 Task: Look for space in Dilbeek, Belgium from 12th July, 2023 to 16th July, 2023 for 8 adults in price range Rs.10000 to Rs.16000. Place can be private room with 8 bedrooms having 8 beds and 8 bathrooms. Property type can be house, flat, guest house, hotel. Amenities needed are: wifi, washing machine, heating, TV, free parkinig on premises, hot tub, gym, smoking allowed. Booking option can be shelf check-in. Required host language is English.
Action: Mouse pressed left at (405, 86)
Screenshot: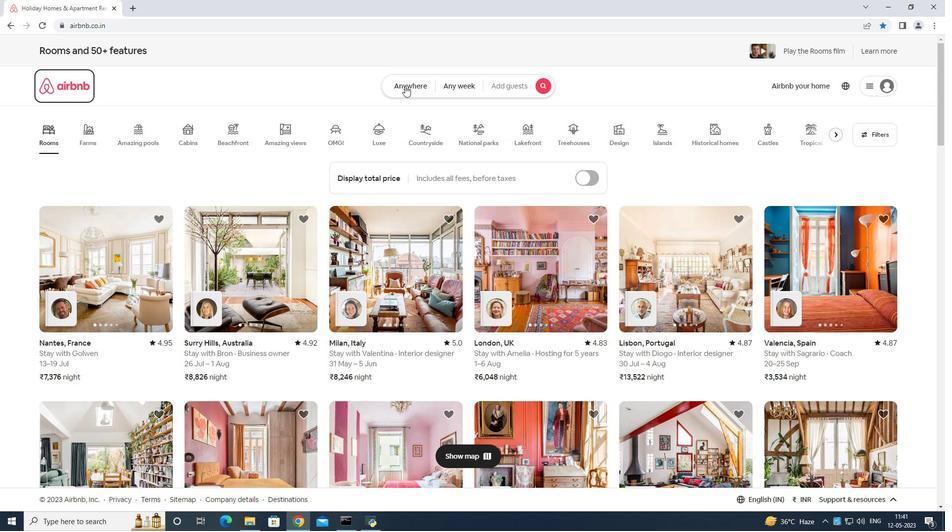 
Action: Mouse moved to (353, 117)
Screenshot: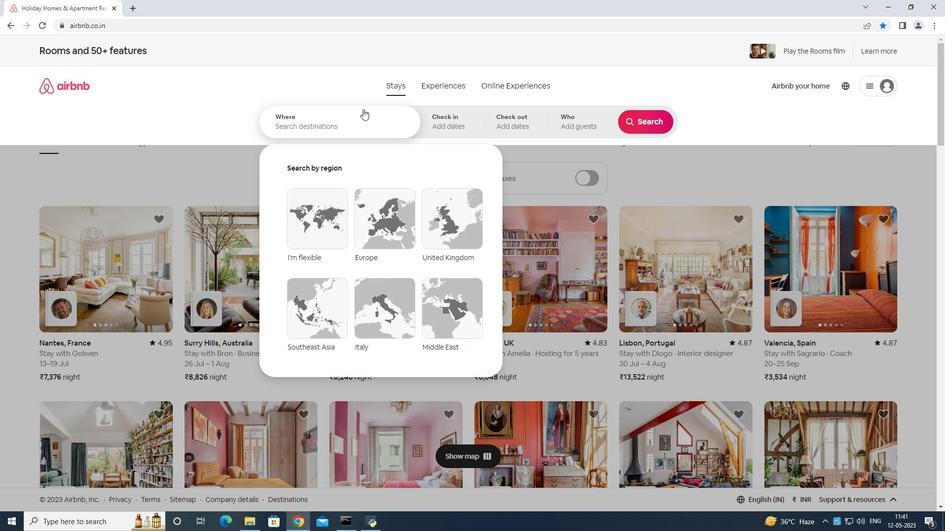 
Action: Mouse pressed left at (353, 117)
Screenshot: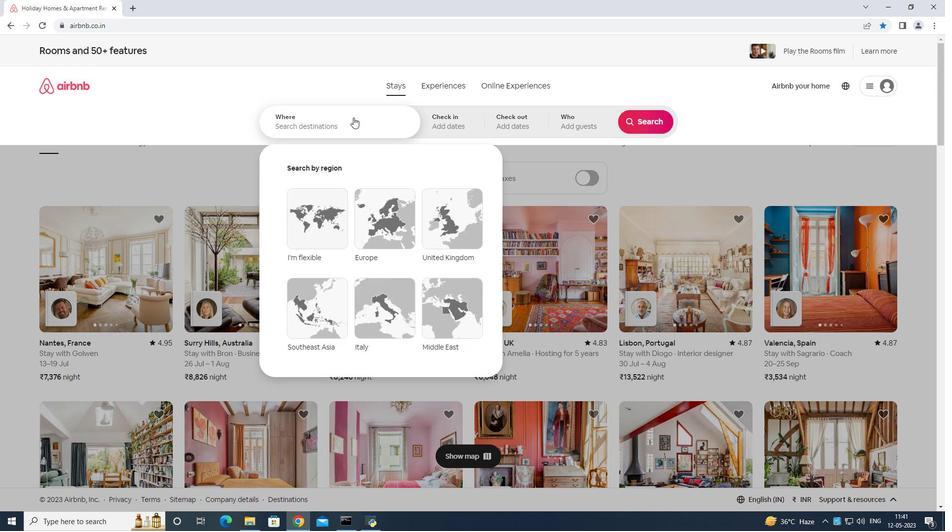 
Action: Key pressed <Key.shift>Dilbeek<Key.space>belgu<Key.backspace>ium<Key.space><Key.enter>
Screenshot: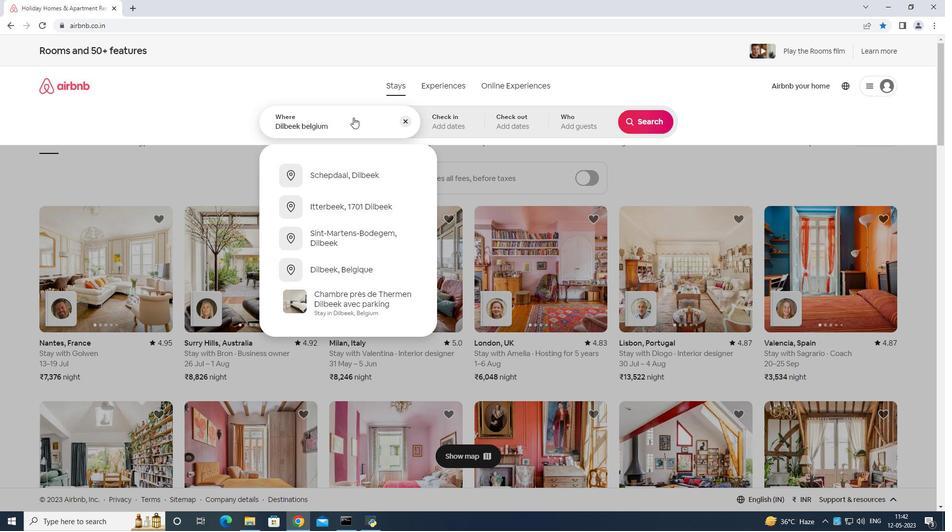 
Action: Mouse moved to (638, 197)
Screenshot: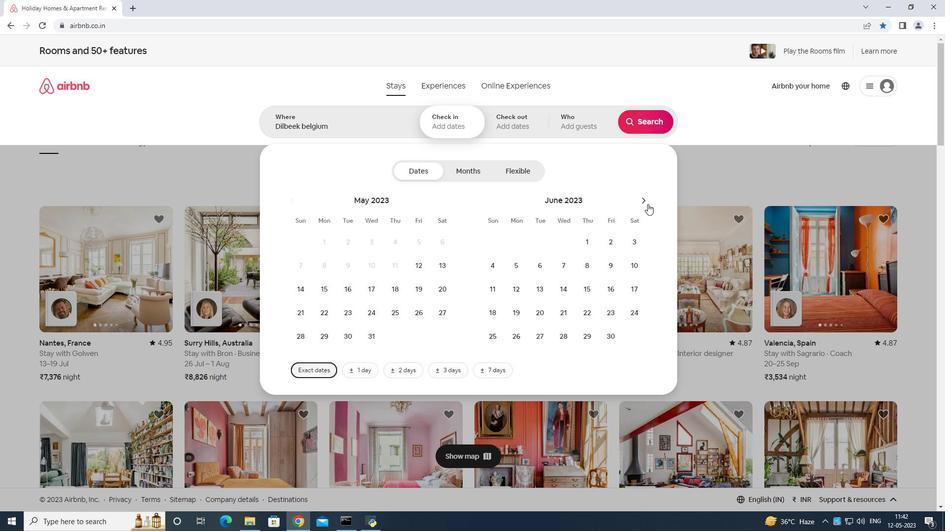 
Action: Mouse pressed left at (638, 197)
Screenshot: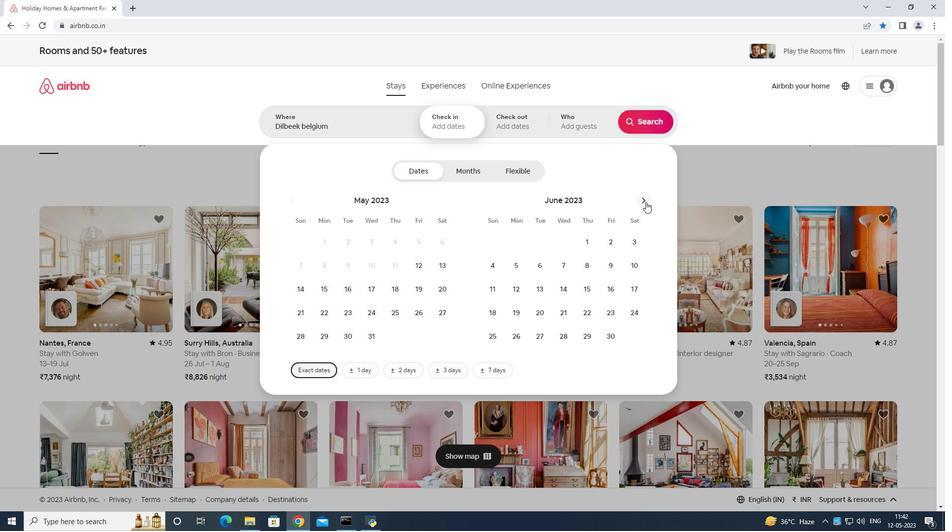 
Action: Mouse moved to (638, 197)
Screenshot: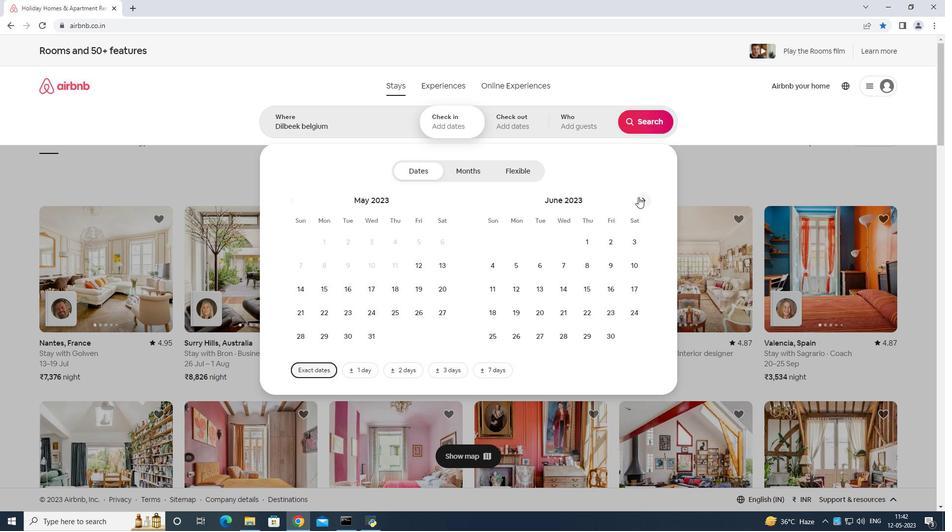 
Action: Mouse pressed left at (638, 197)
Screenshot: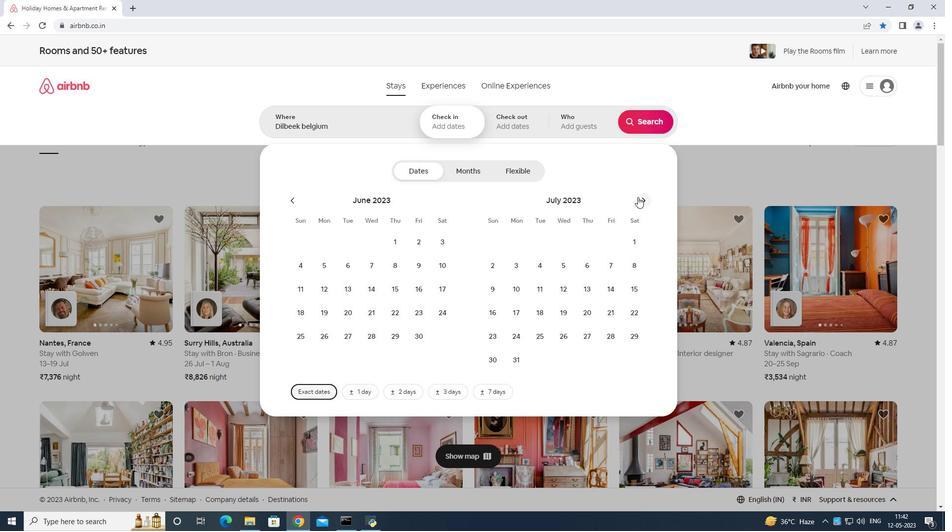 
Action: Mouse moved to (361, 286)
Screenshot: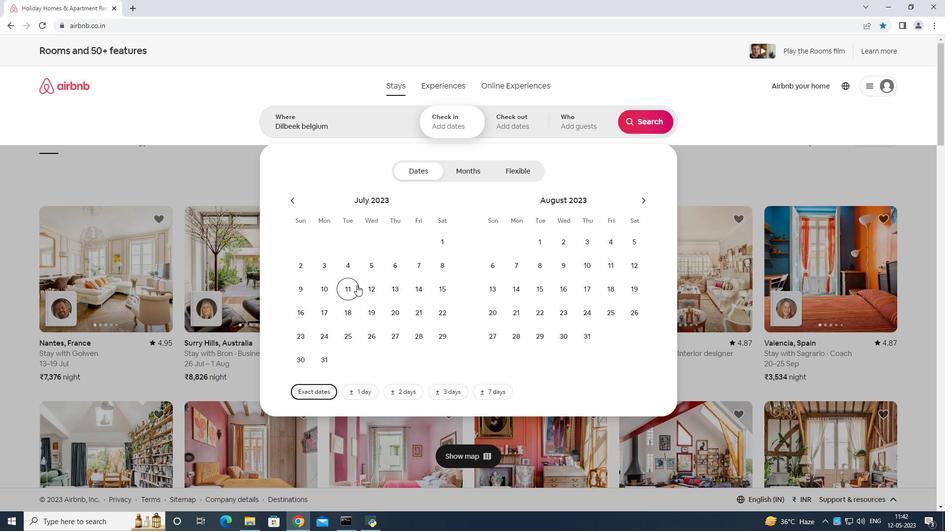 
Action: Mouse pressed left at (361, 286)
Screenshot: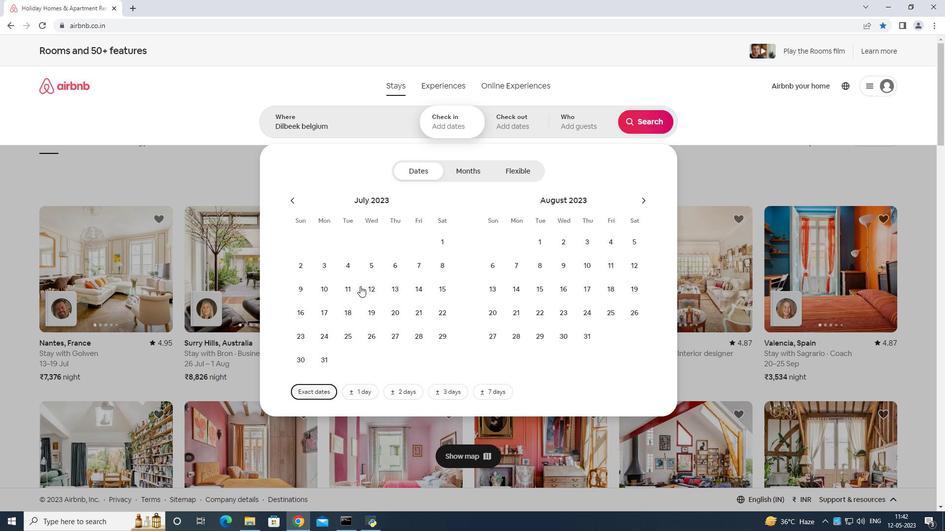
Action: Mouse moved to (302, 311)
Screenshot: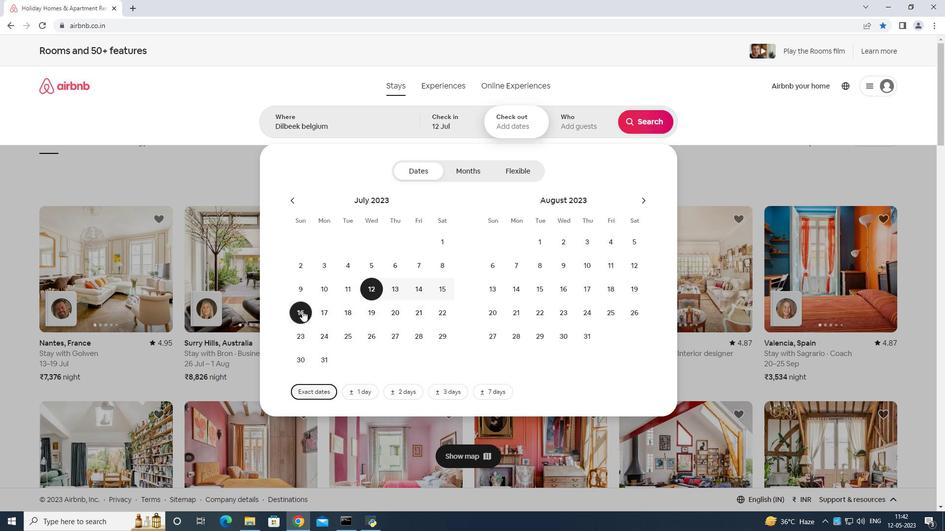 
Action: Mouse pressed left at (302, 311)
Screenshot: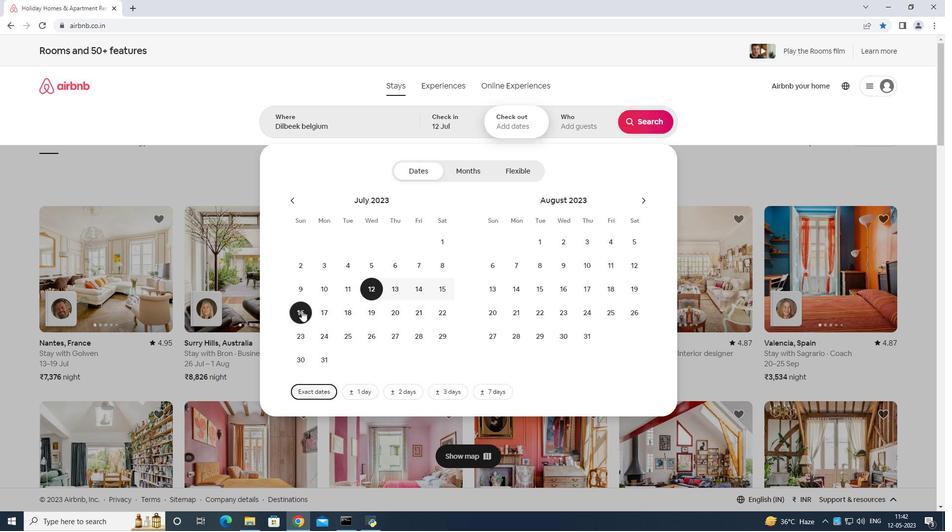 
Action: Mouse moved to (574, 119)
Screenshot: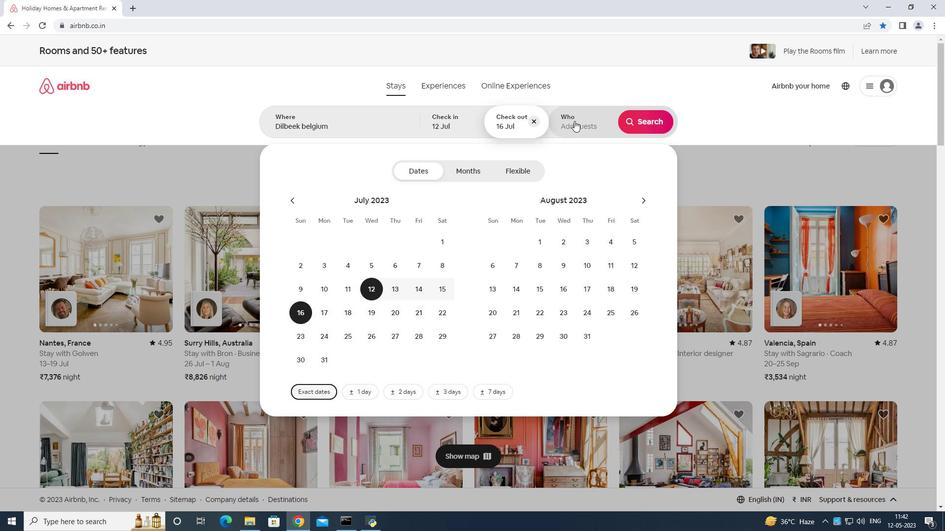 
Action: Mouse pressed left at (574, 119)
Screenshot: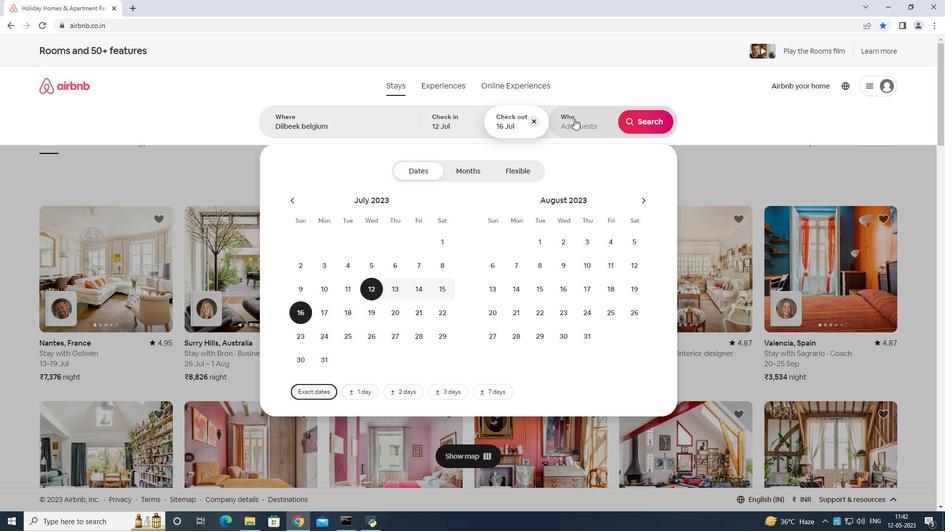 
Action: Mouse moved to (643, 172)
Screenshot: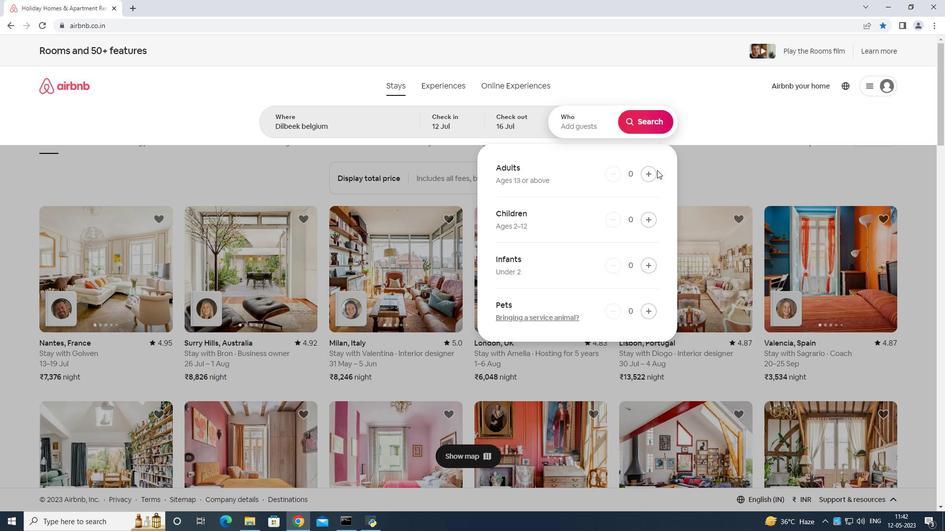 
Action: Mouse pressed left at (643, 172)
Screenshot: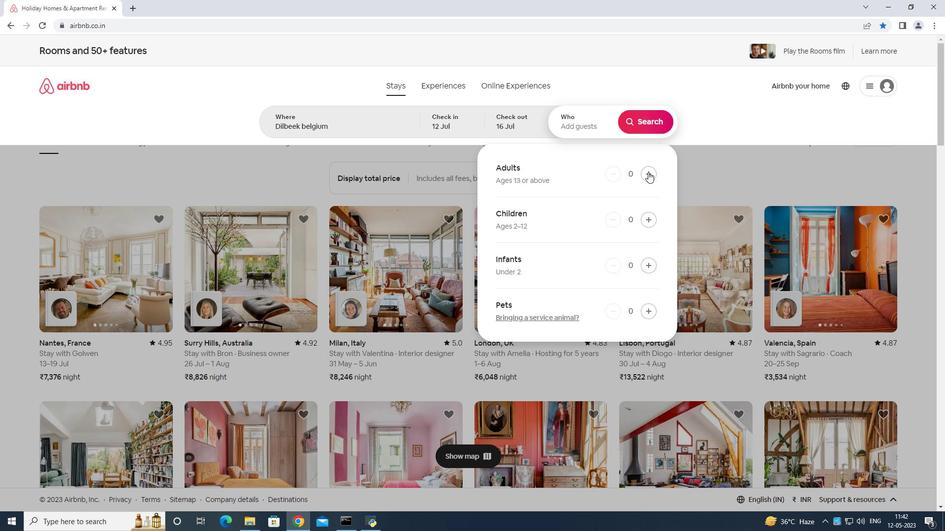 
Action: Mouse moved to (644, 172)
Screenshot: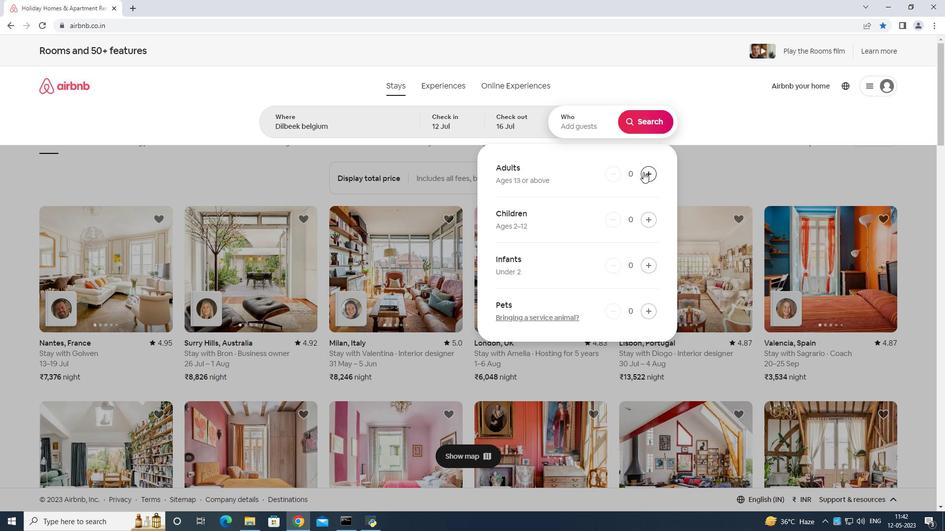 
Action: Mouse pressed left at (644, 172)
Screenshot: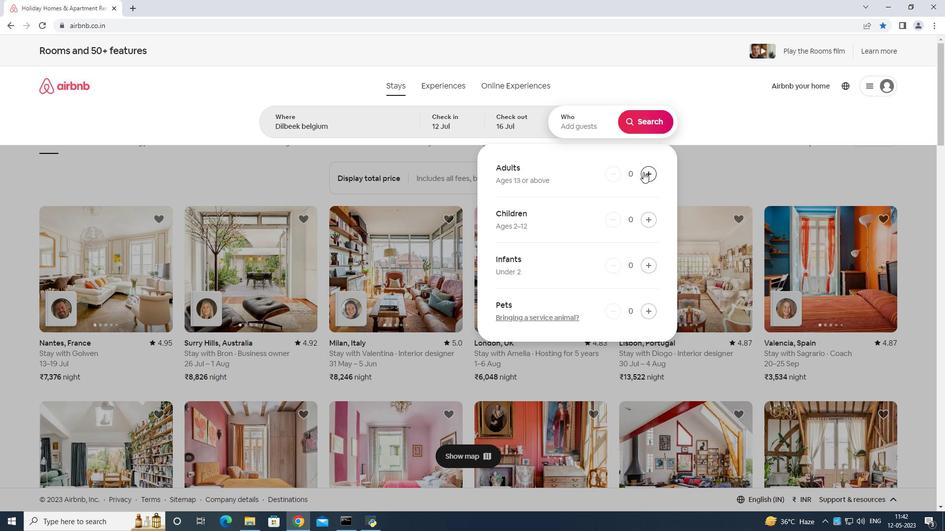 
Action: Mouse pressed left at (644, 172)
Screenshot: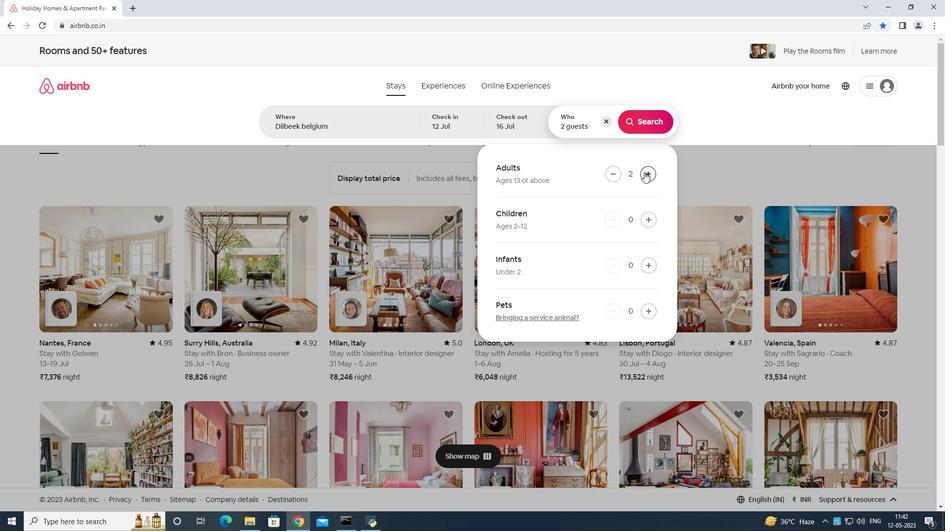 
Action: Mouse moved to (645, 172)
Screenshot: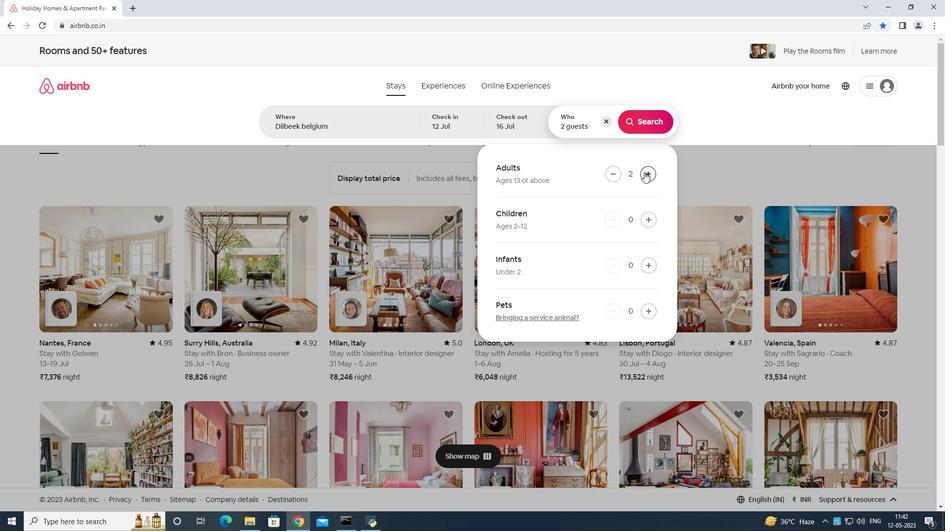 
Action: Mouse pressed left at (645, 172)
Screenshot: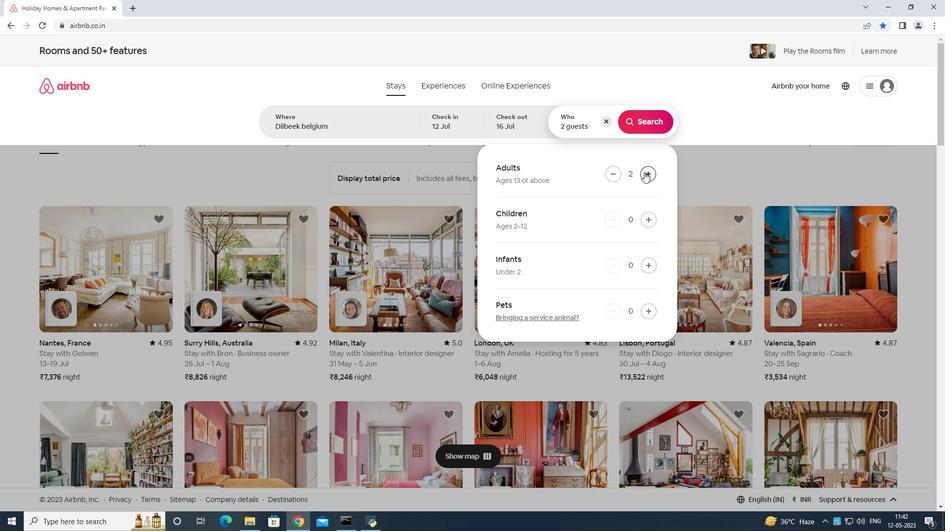 
Action: Mouse moved to (645, 172)
Screenshot: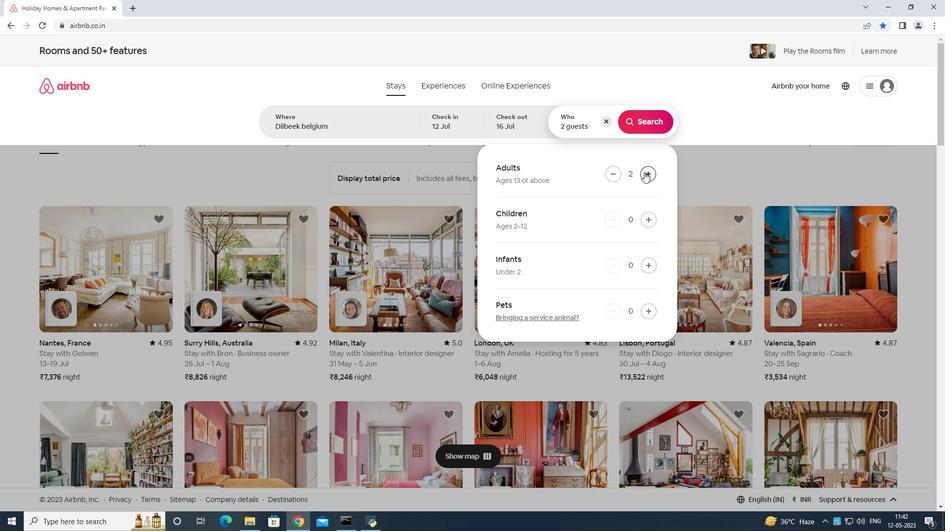 
Action: Mouse pressed left at (645, 172)
Screenshot: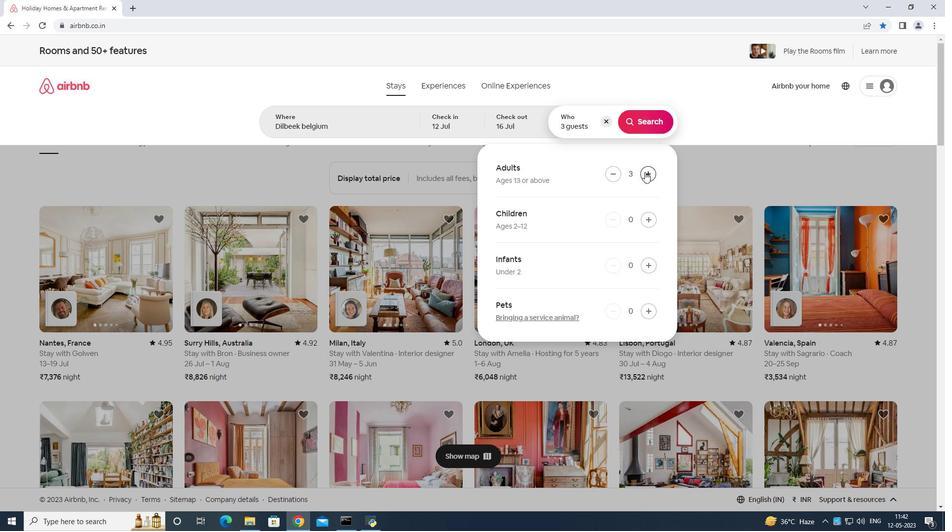 
Action: Mouse moved to (645, 172)
Screenshot: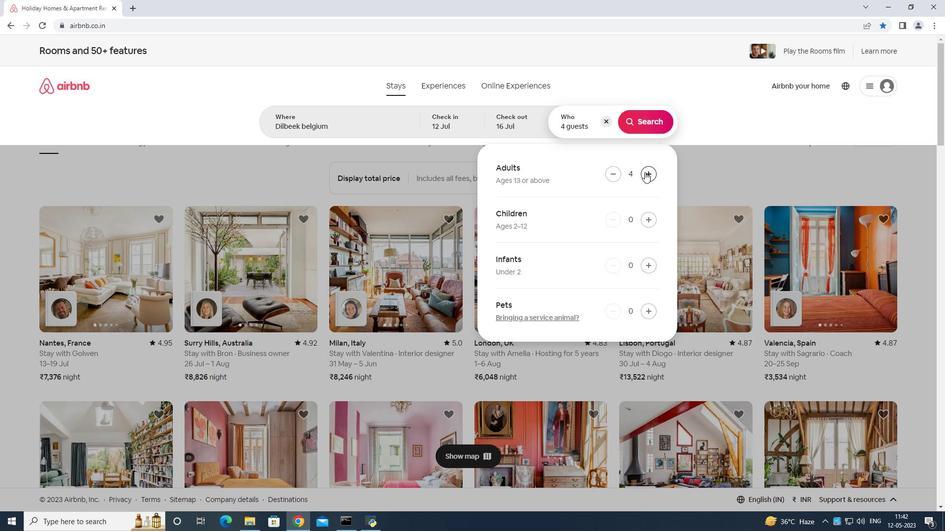 
Action: Mouse pressed left at (645, 172)
Screenshot: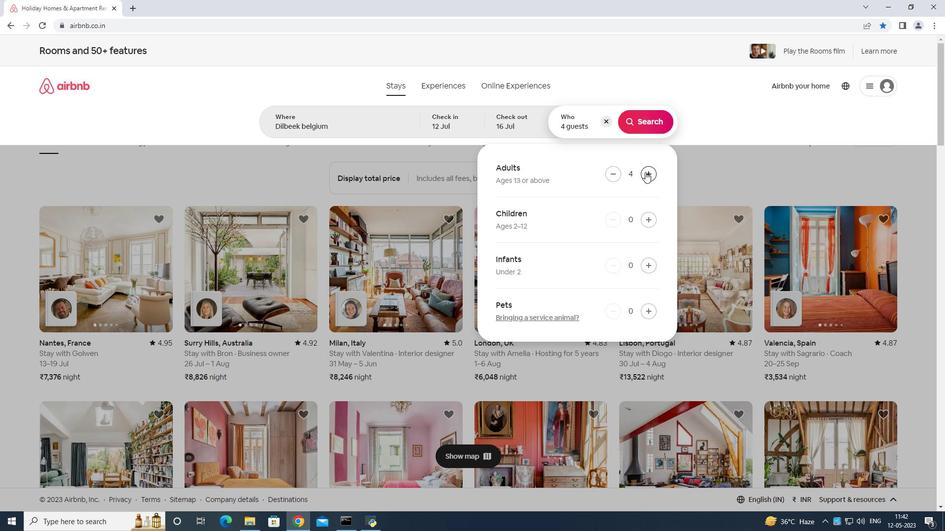 
Action: Mouse pressed left at (645, 172)
Screenshot: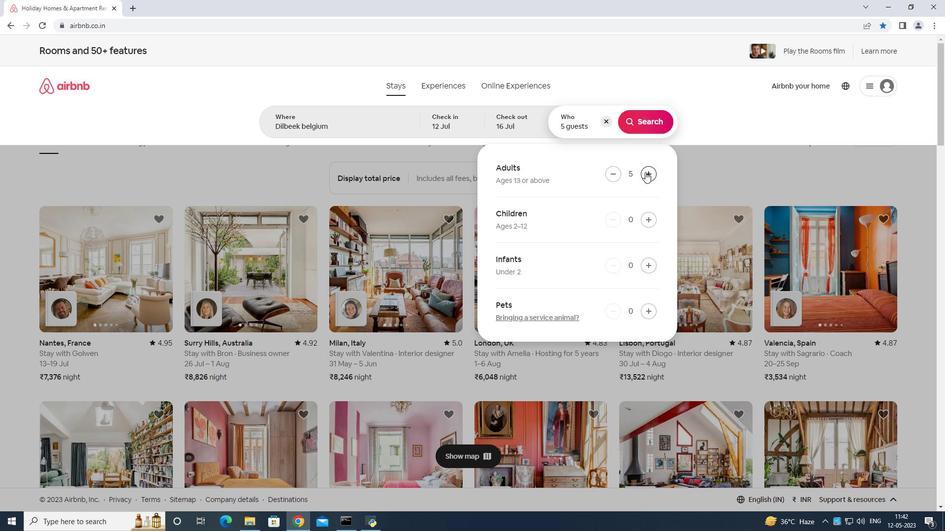 
Action: Mouse pressed left at (645, 172)
Screenshot: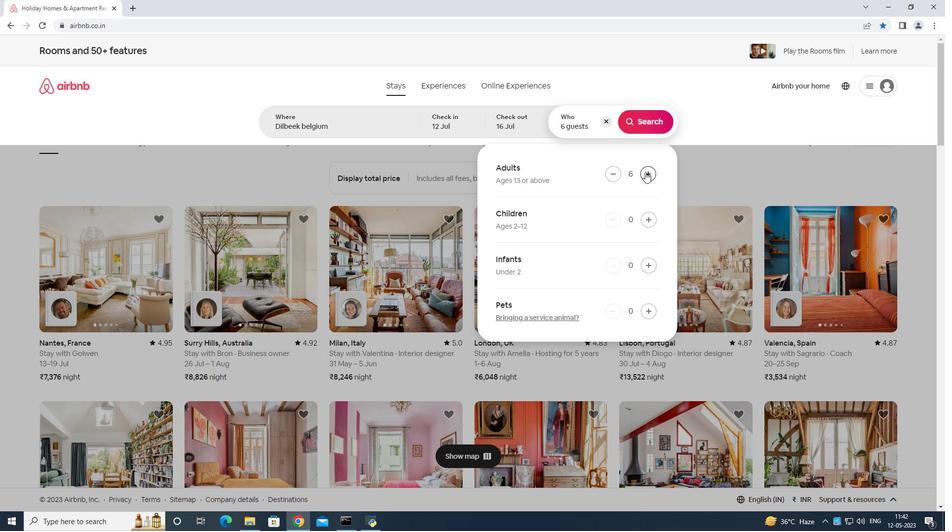 
Action: Mouse moved to (644, 121)
Screenshot: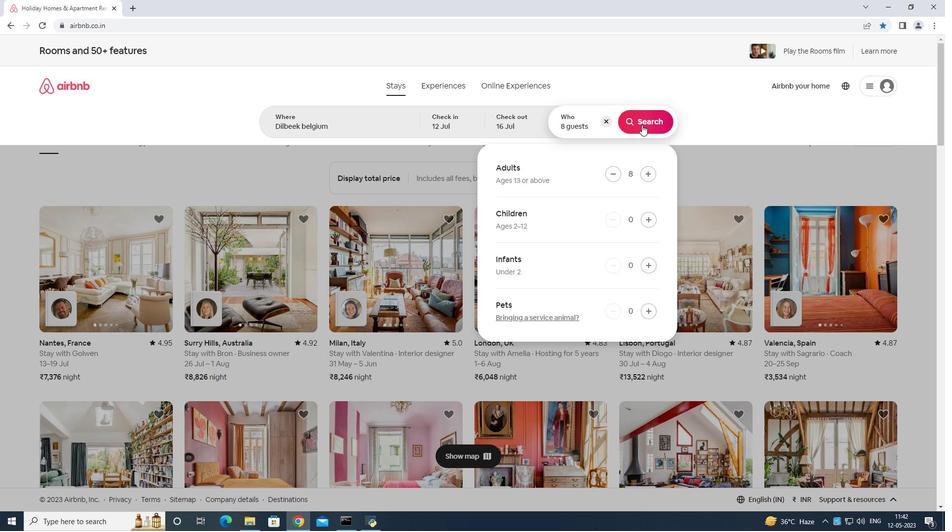 
Action: Mouse pressed left at (644, 121)
Screenshot: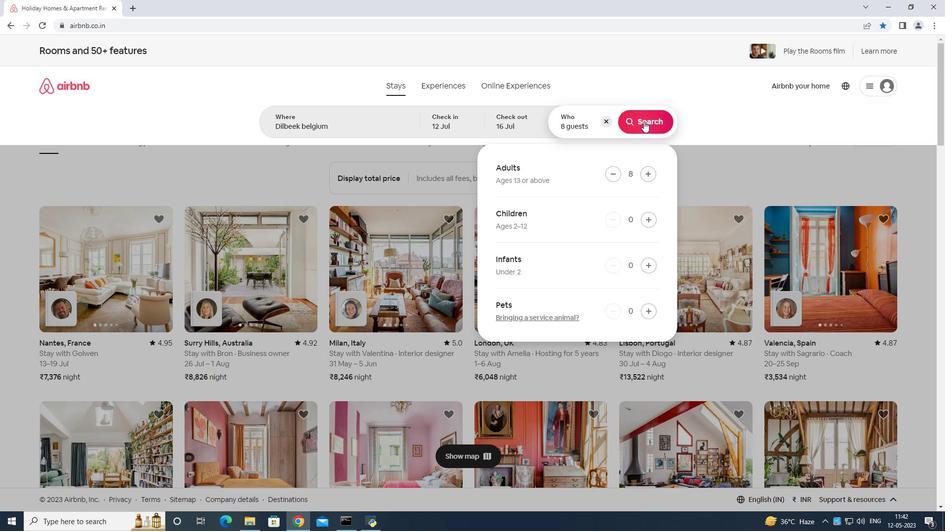 
Action: Mouse moved to (901, 91)
Screenshot: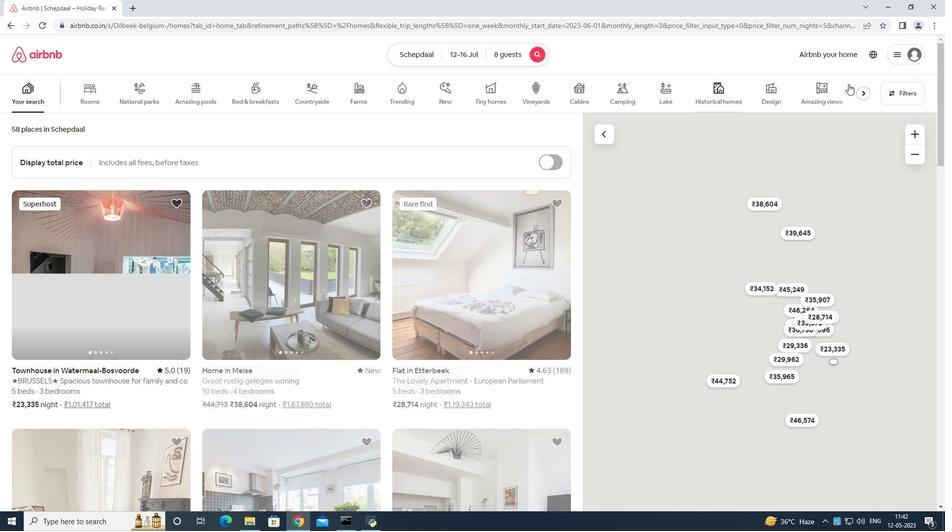 
Action: Mouse pressed left at (901, 91)
Screenshot: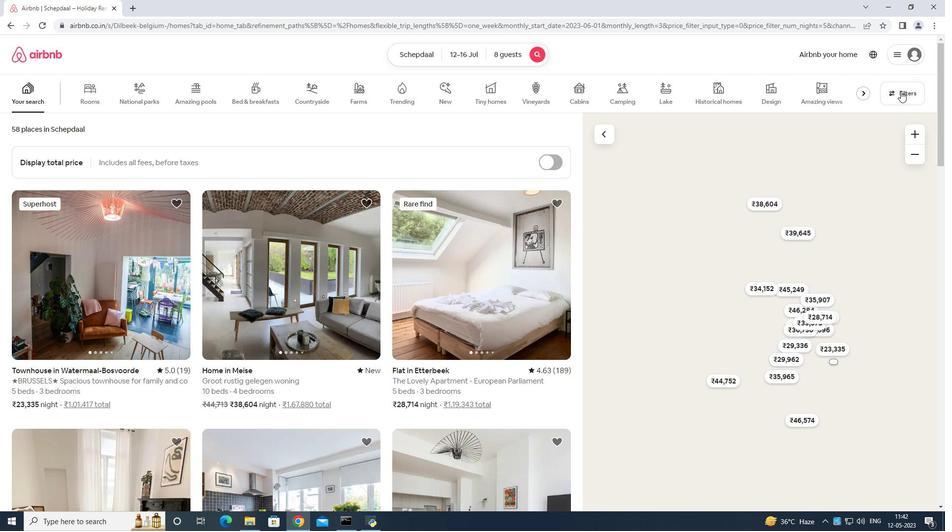 
Action: Mouse moved to (427, 334)
Screenshot: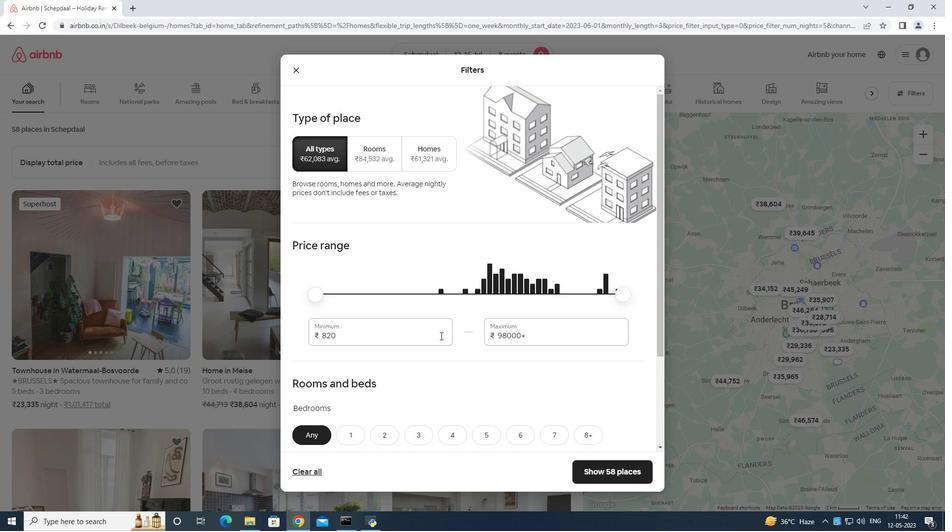 
Action: Mouse pressed left at (427, 334)
Screenshot: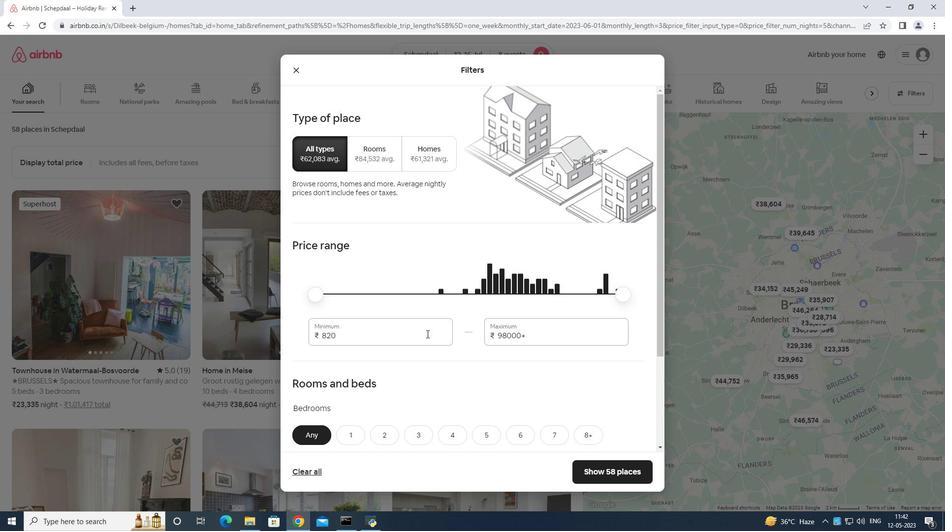 
Action: Mouse moved to (426, 332)
Screenshot: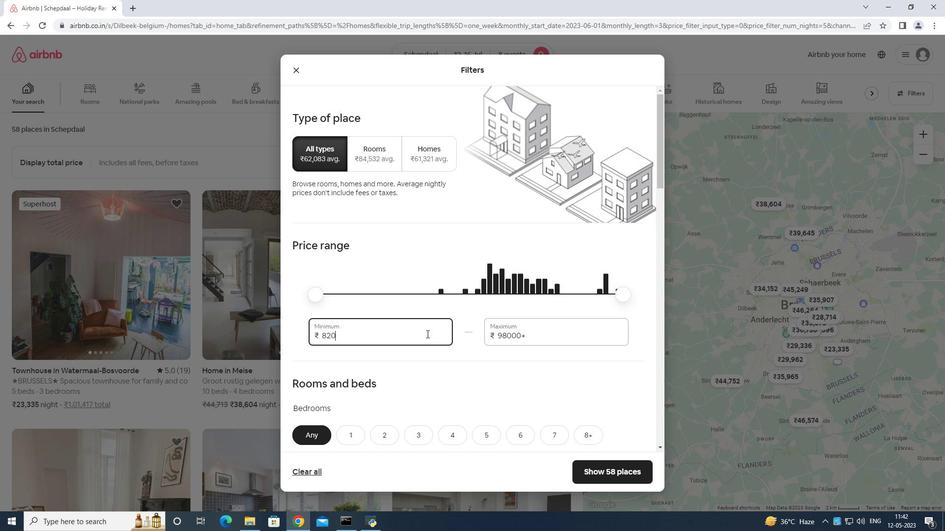 
Action: Key pressed <Key.backspace>
Screenshot: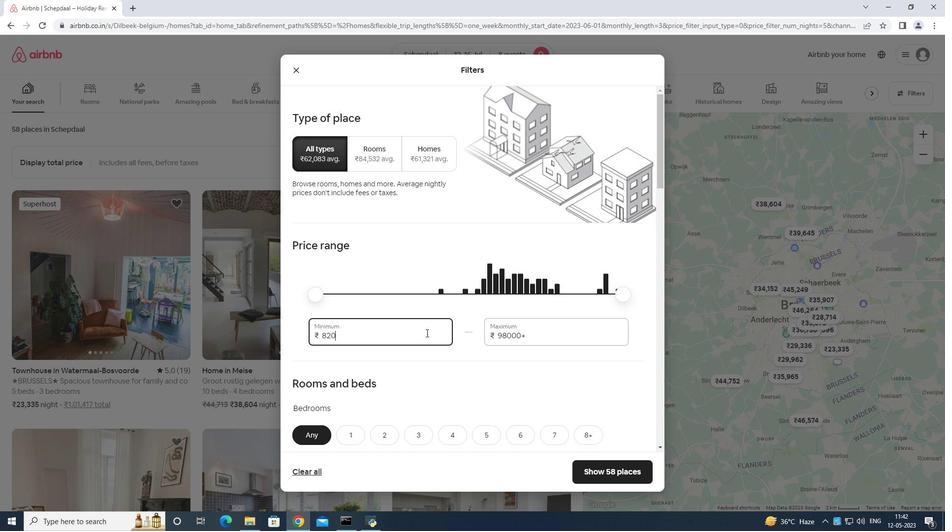 
Action: Mouse moved to (428, 320)
Screenshot: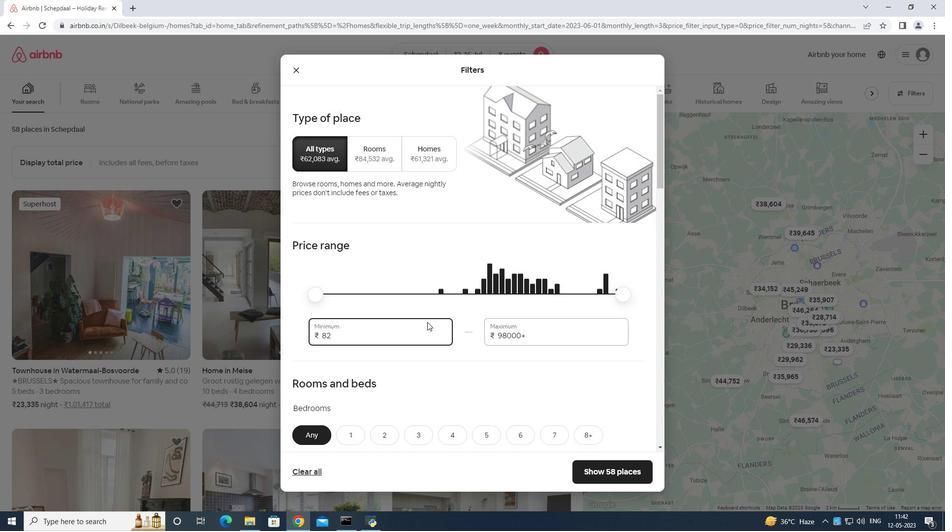 
Action: Key pressed <Key.backspace>
Screenshot: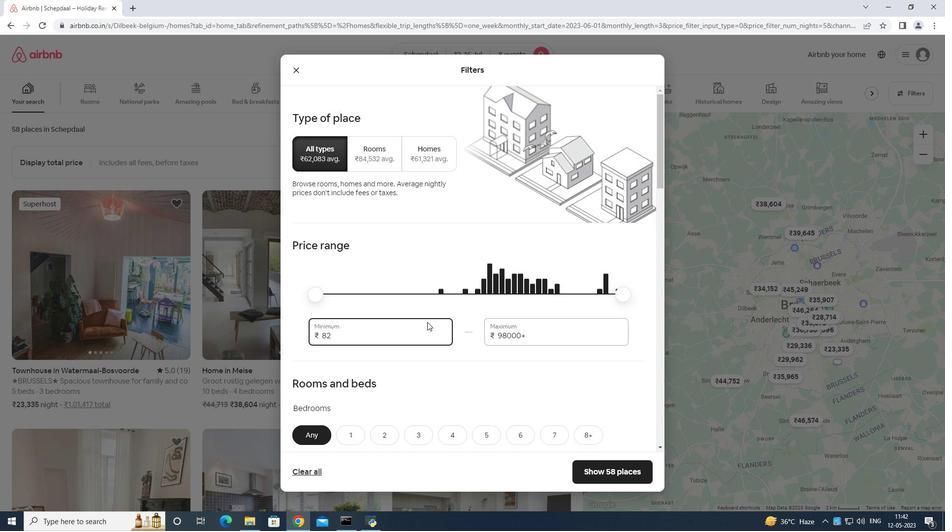 
Action: Mouse moved to (428, 319)
Screenshot: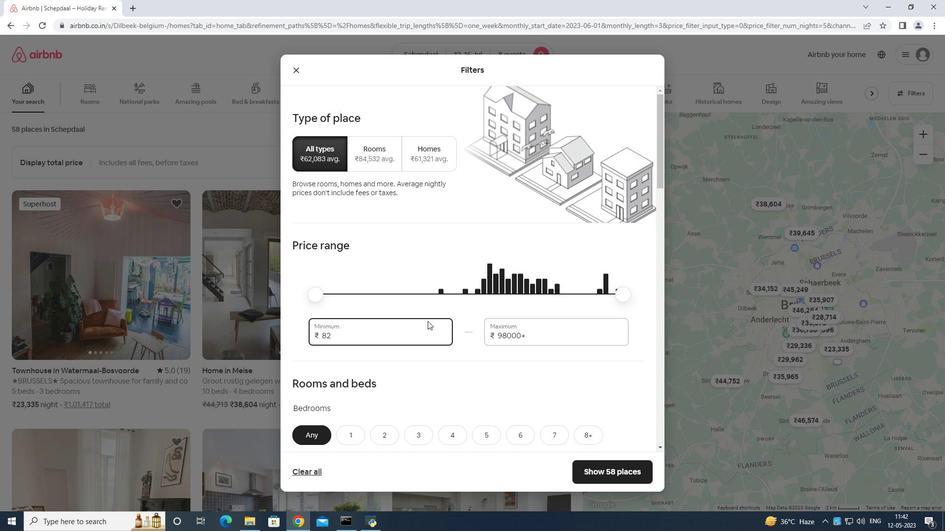 
Action: Key pressed <Key.backspace>
Screenshot: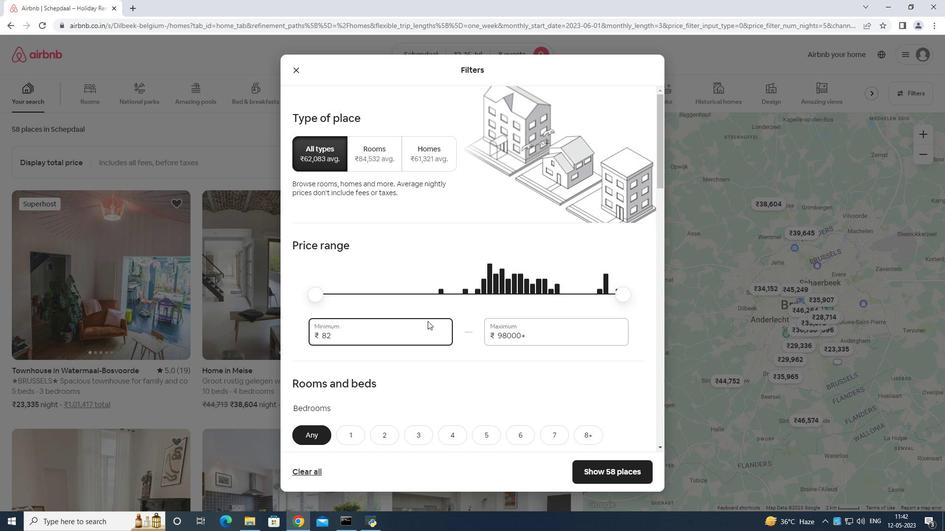 
Action: Mouse moved to (428, 318)
Screenshot: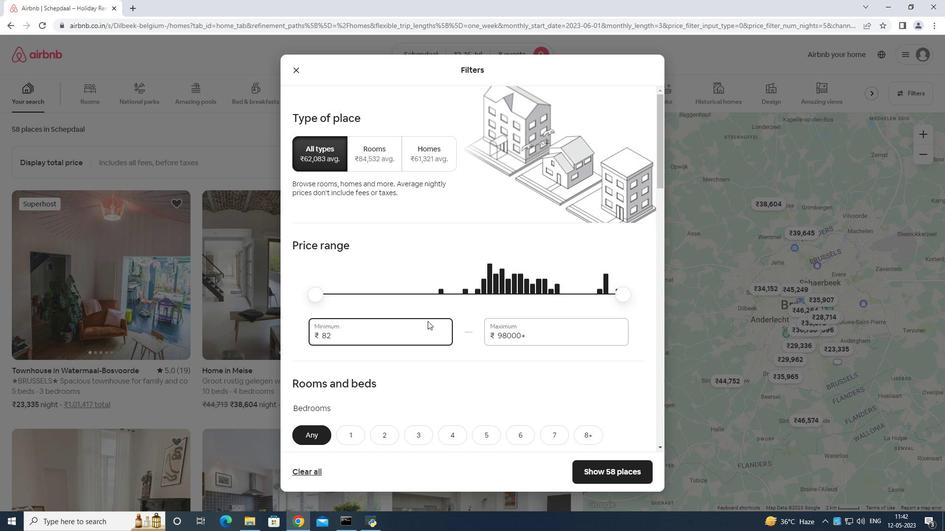 
Action: Key pressed <Key.backspace>
Screenshot: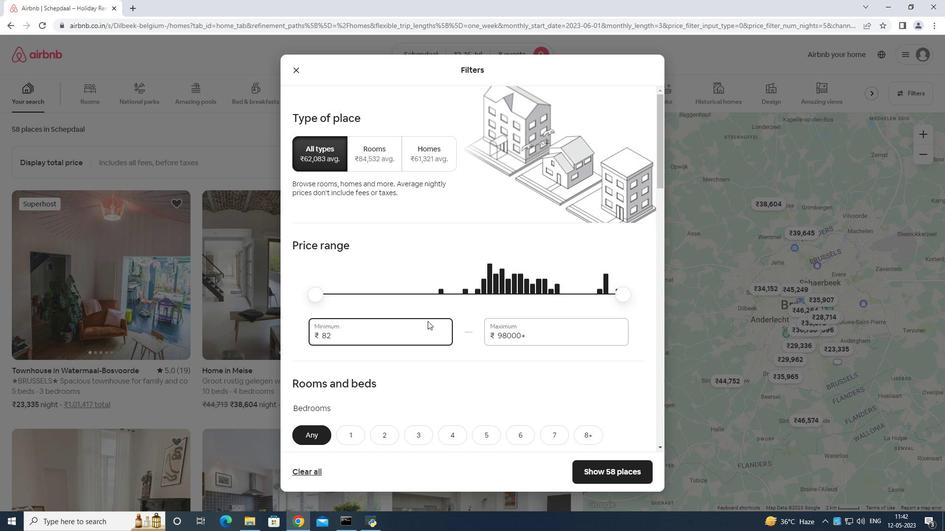 
Action: Mouse moved to (429, 316)
Screenshot: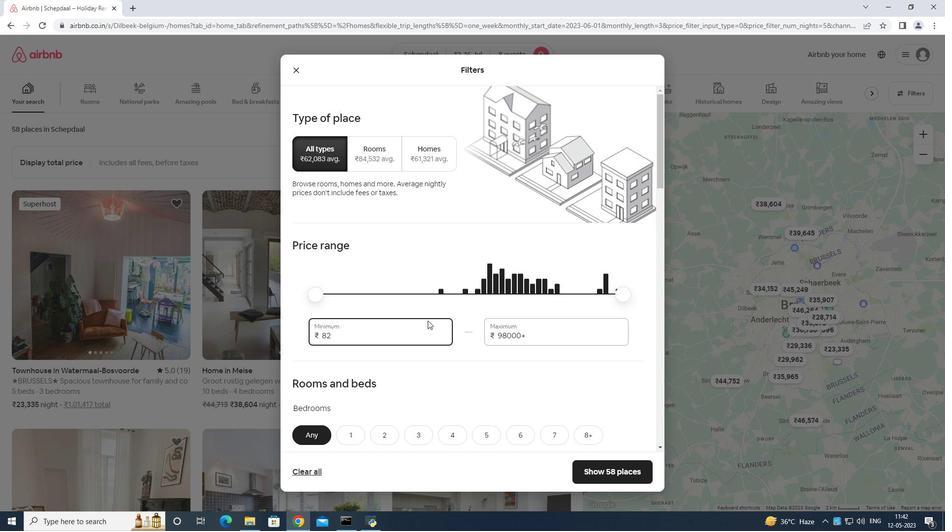 
Action: Key pressed <Key.backspace>
Screenshot: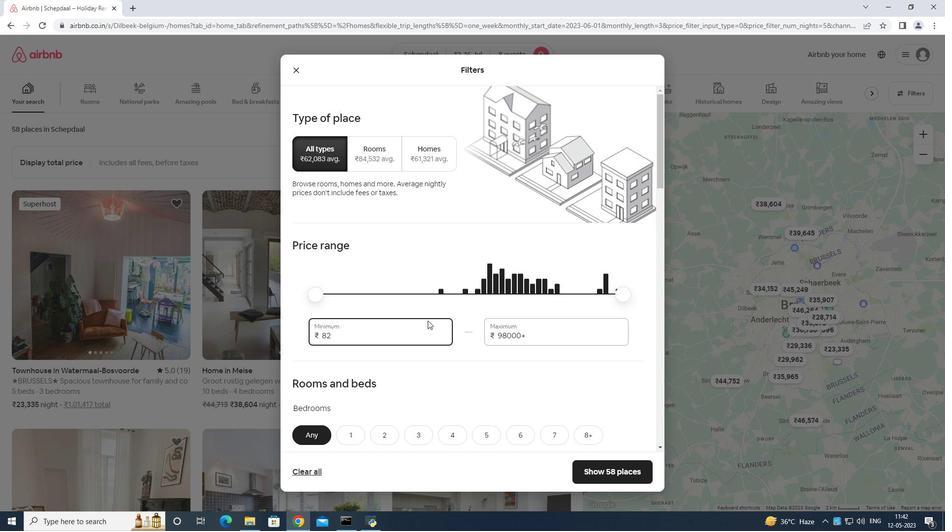 
Action: Mouse moved to (432, 304)
Screenshot: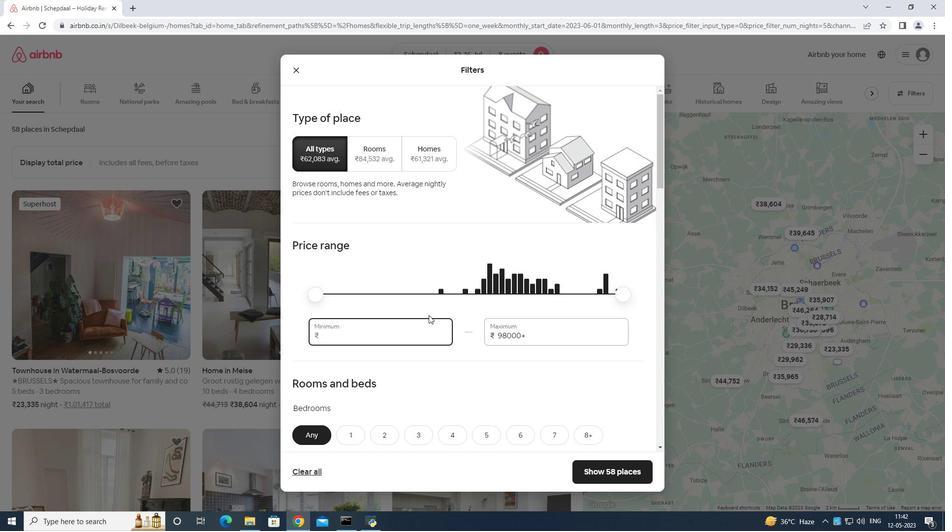 
Action: Key pressed 1000
Screenshot: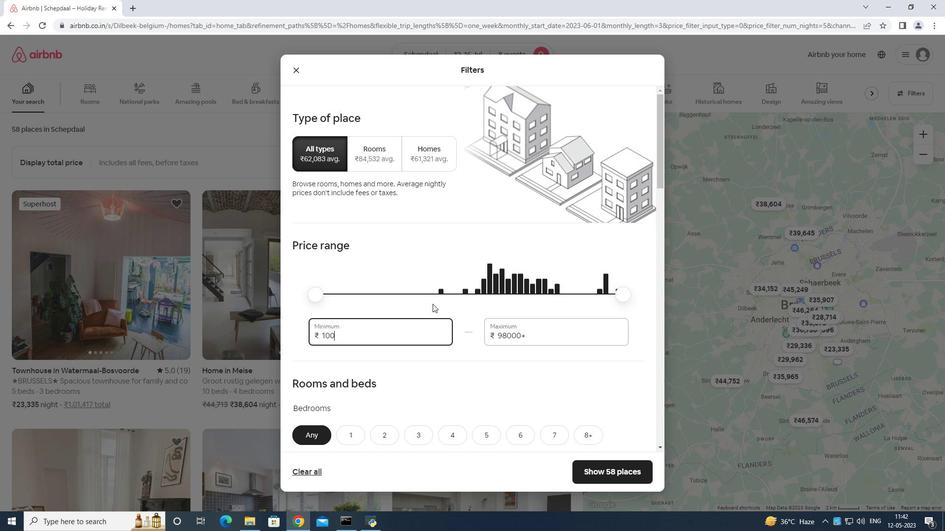 
Action: Mouse moved to (432, 304)
Screenshot: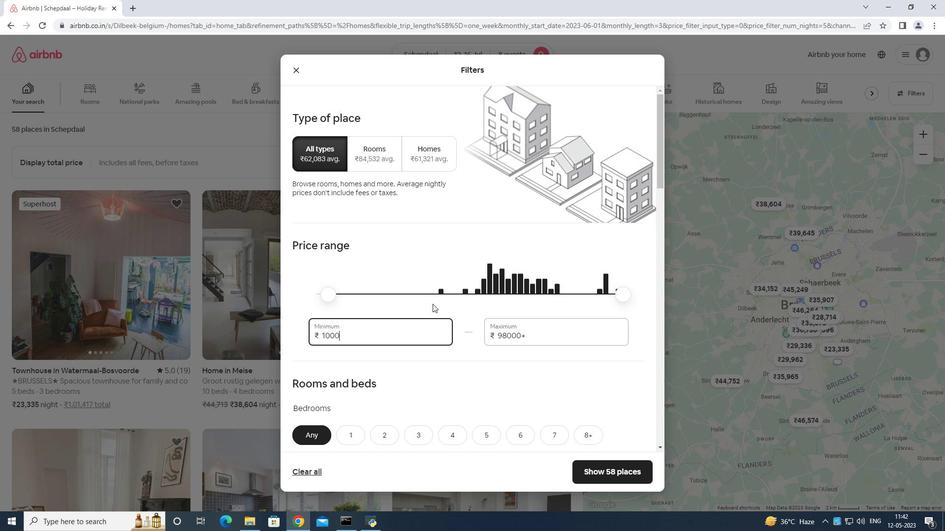 
Action: Key pressed 0
Screenshot: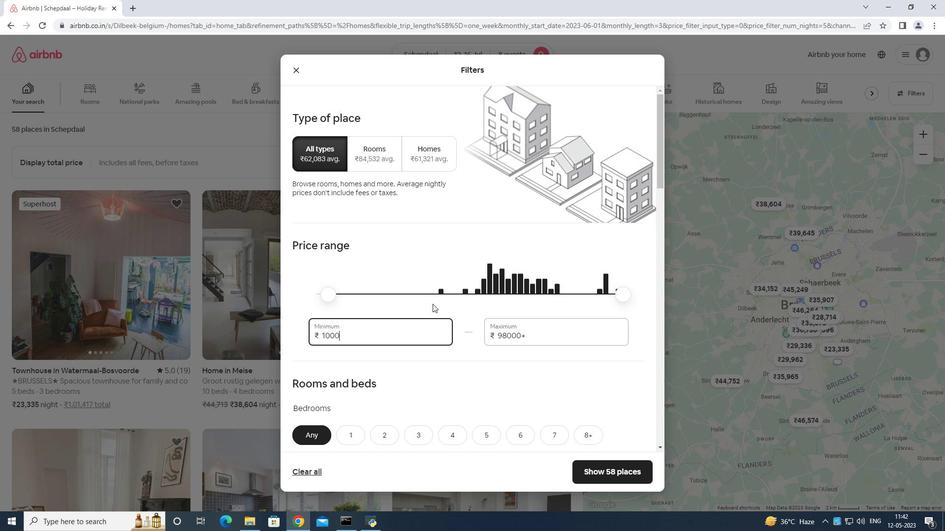 
Action: Mouse moved to (542, 326)
Screenshot: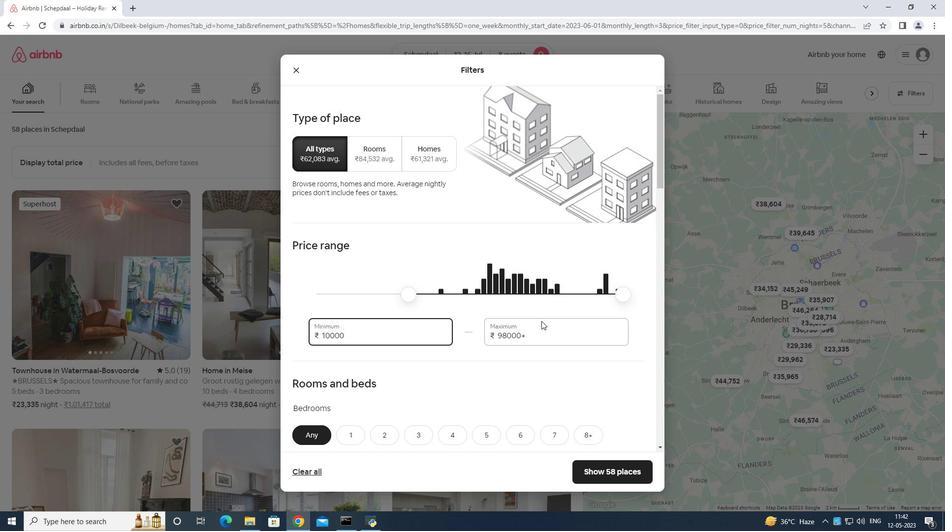 
Action: Mouse pressed left at (542, 326)
Screenshot: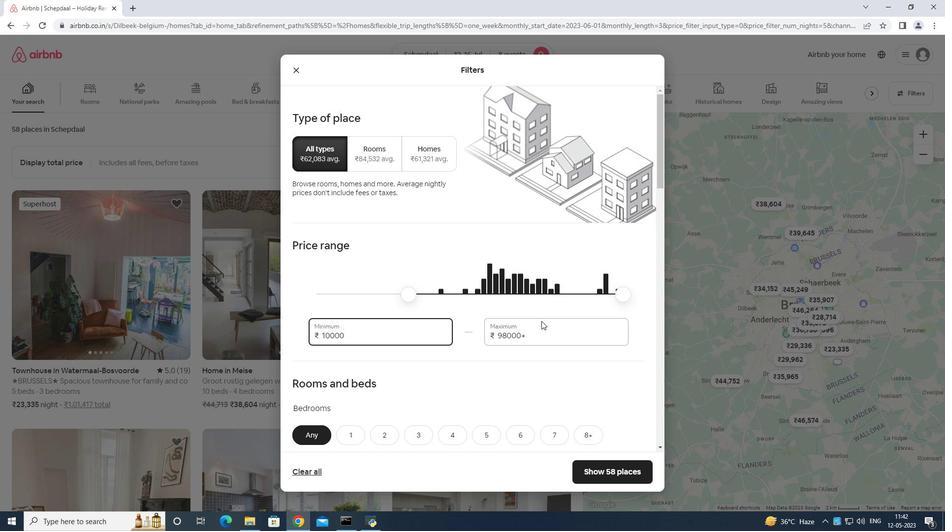
Action: Mouse moved to (543, 324)
Screenshot: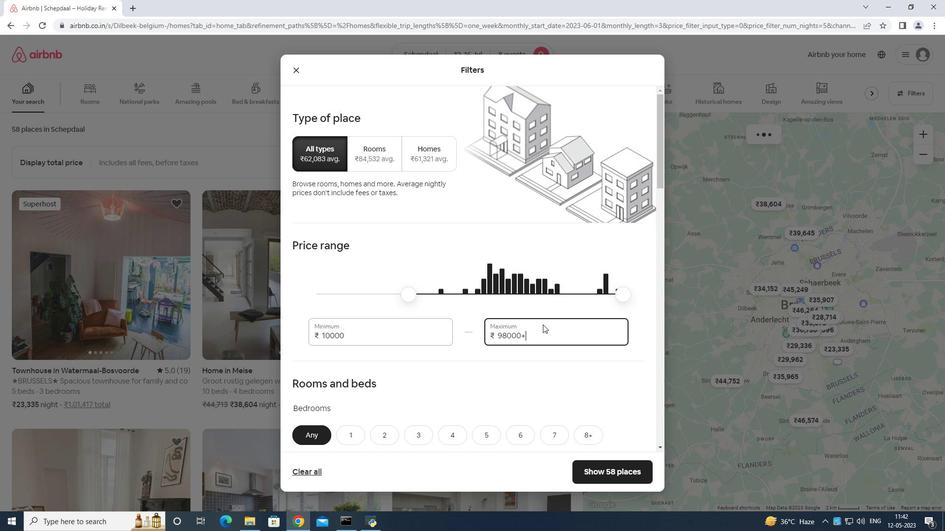 
Action: Key pressed <Key.backspace><Key.backspace><Key.backspace><Key.backspace><Key.backspace><Key.backspace><Key.backspace><Key.backspace><Key.backspace><Key.backspace><Key.backspace><Key.backspace><Key.backspace><Key.backspace><Key.backspace><Key.backspace>
Screenshot: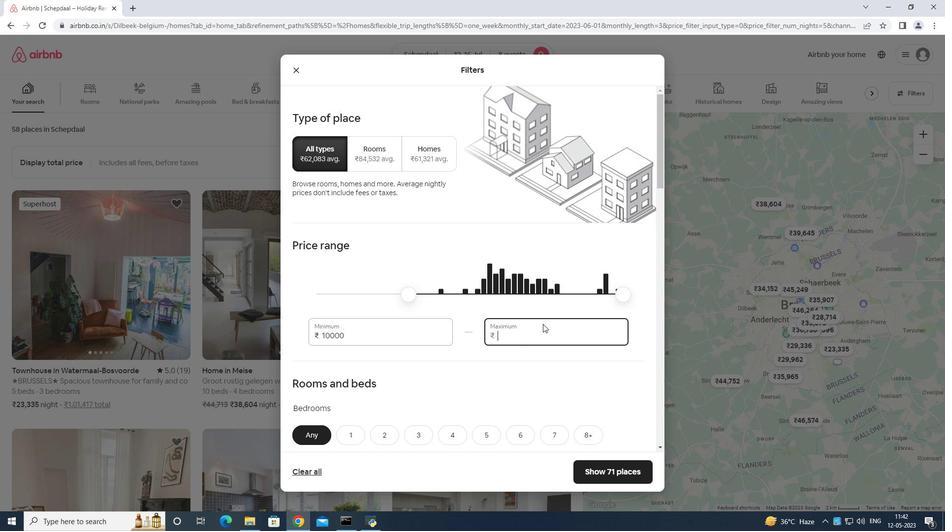 
Action: Mouse moved to (542, 322)
Screenshot: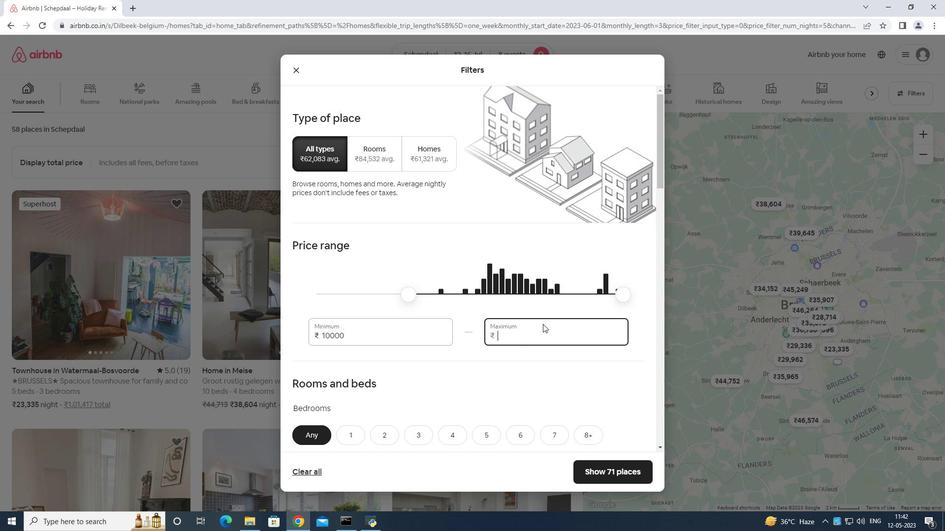
Action: Key pressed 1
Screenshot: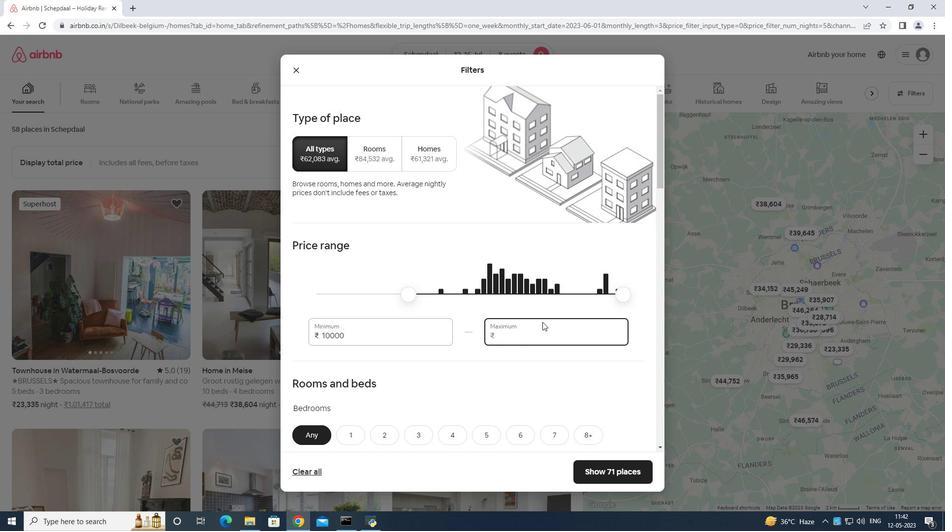 
Action: Mouse moved to (543, 320)
Screenshot: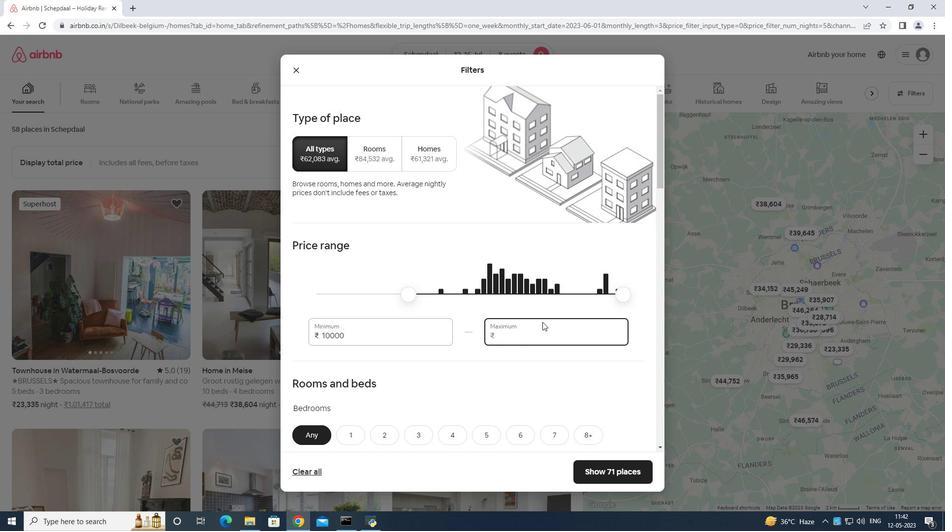 
Action: Key pressed 6000
Screenshot: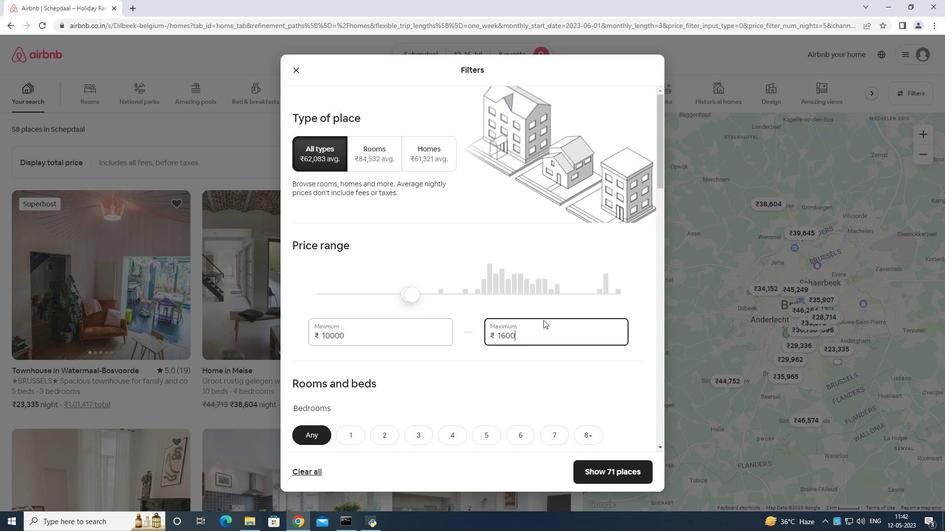 
Action: Mouse moved to (543, 320)
Screenshot: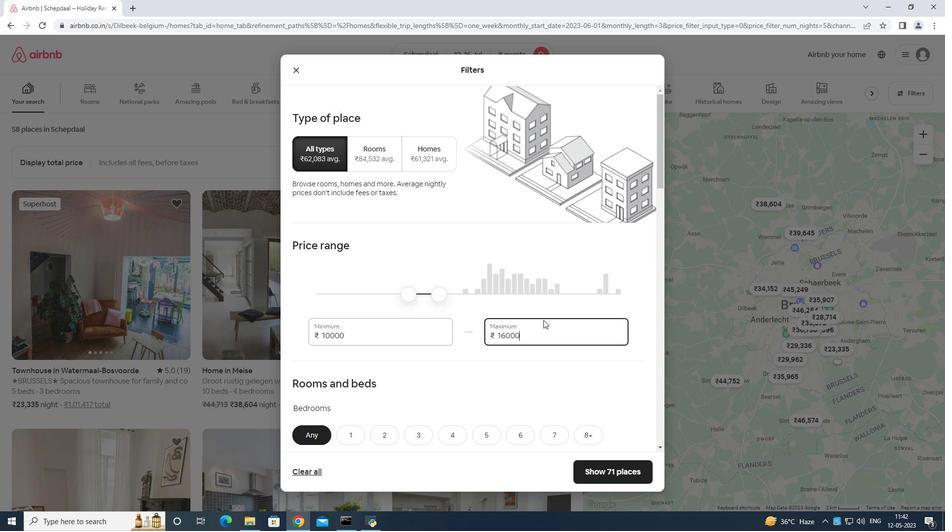 
Action: Mouse scrolled (543, 320) with delta (0, 0)
Screenshot: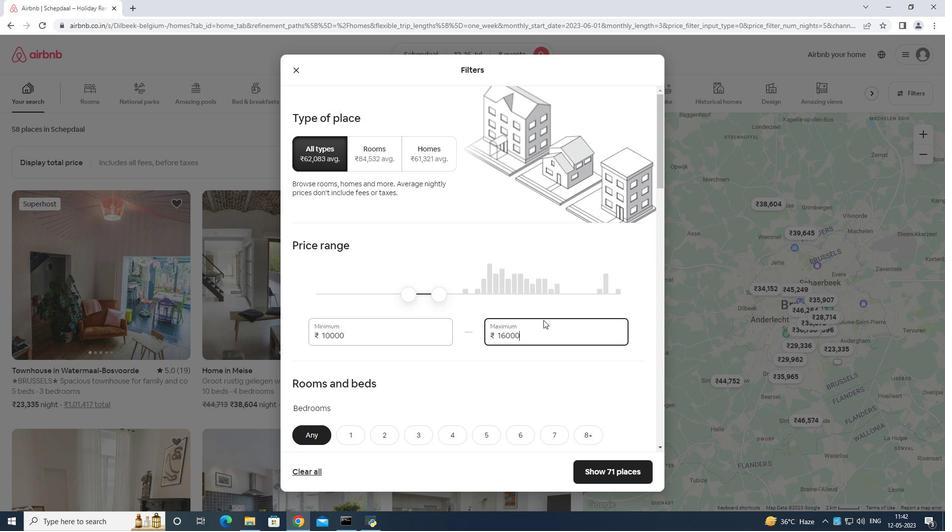 
Action: Mouse scrolled (543, 320) with delta (0, 0)
Screenshot: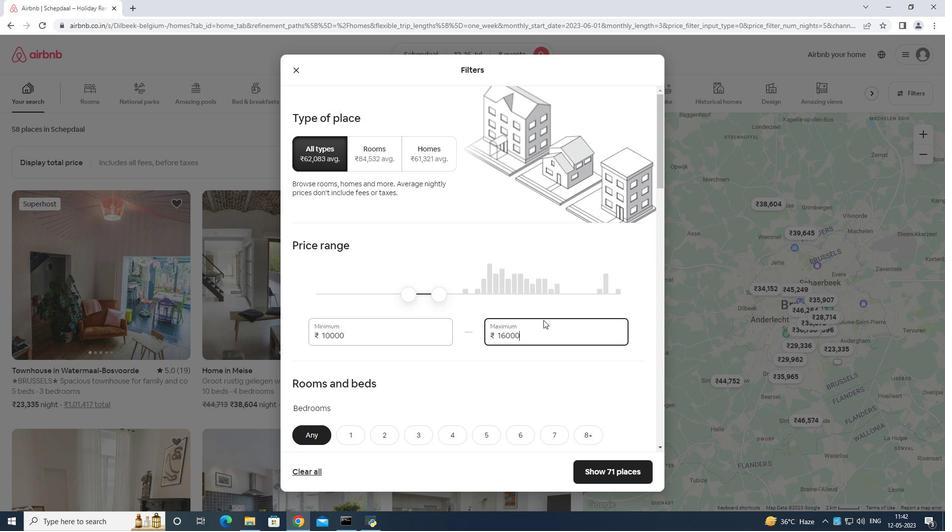 
Action: Mouse scrolled (543, 320) with delta (0, 0)
Screenshot: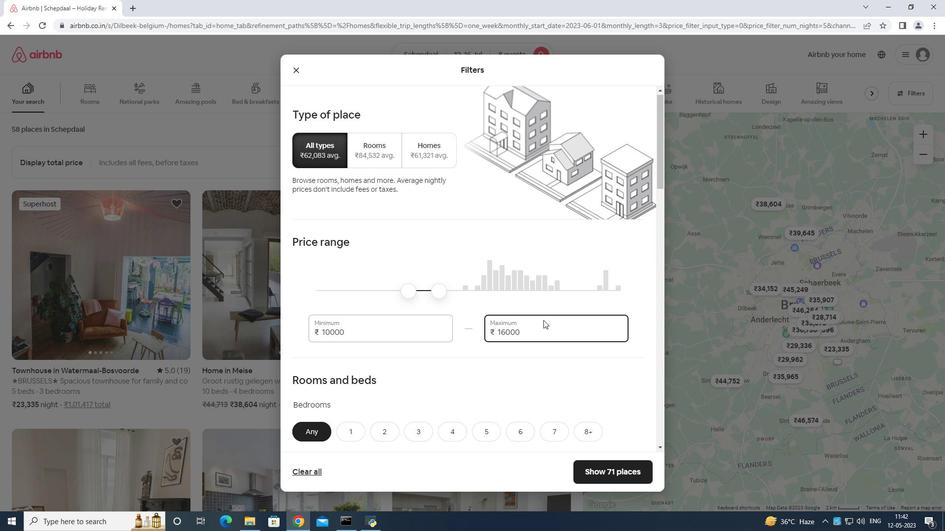 
Action: Mouse moved to (598, 290)
Screenshot: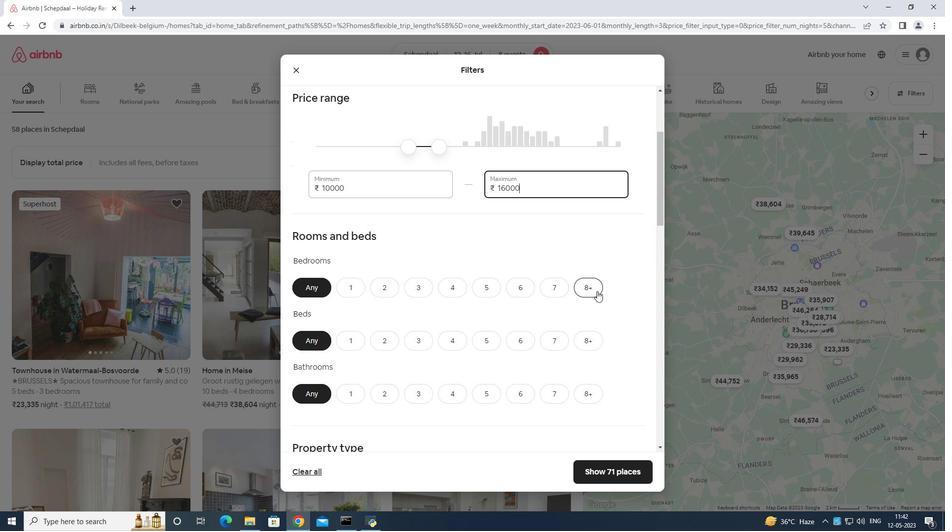 
Action: Mouse pressed left at (598, 290)
Screenshot: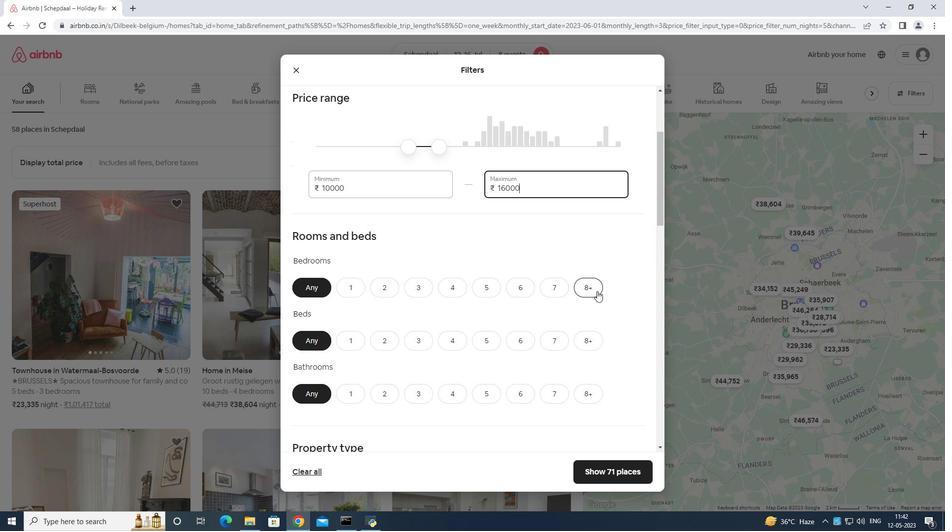
Action: Mouse moved to (588, 334)
Screenshot: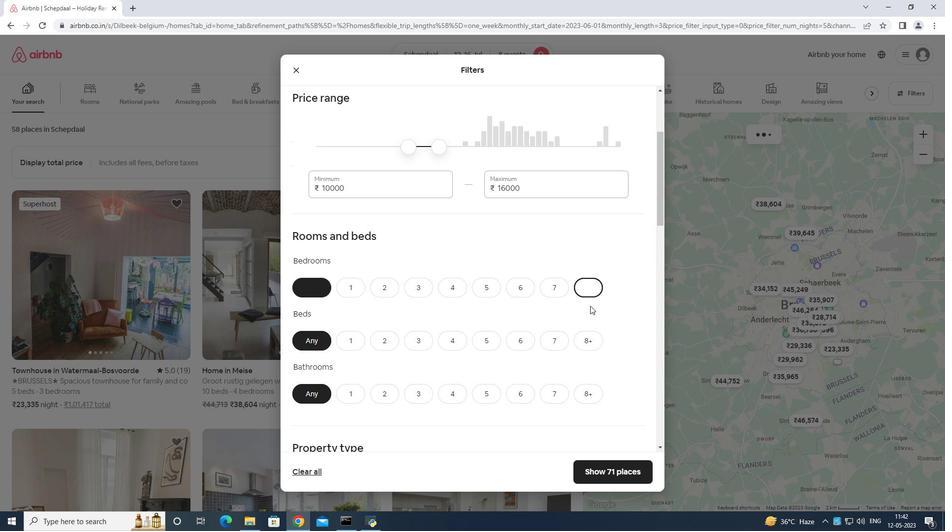
Action: Mouse pressed left at (588, 334)
Screenshot: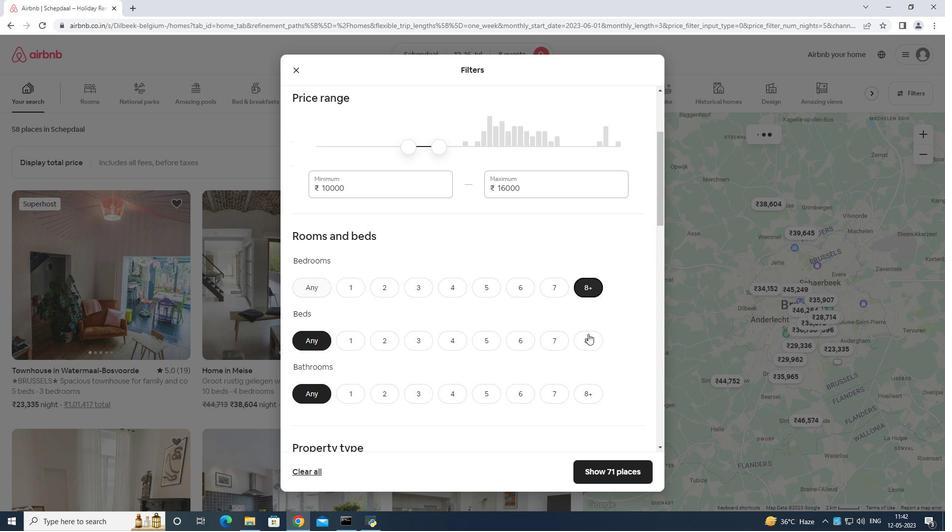 
Action: Mouse moved to (593, 382)
Screenshot: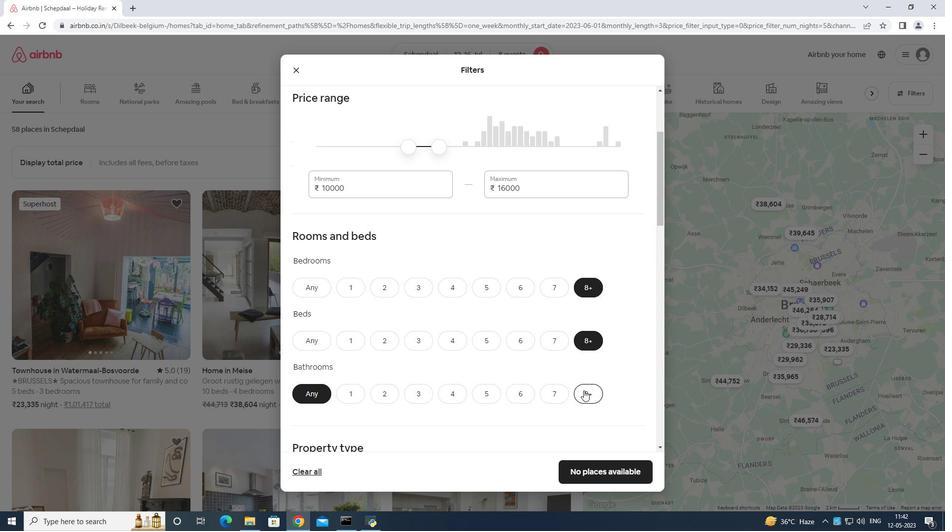 
Action: Mouse pressed left at (593, 382)
Screenshot: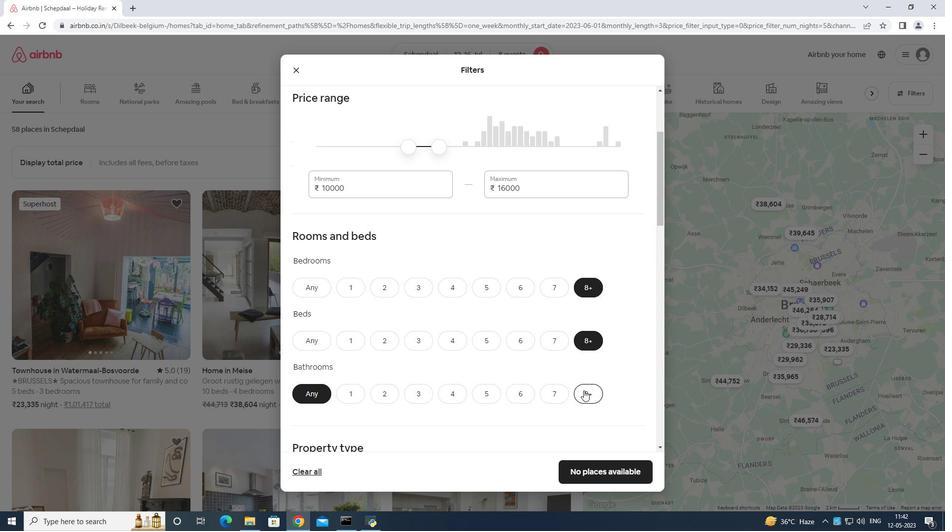 
Action: Mouse moved to (584, 391)
Screenshot: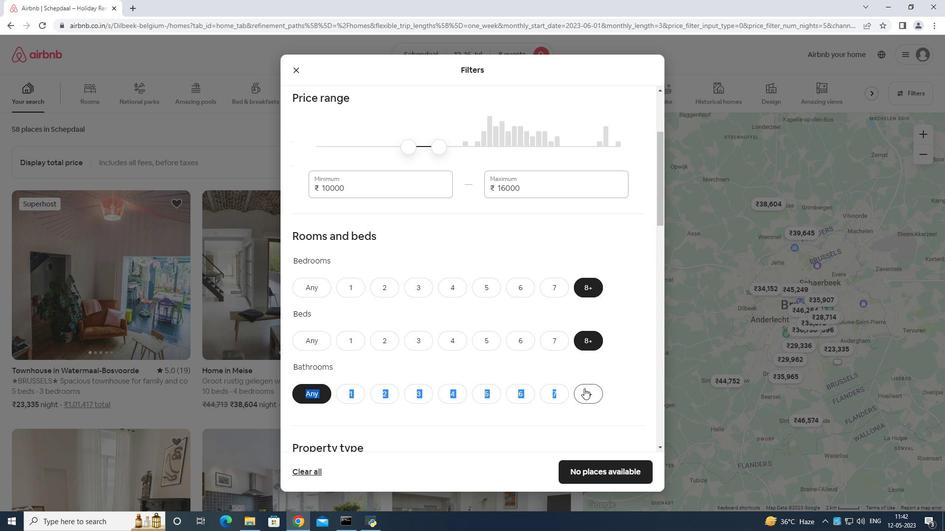
Action: Mouse pressed left at (584, 391)
Screenshot: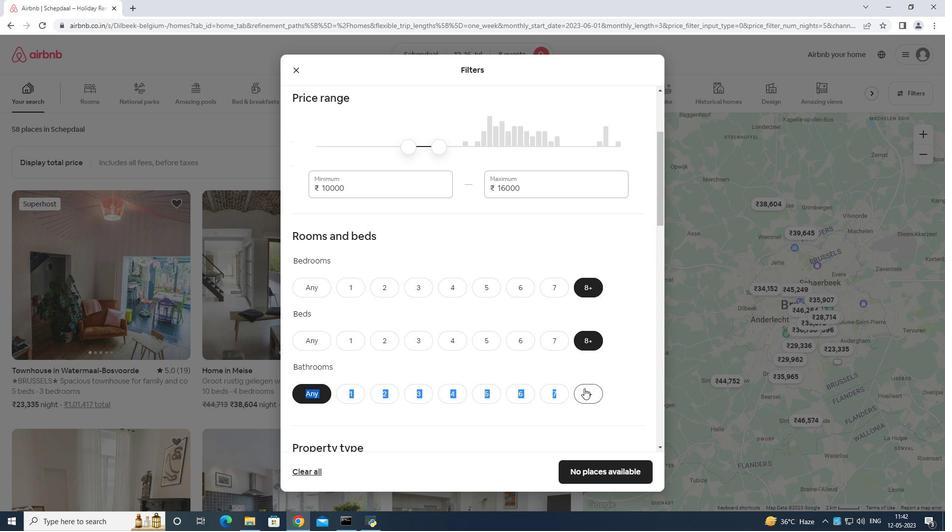 
Action: Mouse moved to (607, 313)
Screenshot: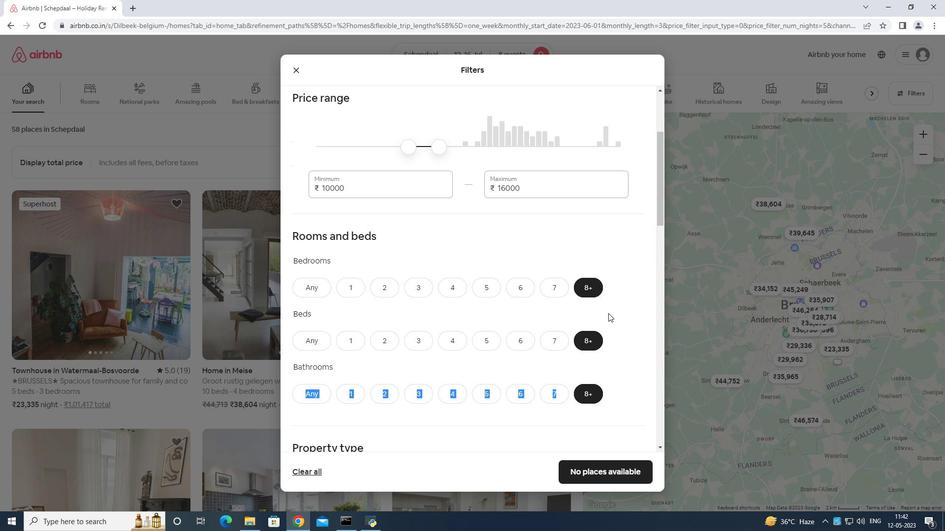 
Action: Mouse scrolled (607, 313) with delta (0, 0)
Screenshot: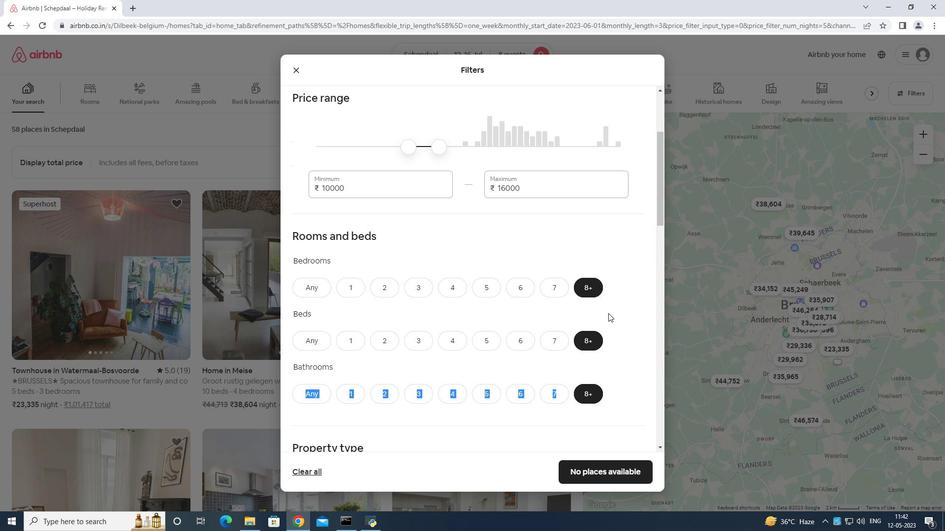 
Action: Mouse moved to (604, 315)
Screenshot: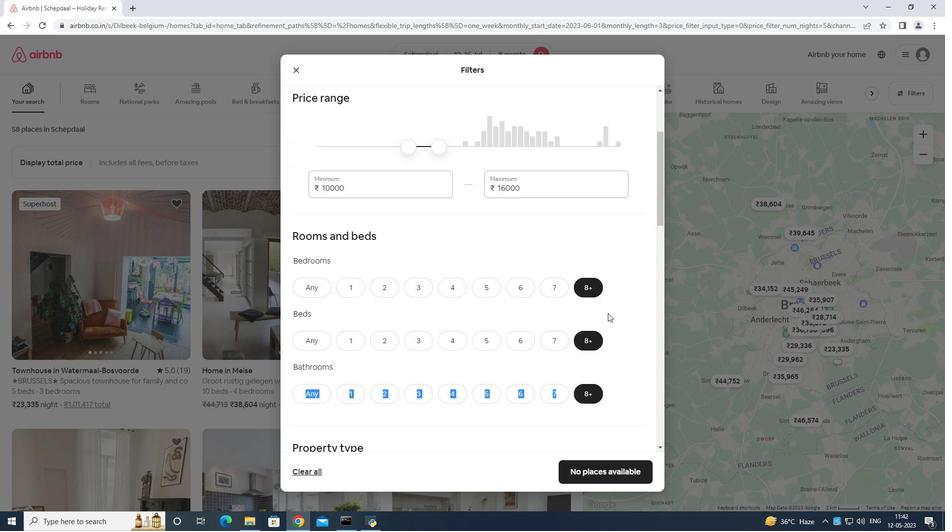 
Action: Mouse scrolled (604, 315) with delta (0, 0)
Screenshot: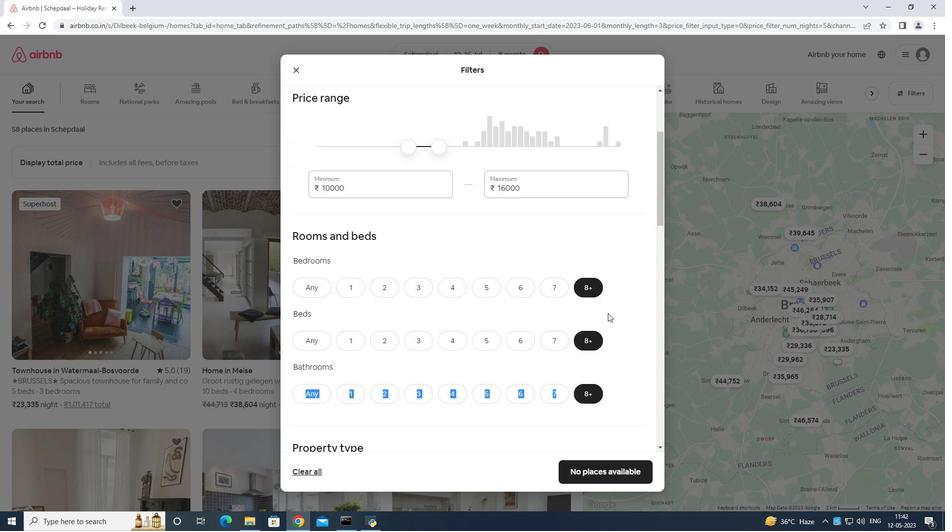 
Action: Mouse moved to (603, 316)
Screenshot: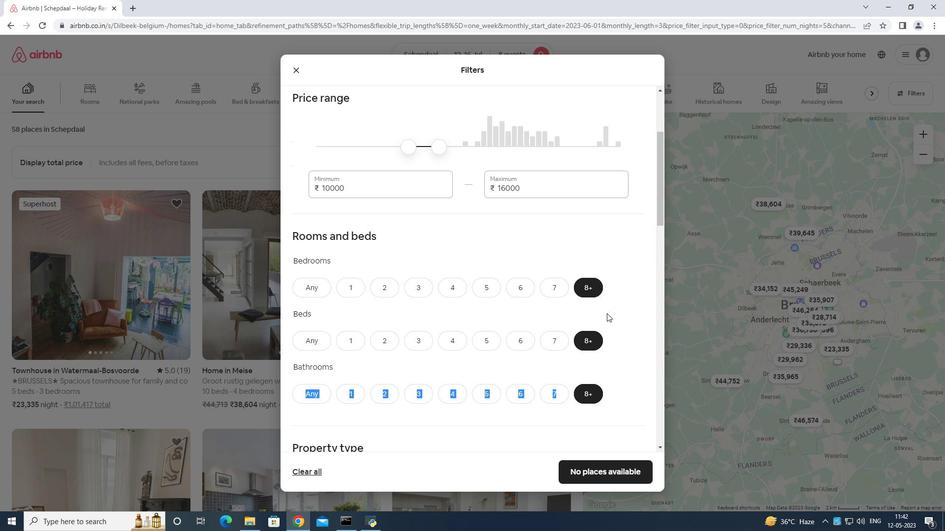 
Action: Mouse scrolled (603, 316) with delta (0, 0)
Screenshot: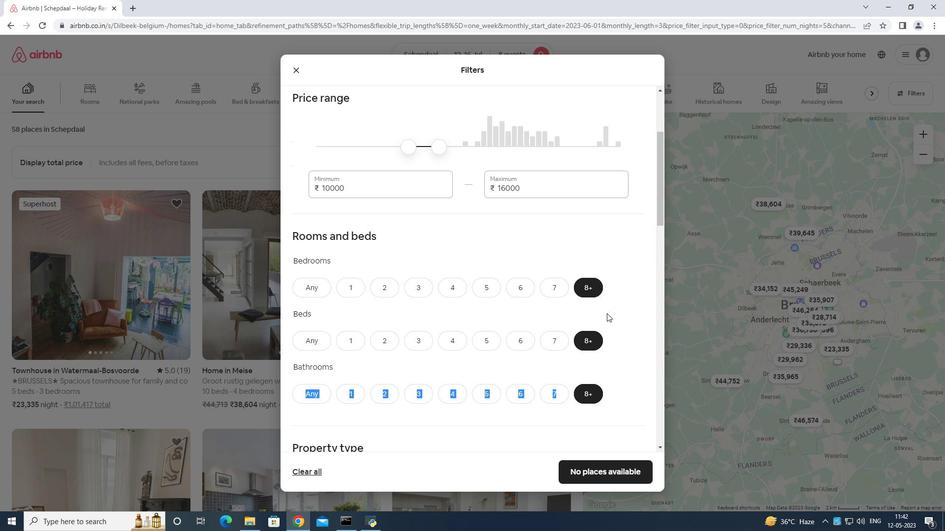 
Action: Mouse moved to (602, 317)
Screenshot: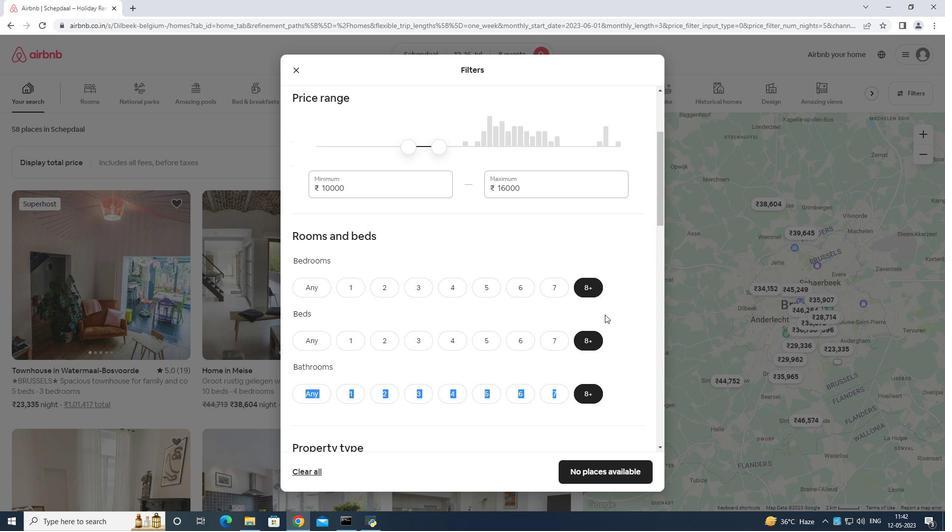 
Action: Mouse scrolled (602, 316) with delta (0, 0)
Screenshot: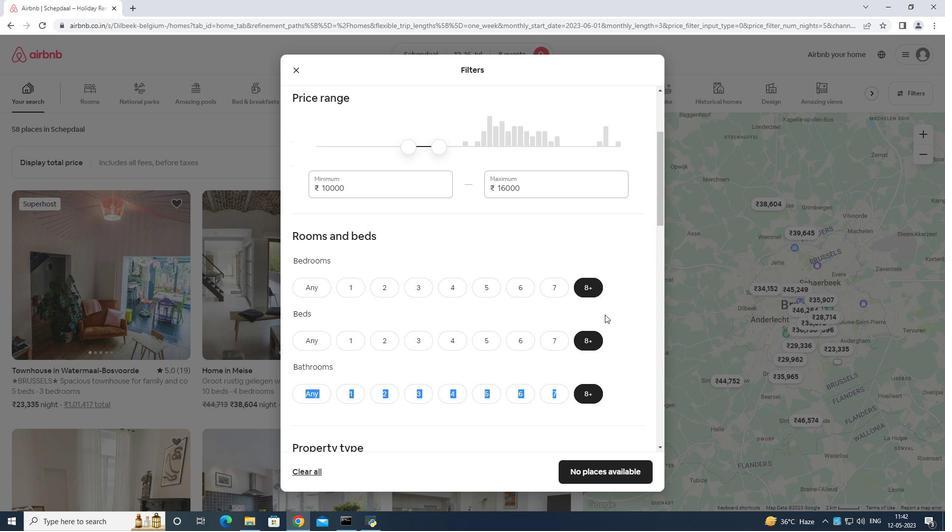 
Action: Mouse moved to (595, 237)
Screenshot: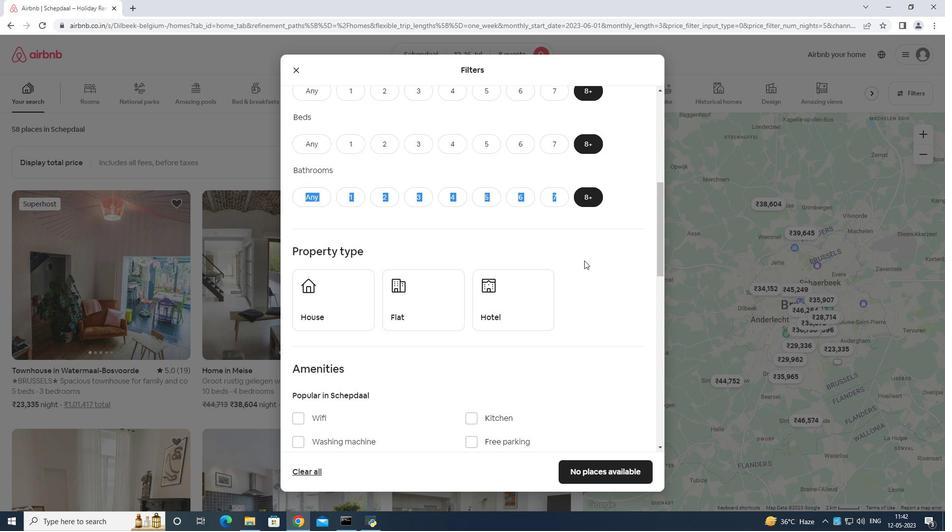 
Action: Mouse pressed left at (595, 237)
Screenshot: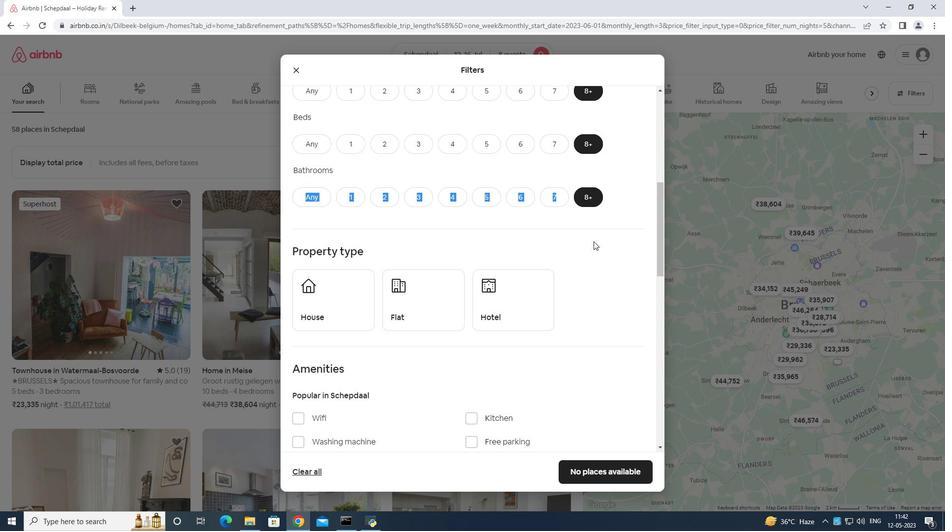 
Action: Mouse moved to (321, 325)
Screenshot: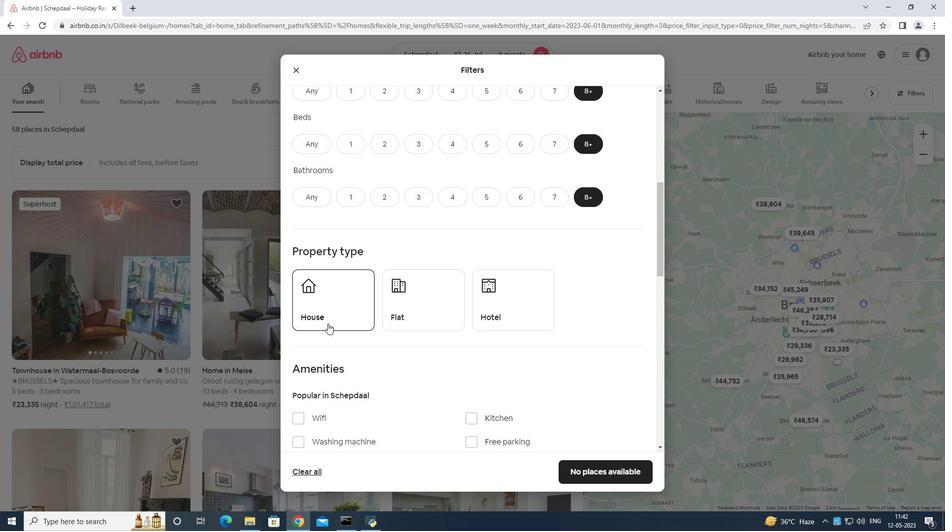 
Action: Mouse pressed left at (321, 325)
Screenshot: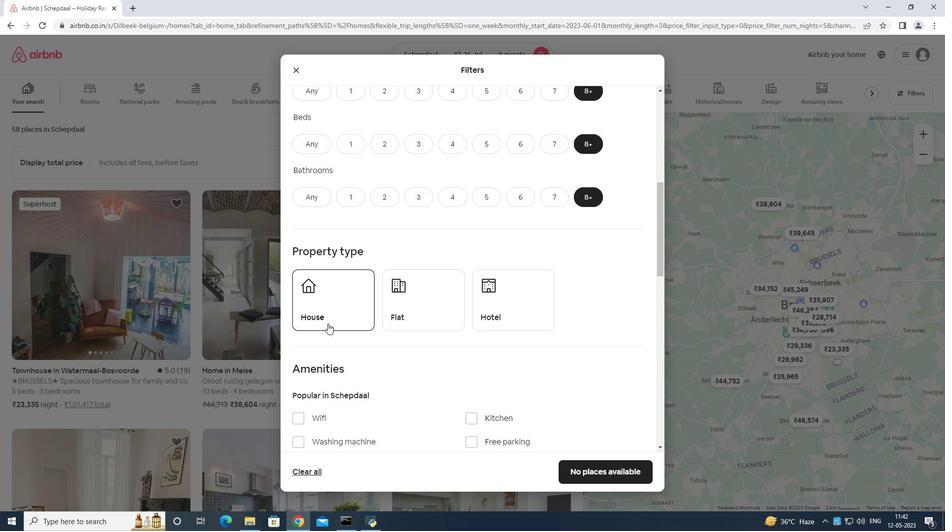 
Action: Mouse moved to (392, 287)
Screenshot: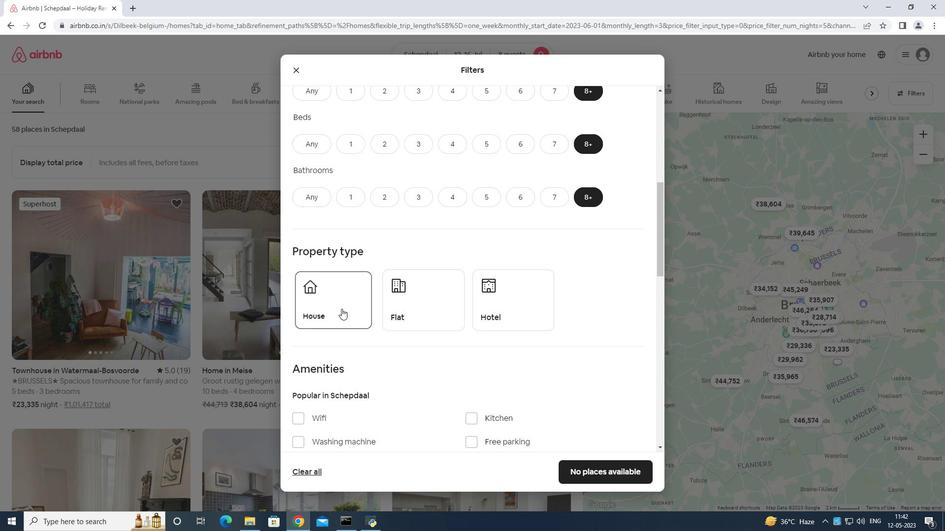 
Action: Mouse pressed left at (392, 287)
Screenshot: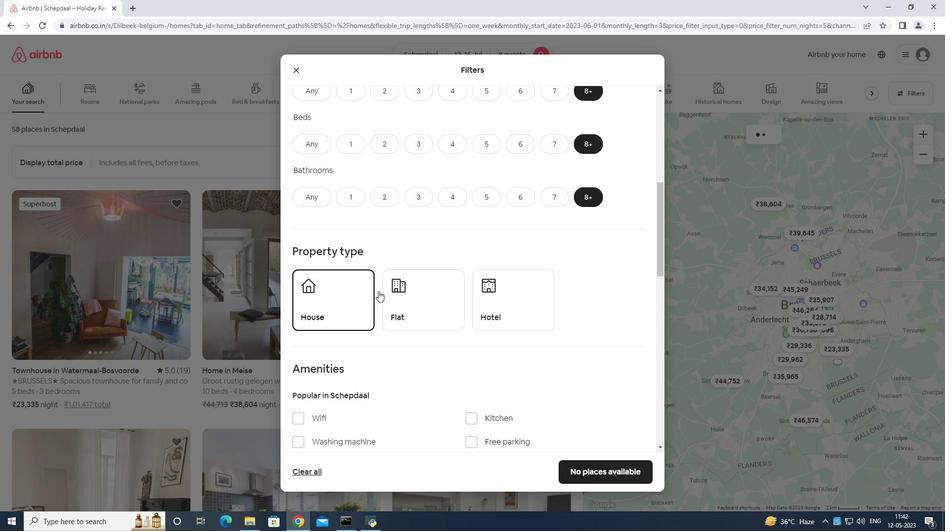 
Action: Mouse moved to (479, 297)
Screenshot: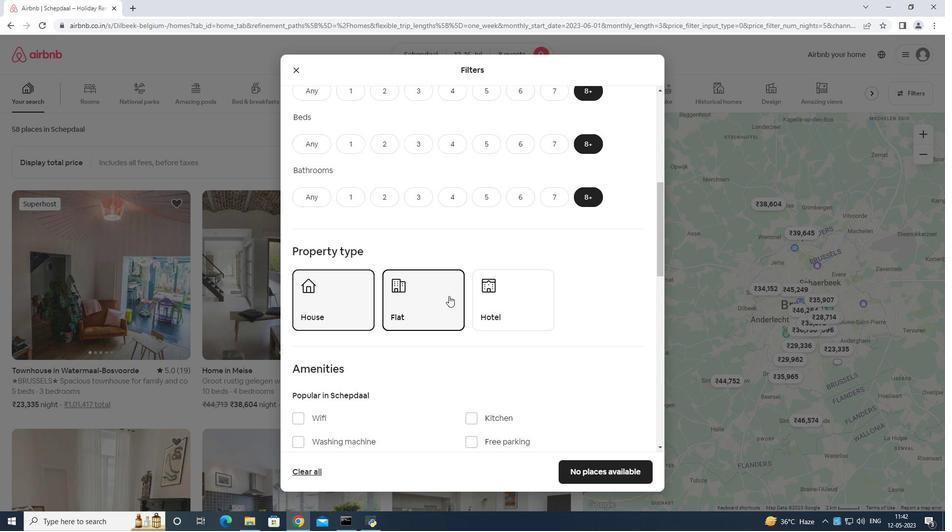 
Action: Mouse pressed left at (479, 297)
Screenshot: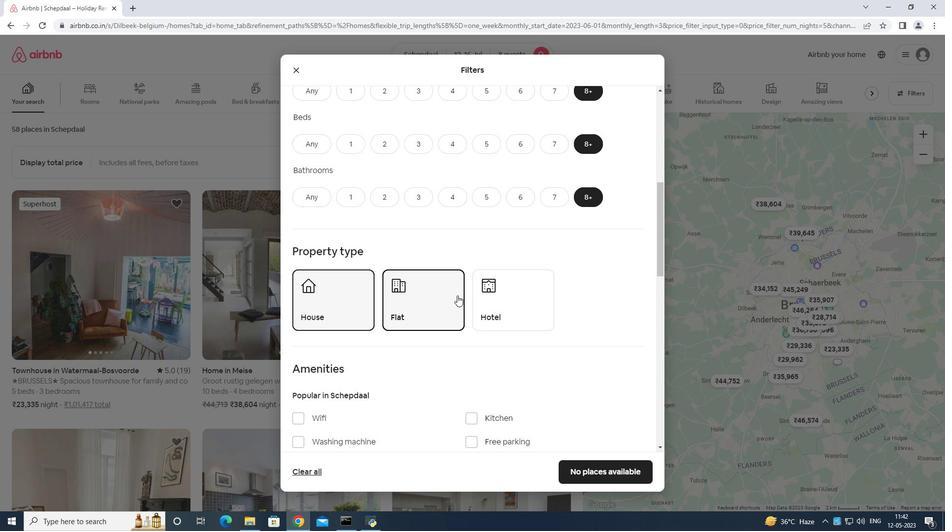 
Action: Mouse moved to (470, 320)
Screenshot: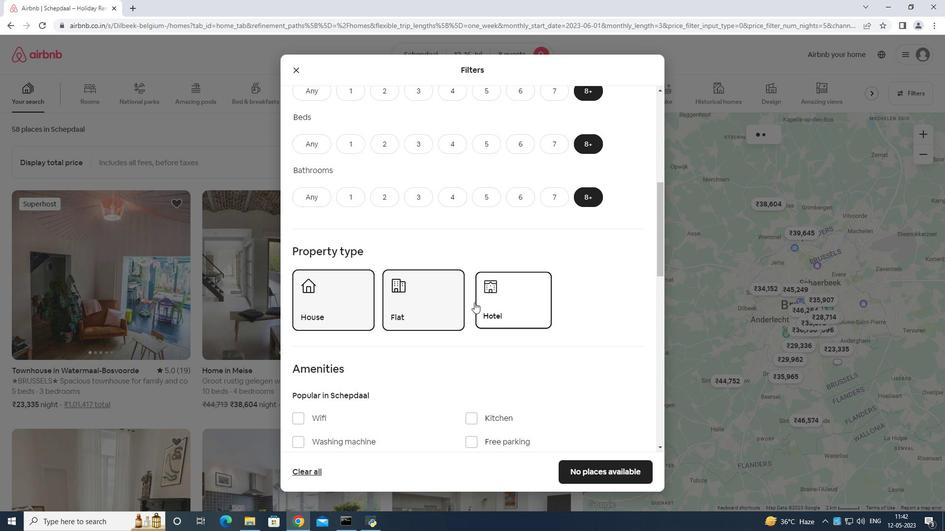 
Action: Mouse scrolled (470, 320) with delta (0, 0)
Screenshot: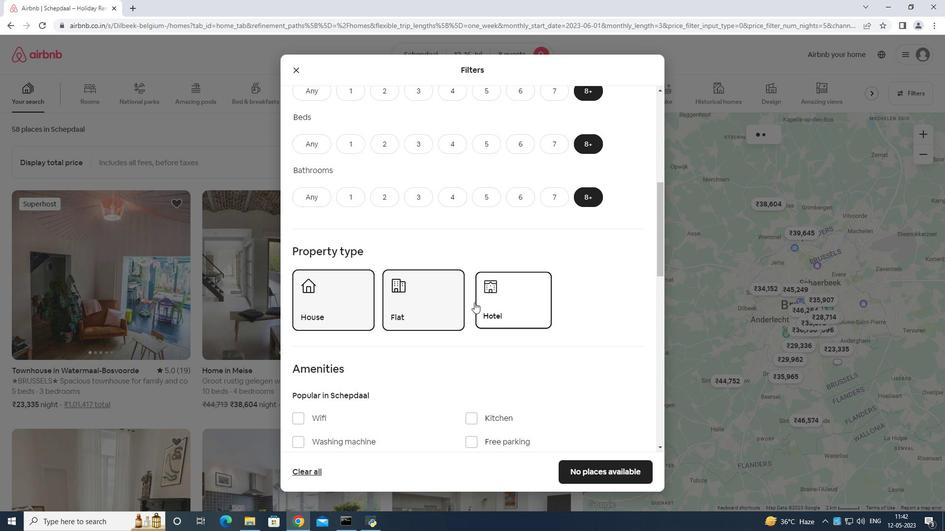 
Action: Mouse moved to (294, 367)
Screenshot: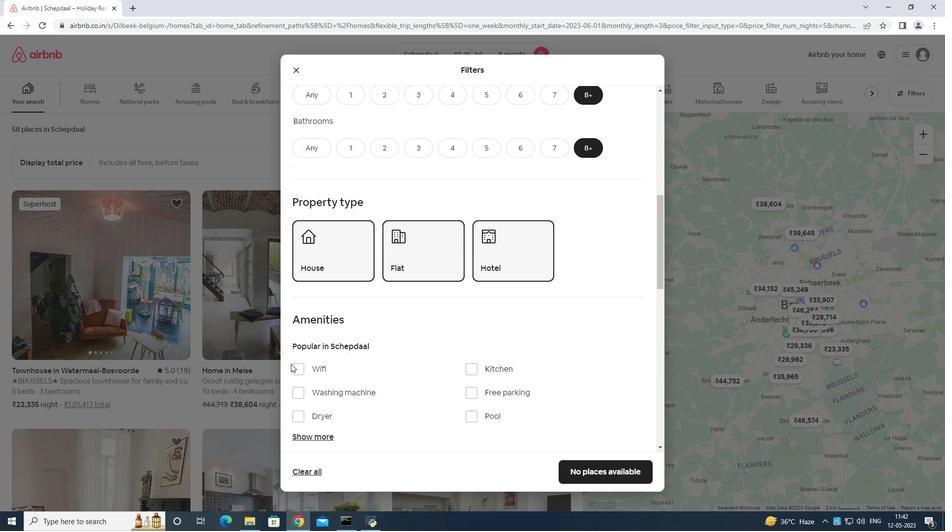 
Action: Mouse pressed left at (294, 367)
Screenshot: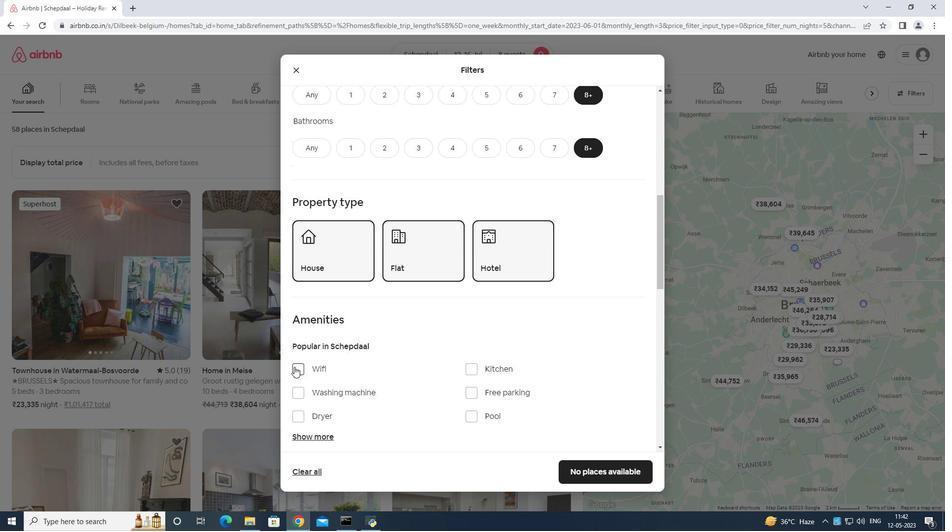
Action: Mouse moved to (475, 395)
Screenshot: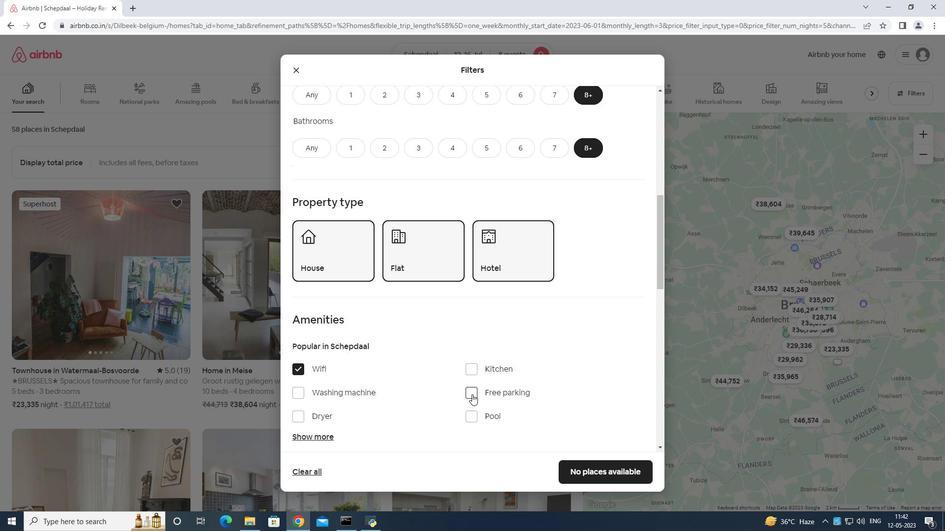 
Action: Mouse pressed left at (475, 395)
Screenshot: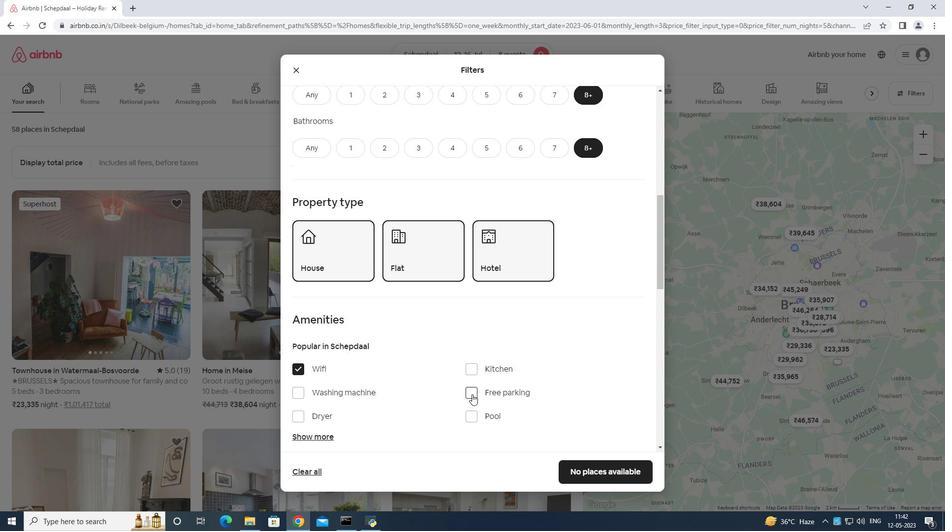 
Action: Mouse moved to (318, 439)
Screenshot: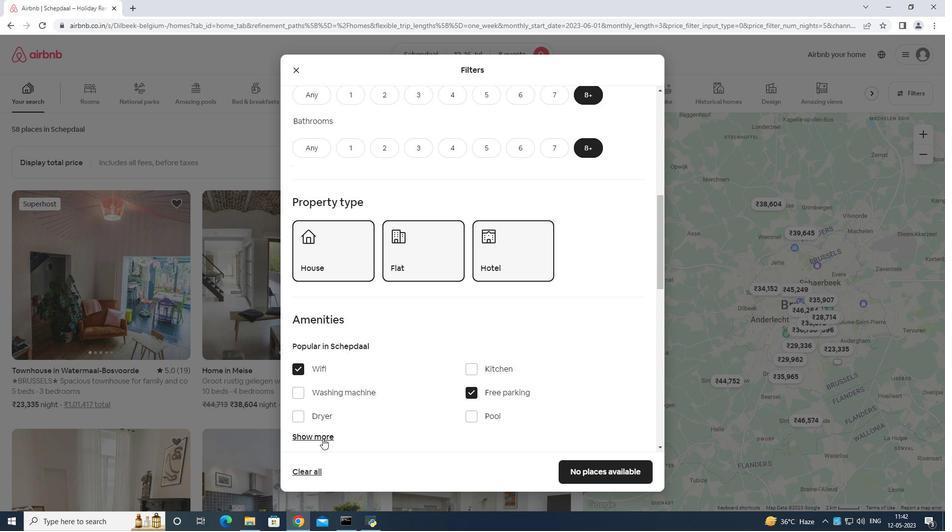 
Action: Mouse pressed left at (318, 439)
Screenshot: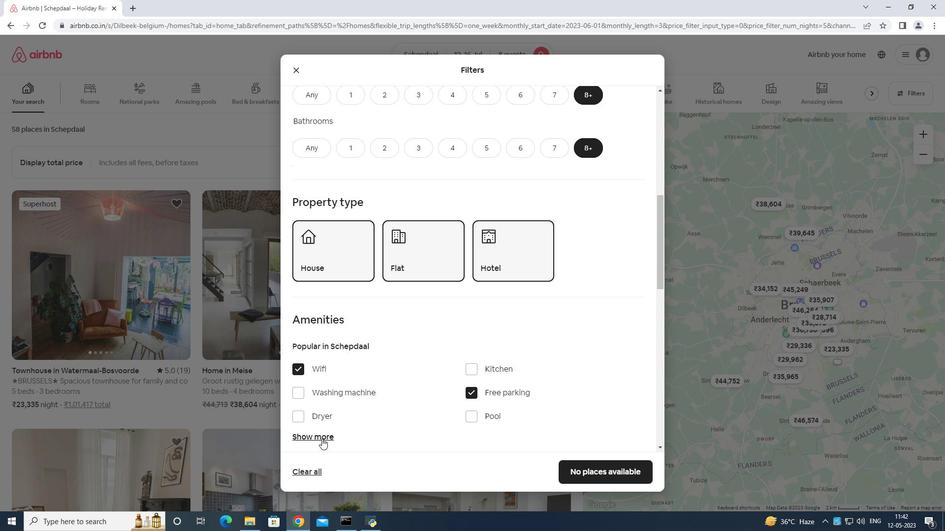 
Action: Mouse moved to (330, 420)
Screenshot: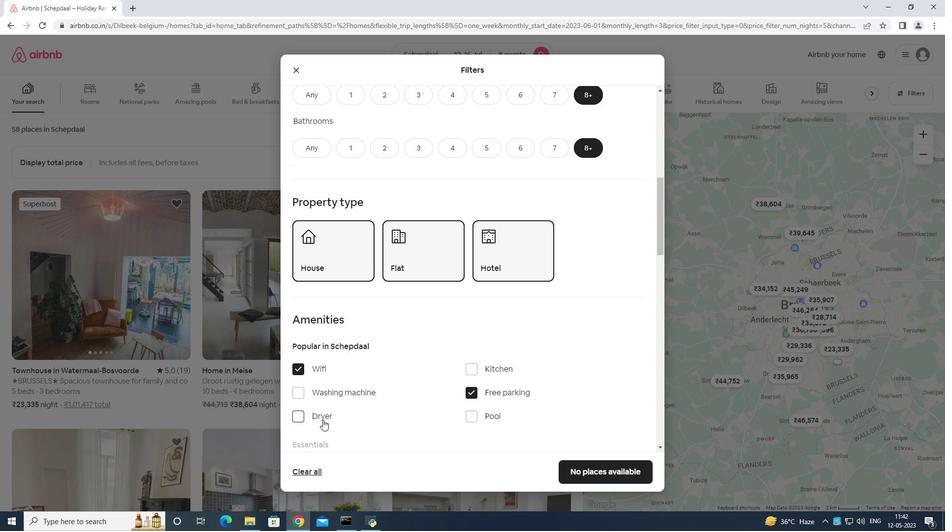 
Action: Mouse scrolled (326, 419) with delta (0, 0)
Screenshot: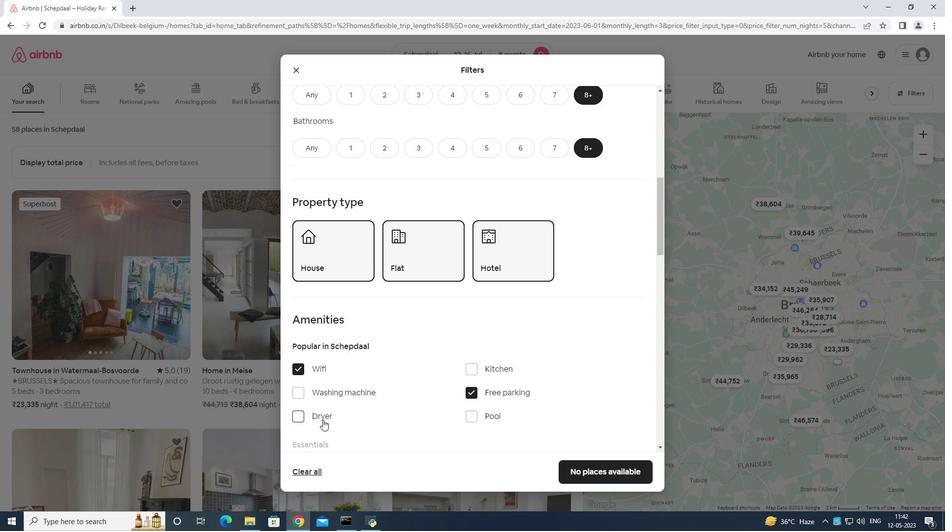 
Action: Mouse moved to (350, 422)
Screenshot: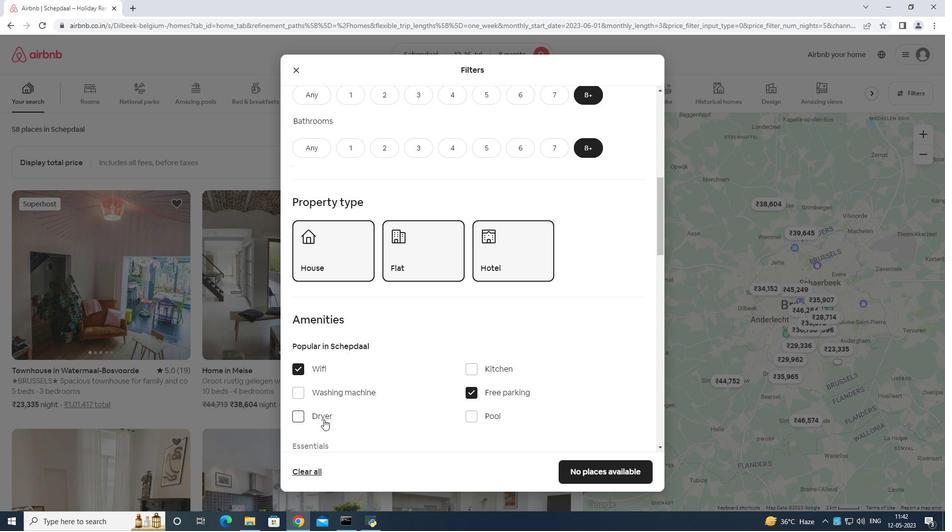 
Action: Mouse scrolled (350, 422) with delta (0, 0)
Screenshot: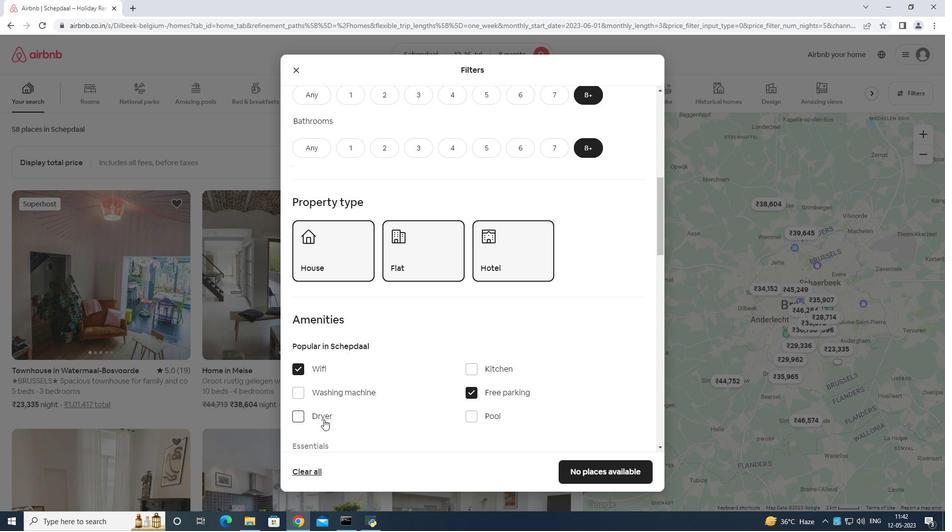 
Action: Mouse moved to (367, 418)
Screenshot: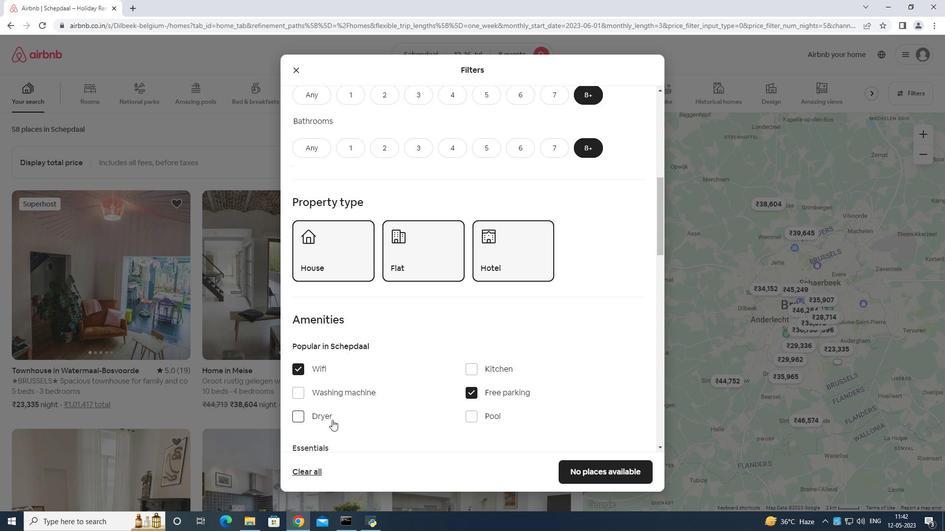 
Action: Mouse scrolled (367, 417) with delta (0, 0)
Screenshot: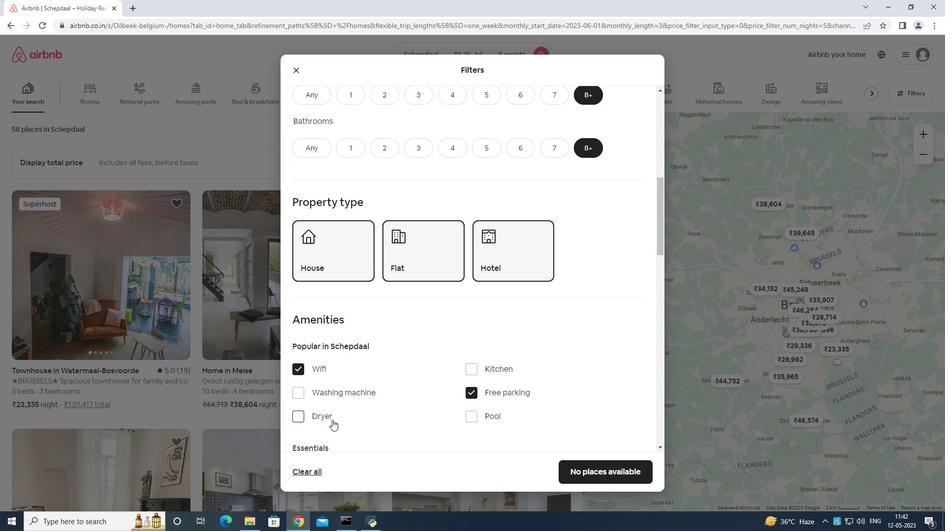 
Action: Mouse moved to (399, 400)
Screenshot: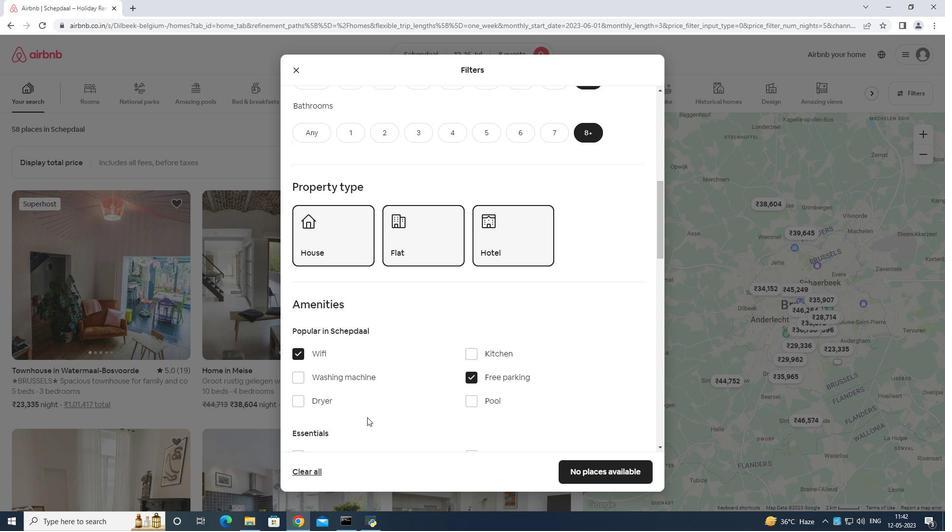 
Action: Mouse scrolled (399, 399) with delta (0, 0)
Screenshot: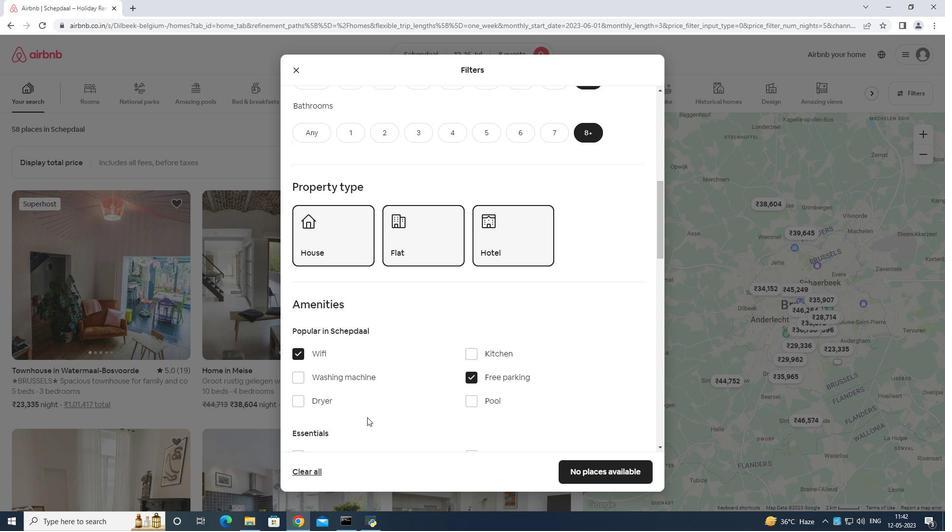 
Action: Mouse moved to (472, 299)
Screenshot: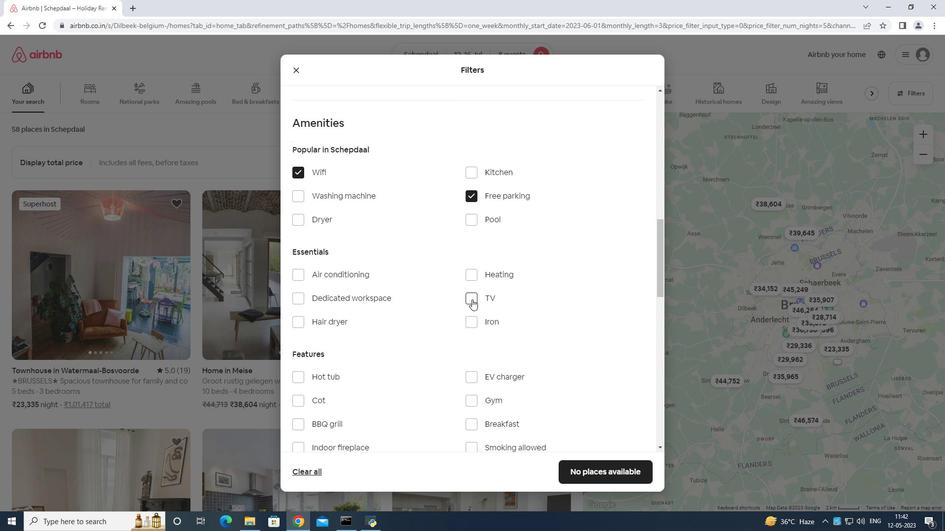 
Action: Mouse pressed left at (472, 299)
Screenshot: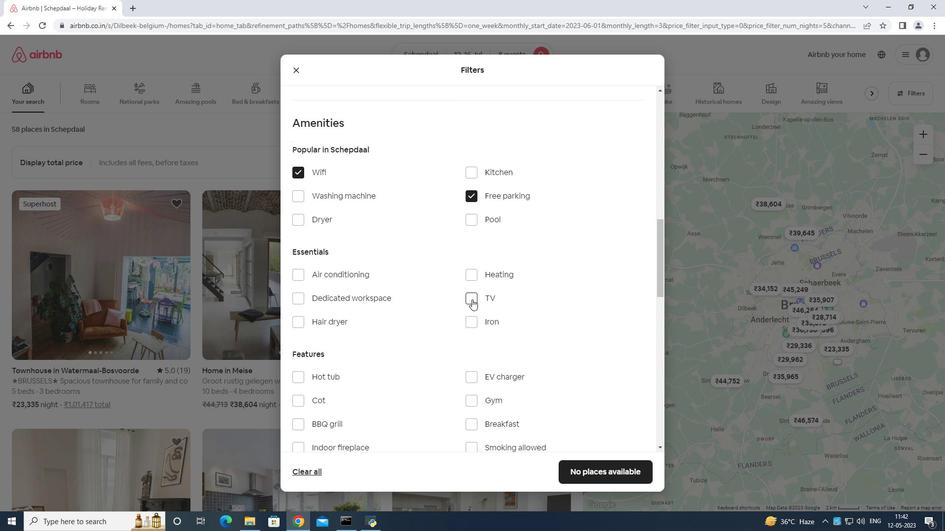 
Action: Mouse moved to (455, 290)
Screenshot: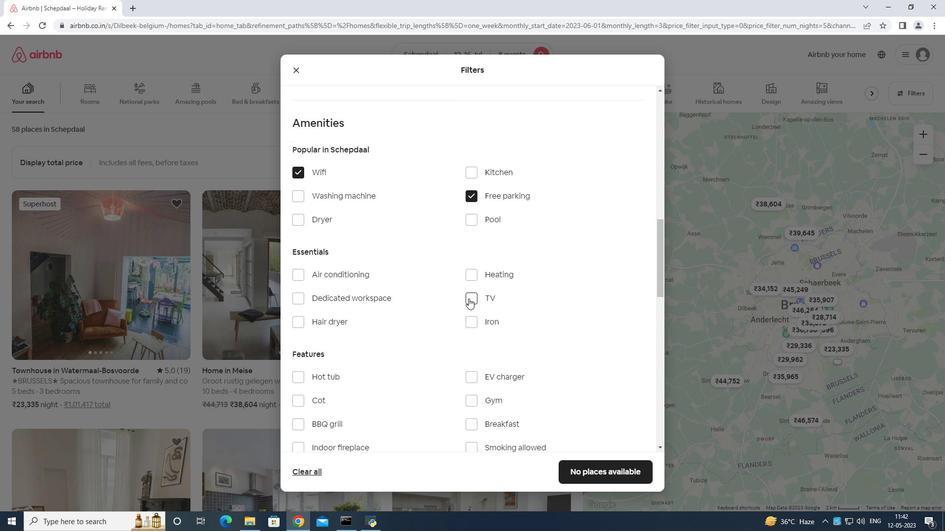 
Action: Mouse scrolled (455, 289) with delta (0, 0)
Screenshot: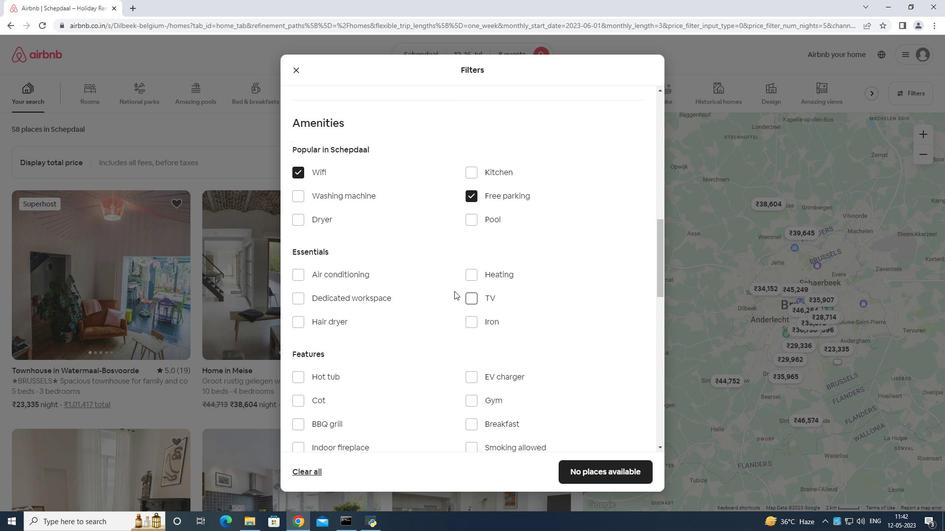 
Action: Mouse scrolled (455, 289) with delta (0, 0)
Screenshot: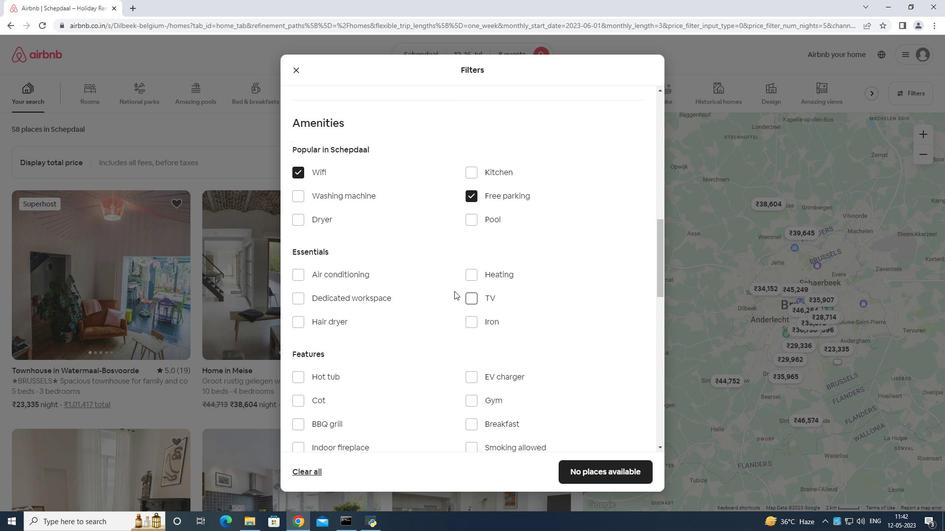
Action: Mouse scrolled (455, 289) with delta (0, 0)
Screenshot: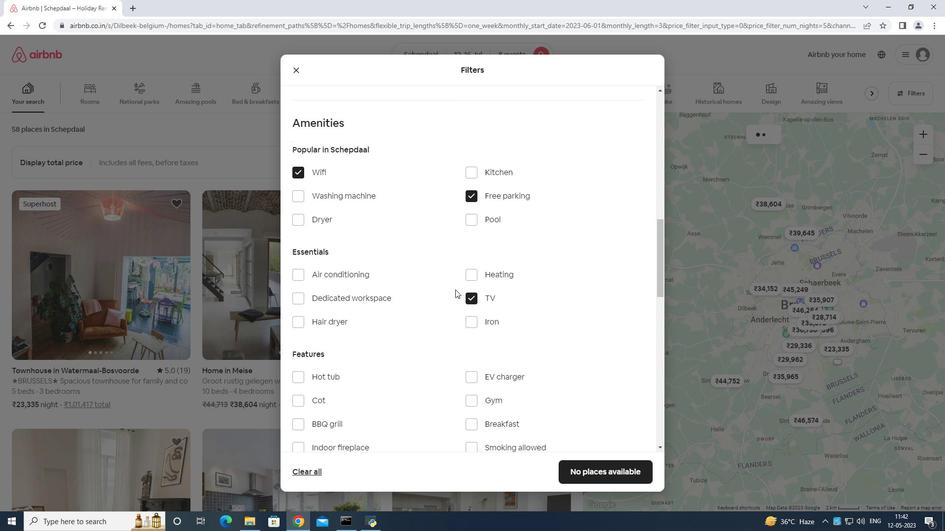 
Action: Mouse moved to (470, 255)
Screenshot: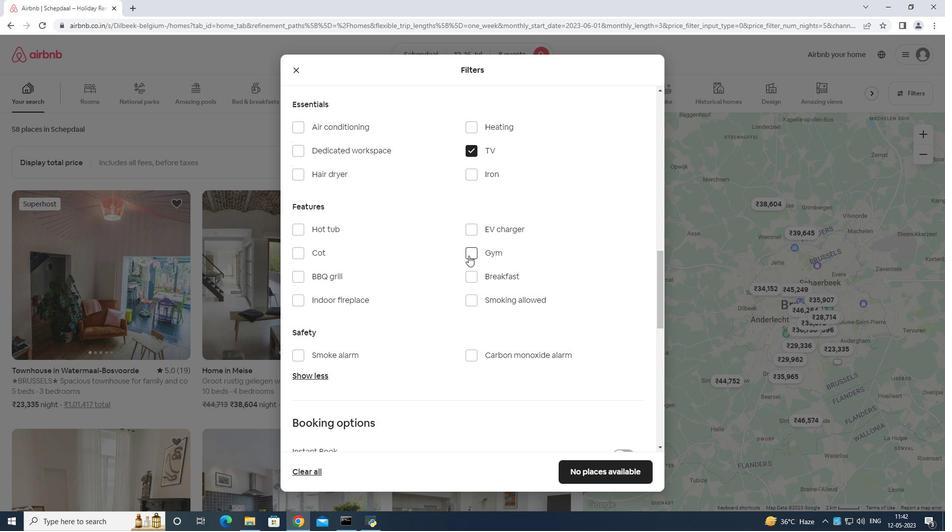 
Action: Mouse pressed left at (470, 255)
Screenshot: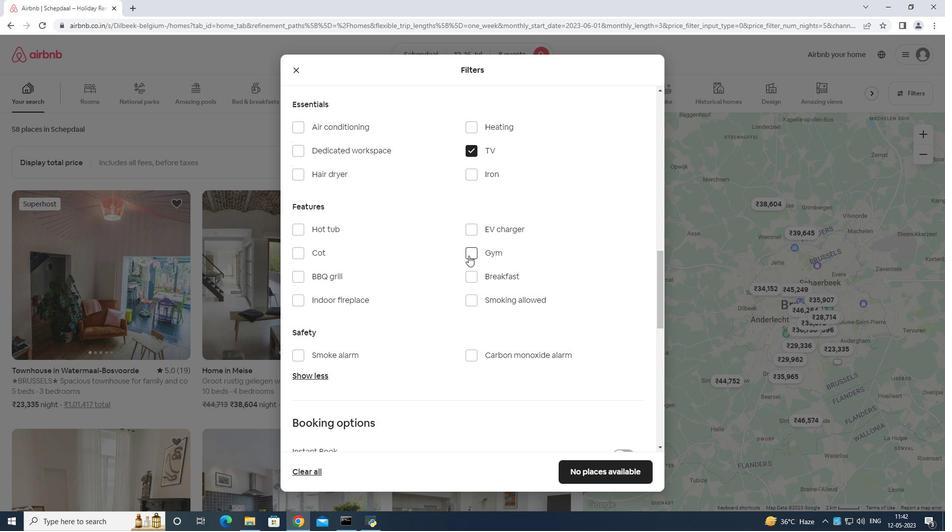 
Action: Mouse moved to (464, 276)
Screenshot: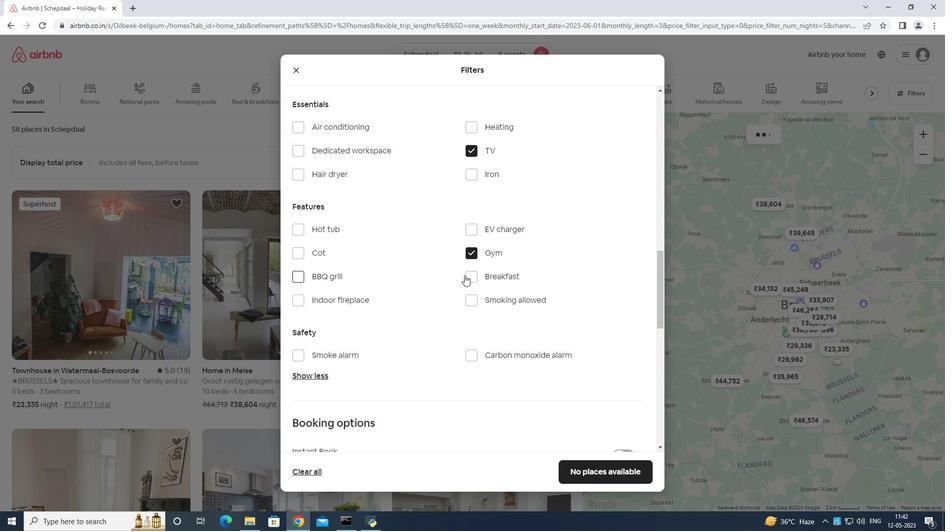 
Action: Mouse pressed left at (464, 276)
Screenshot: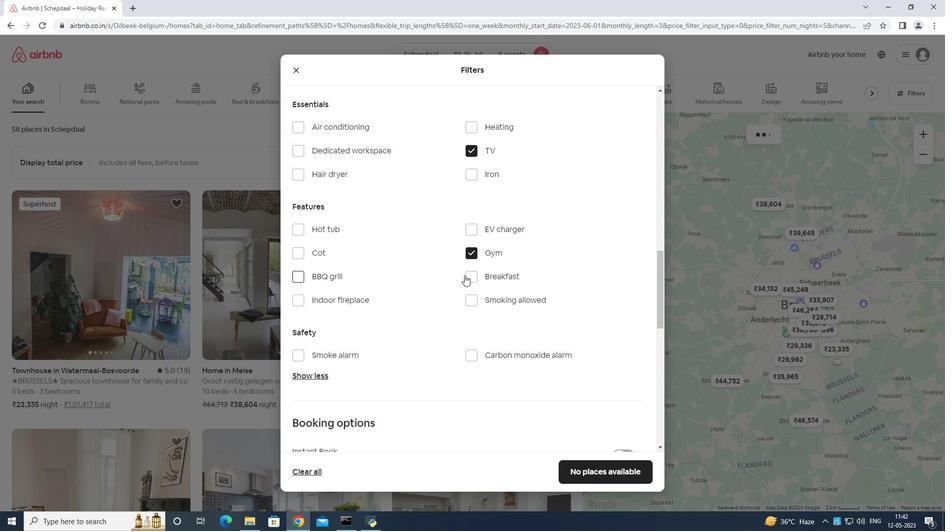 
Action: Mouse moved to (476, 273)
Screenshot: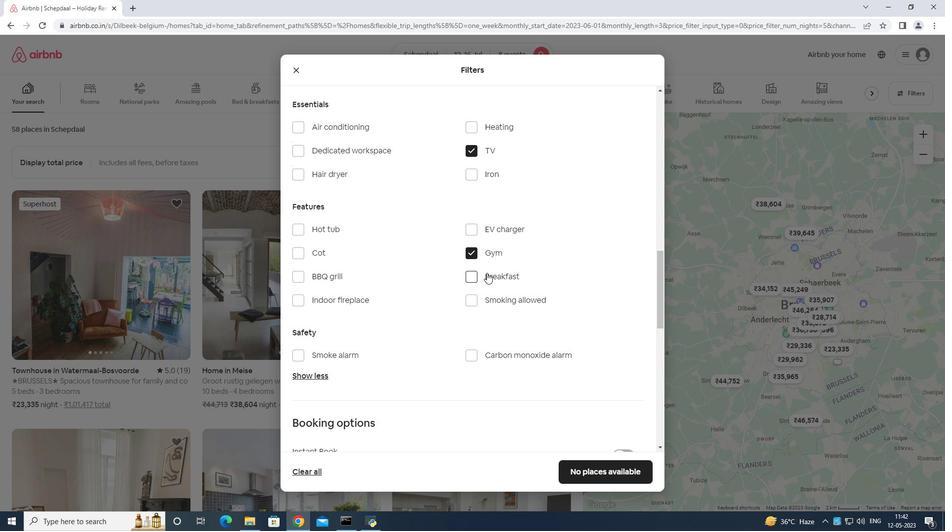 
Action: Mouse pressed left at (476, 273)
Screenshot: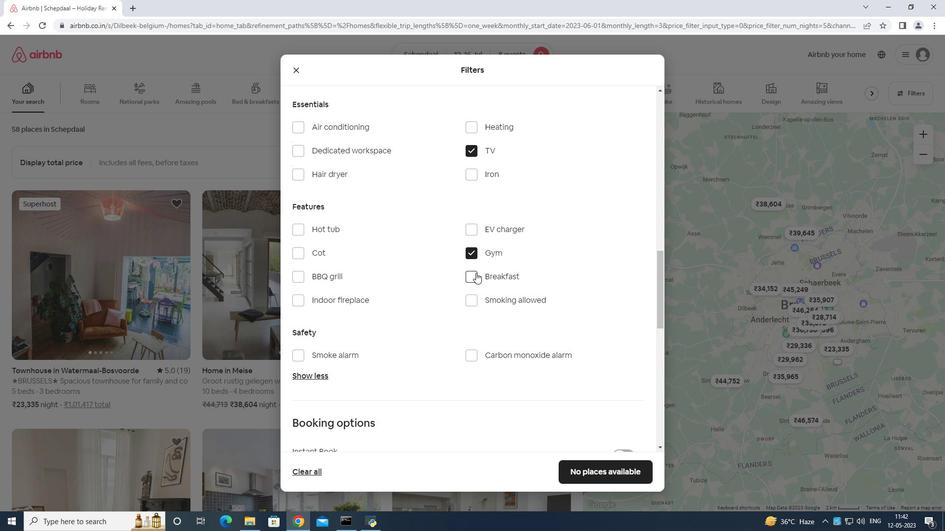 
Action: Mouse moved to (491, 273)
Screenshot: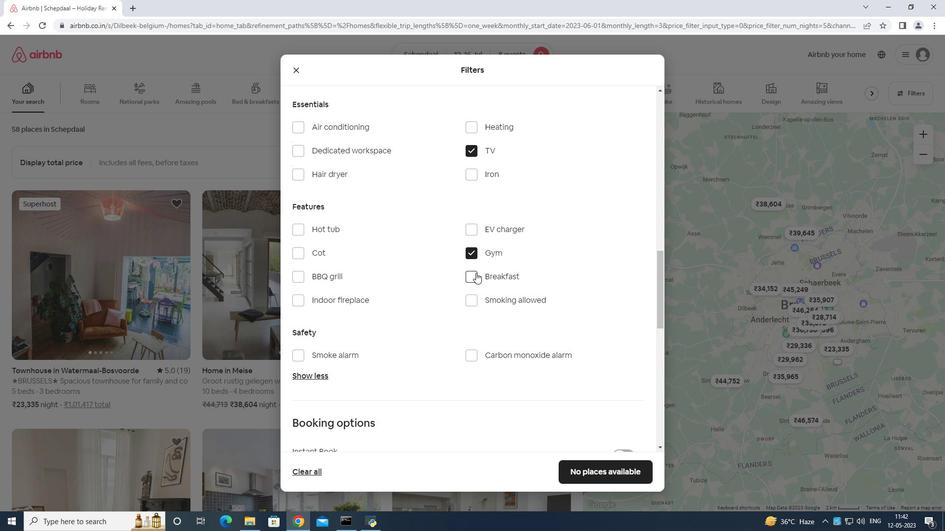 
Action: Mouse scrolled (491, 273) with delta (0, 0)
Screenshot: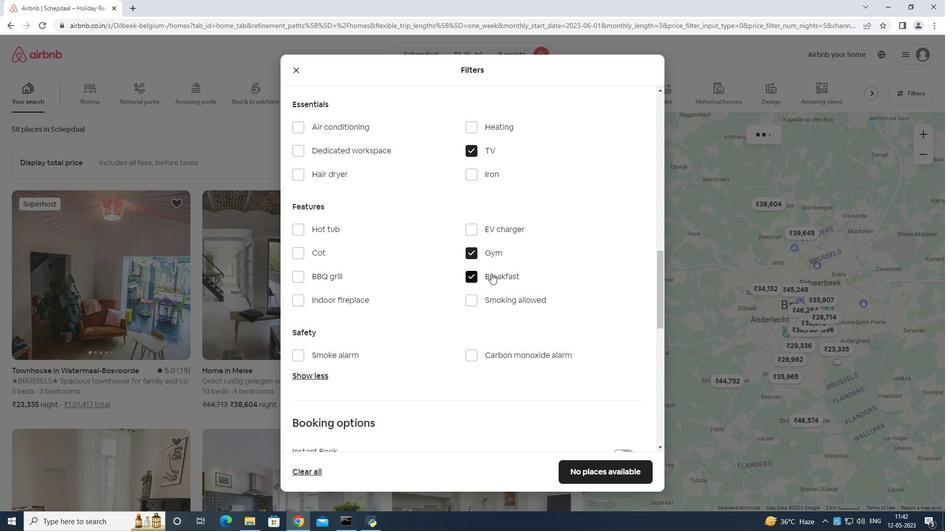 
Action: Mouse moved to (493, 275)
Screenshot: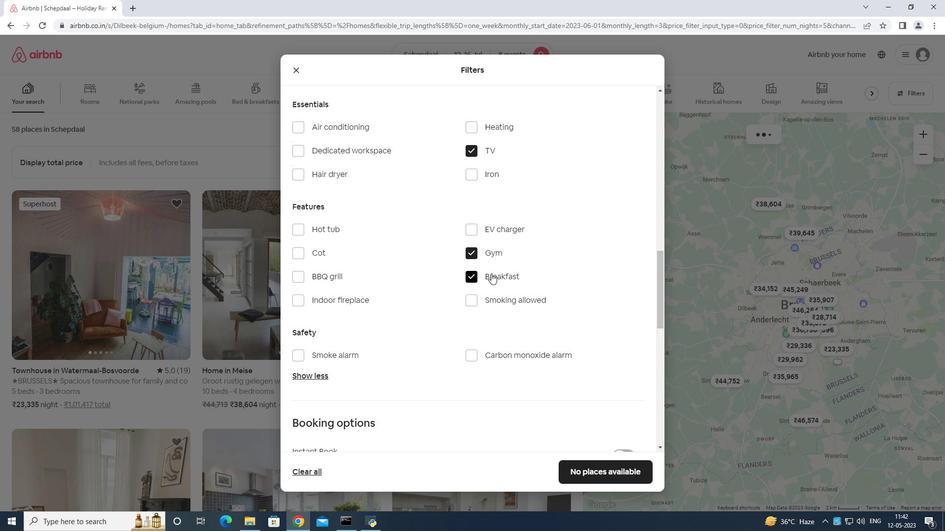 
Action: Mouse scrolled (493, 275) with delta (0, 0)
Screenshot: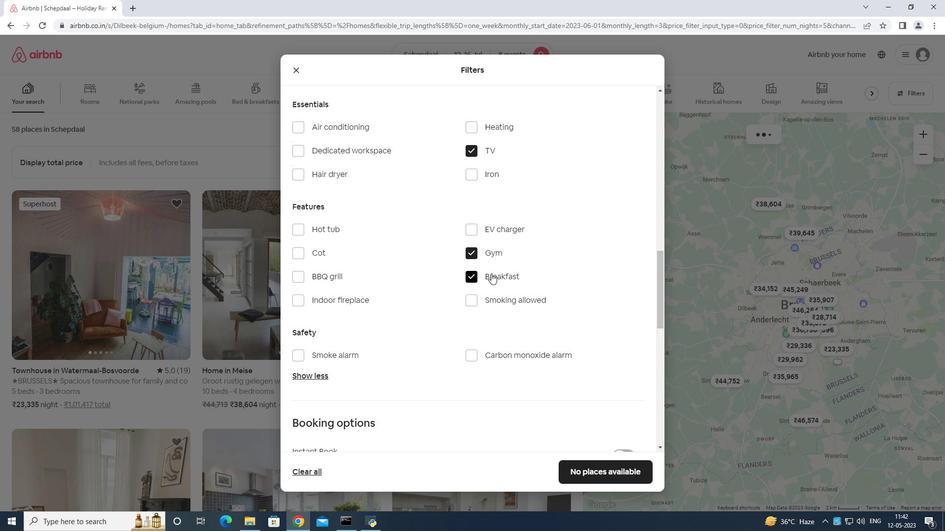 
Action: Mouse moved to (499, 278)
Screenshot: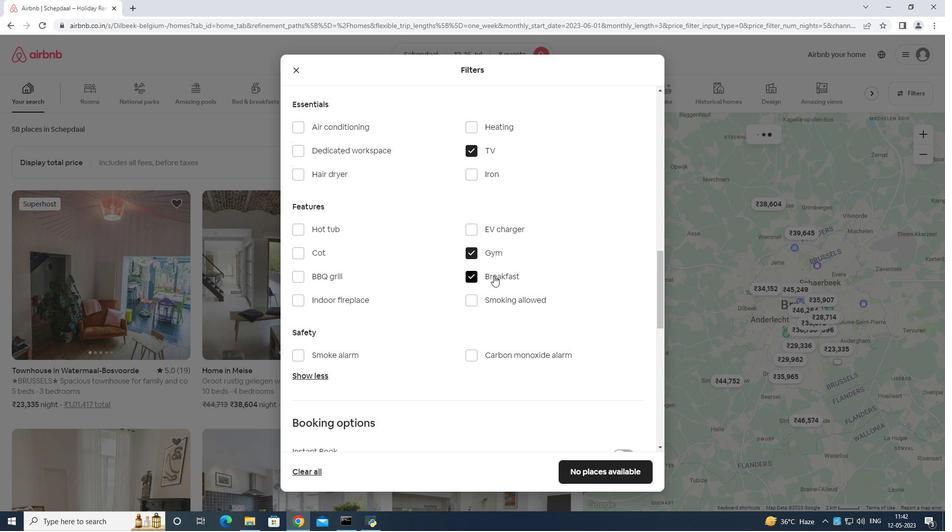 
Action: Mouse scrolled (495, 276) with delta (0, 0)
Screenshot: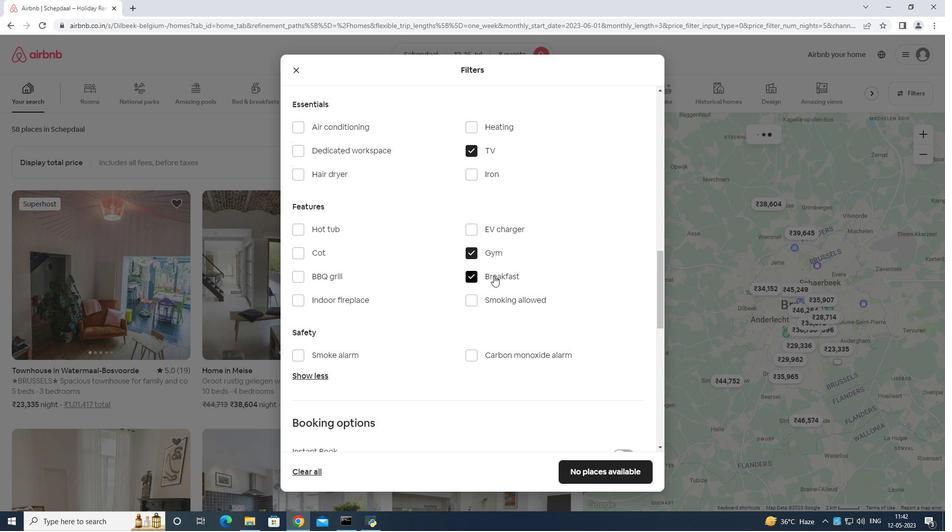 
Action: Mouse moved to (623, 342)
Screenshot: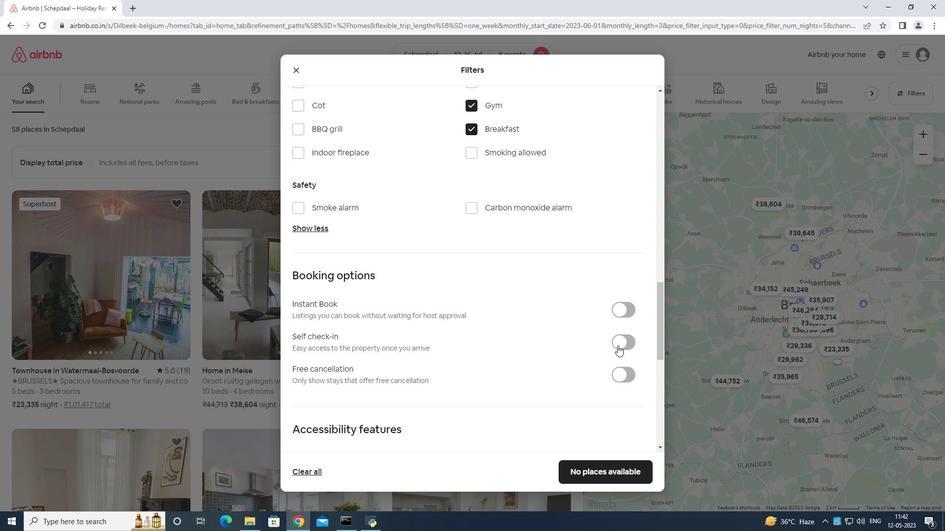 
Action: Mouse pressed left at (623, 342)
Screenshot: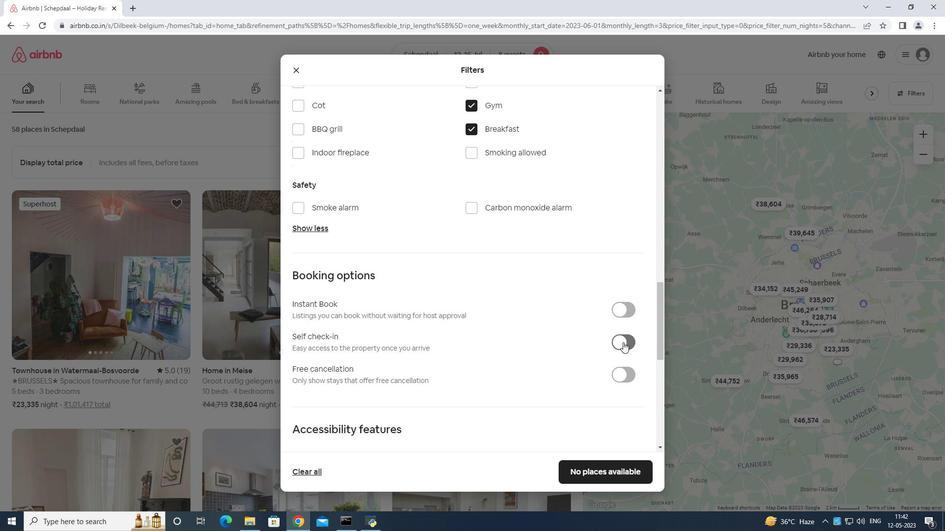 
Action: Mouse moved to (626, 330)
Screenshot: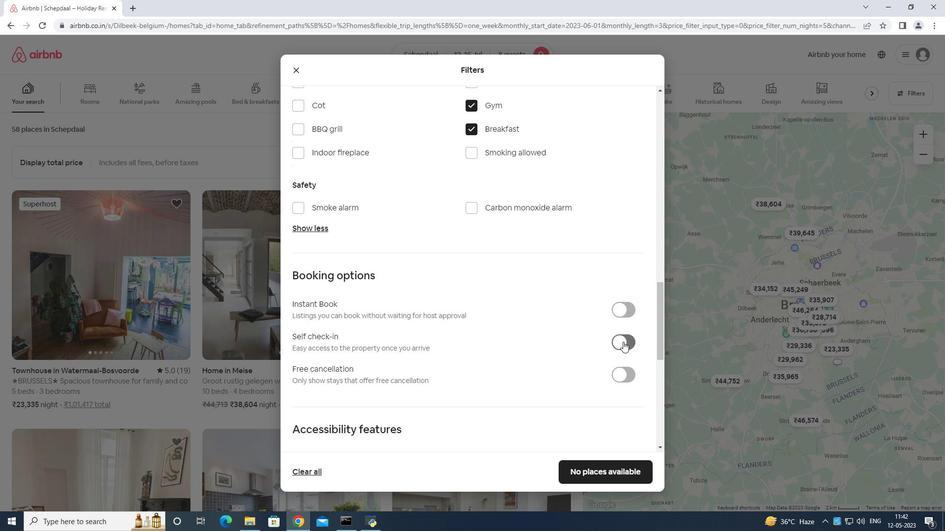 
Action: Mouse scrolled (626, 330) with delta (0, 0)
Screenshot: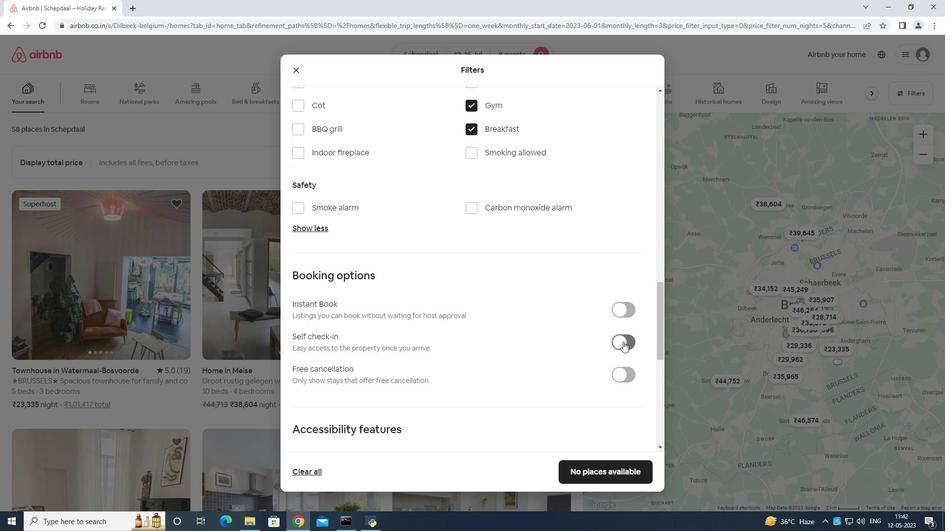 
Action: Mouse moved to (626, 331)
Screenshot: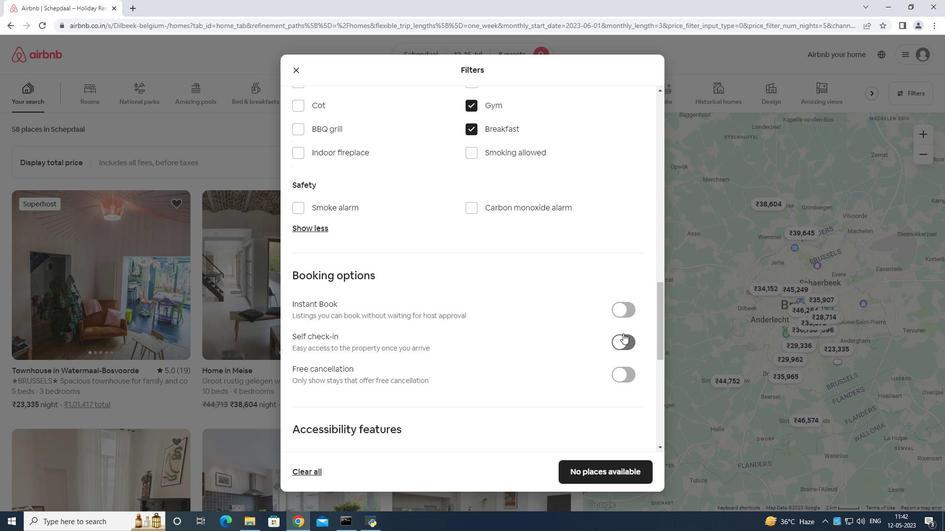
Action: Mouse scrolled (626, 330) with delta (0, 0)
Screenshot: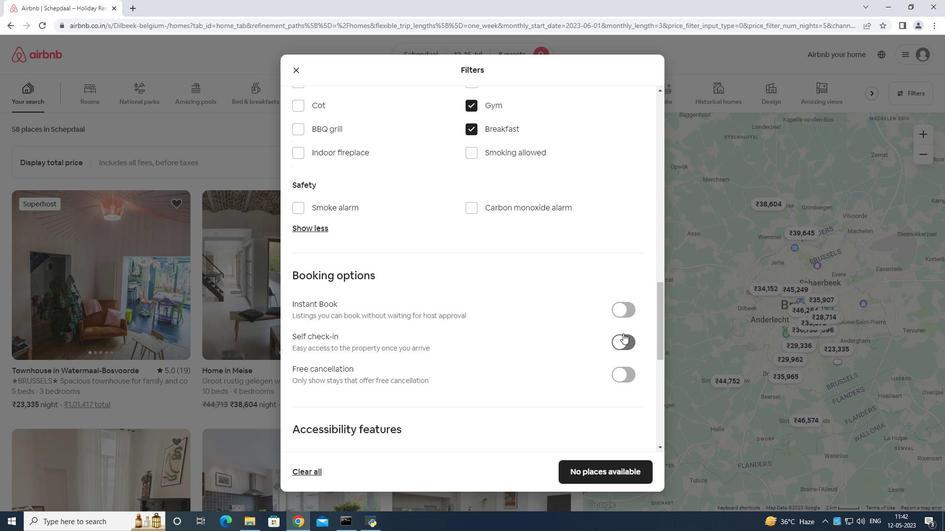 
Action: Mouse moved to (626, 332)
Screenshot: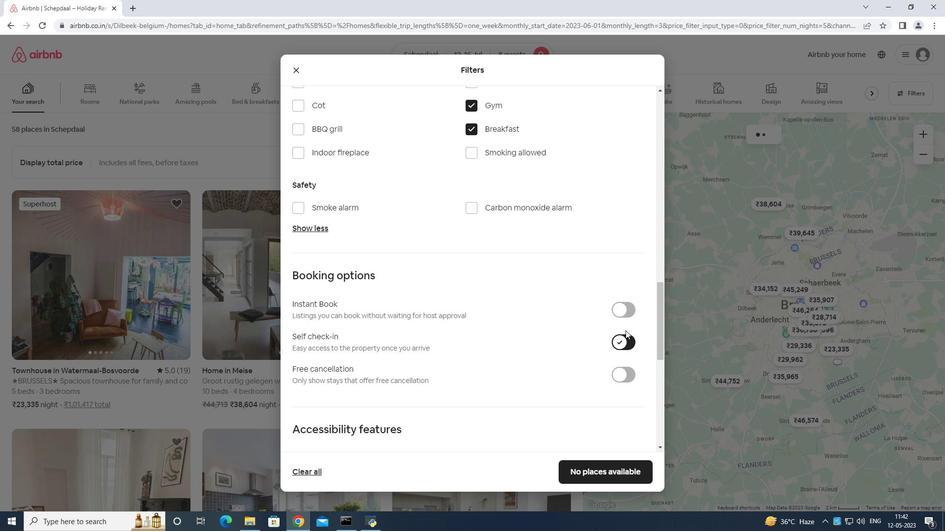 
Action: Mouse scrolled (626, 331) with delta (0, 0)
Screenshot: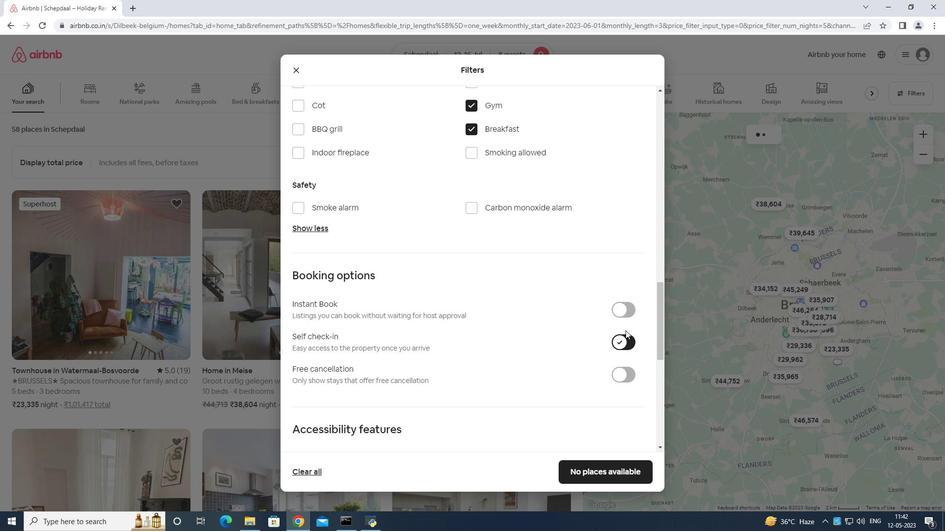 
Action: Mouse moved to (625, 332)
Screenshot: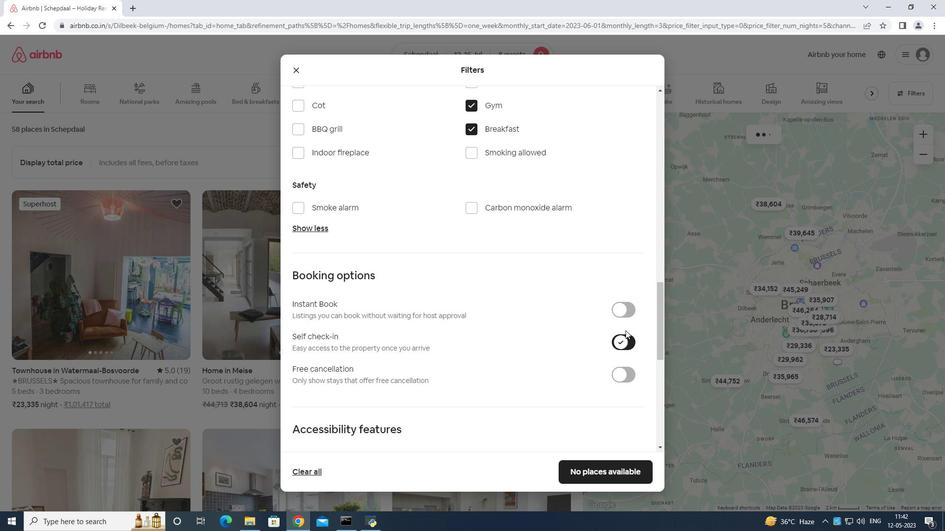 
Action: Mouse scrolled (625, 332) with delta (0, 0)
Screenshot: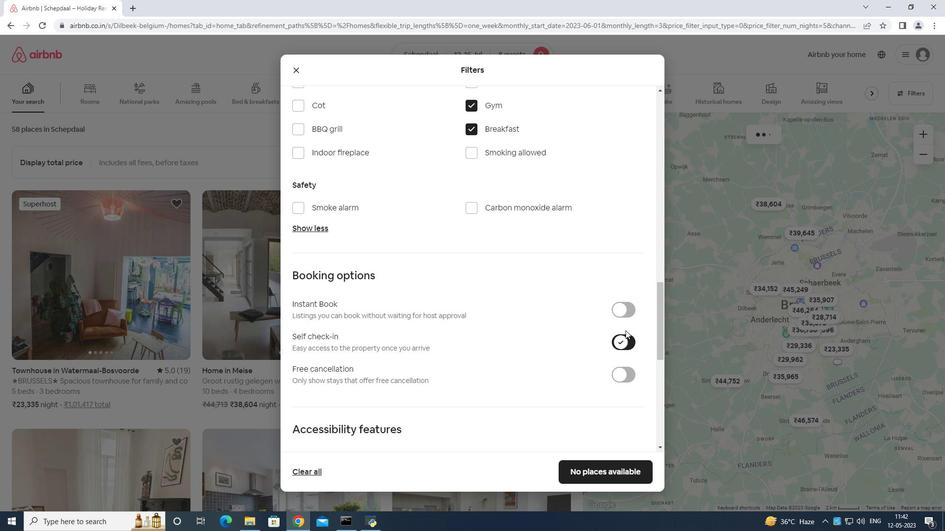 
Action: Mouse moved to (627, 329)
Screenshot: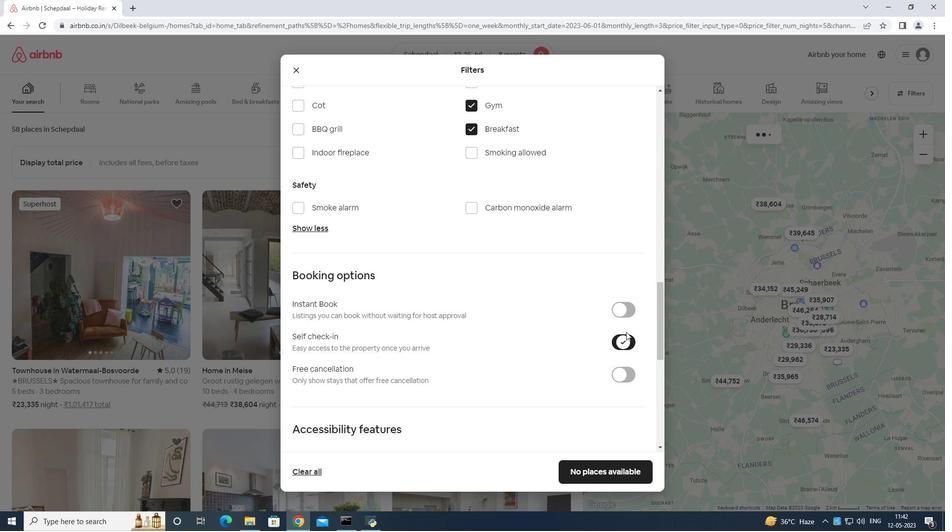 
Action: Mouse scrolled (627, 328) with delta (0, 0)
Screenshot: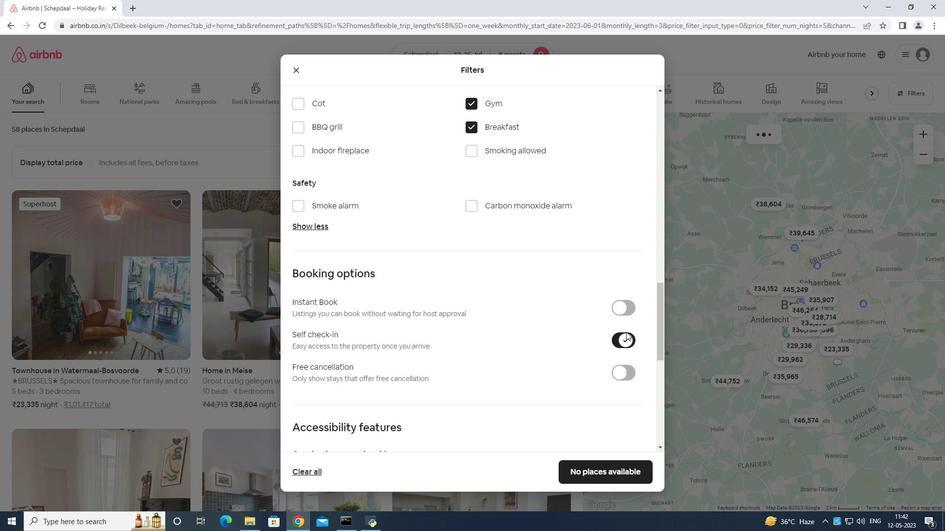 
Action: Mouse scrolled (627, 328) with delta (0, 0)
Screenshot: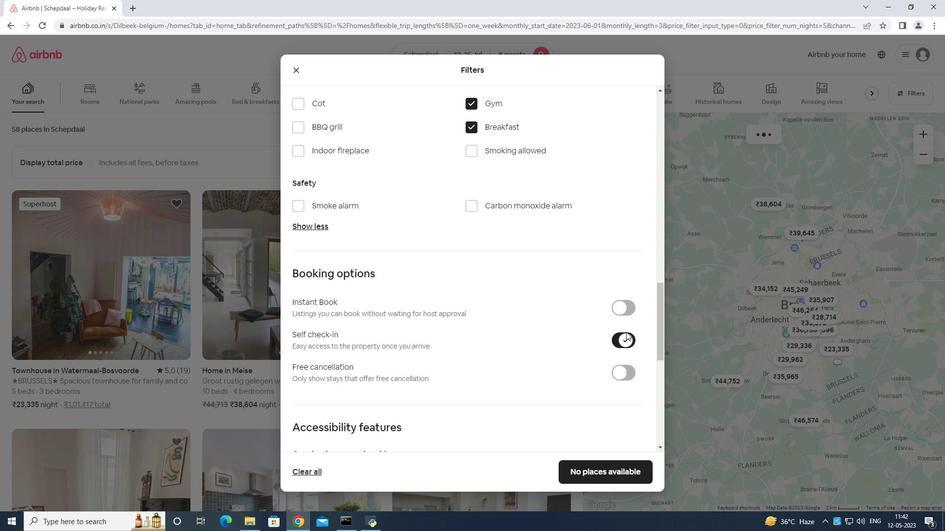 
Action: Mouse scrolled (627, 328) with delta (0, 0)
Screenshot: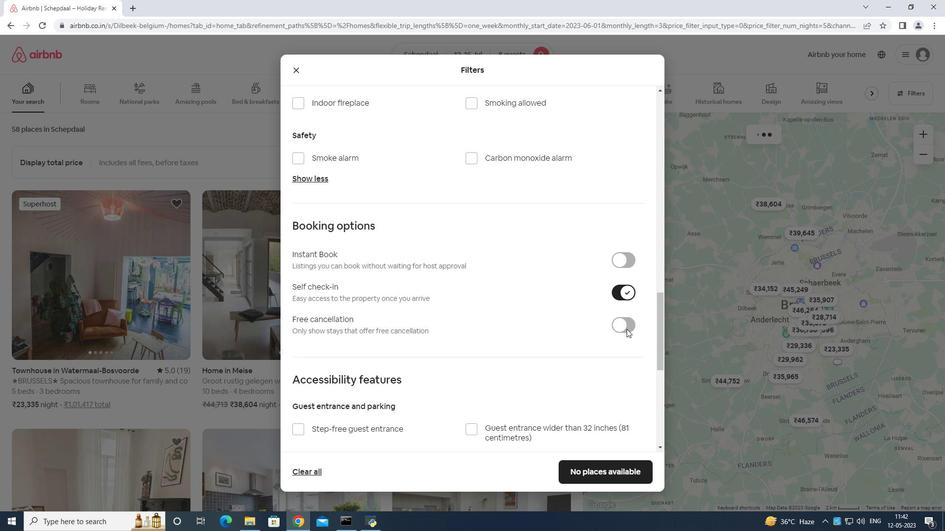 
Action: Mouse scrolled (627, 328) with delta (0, 0)
Screenshot: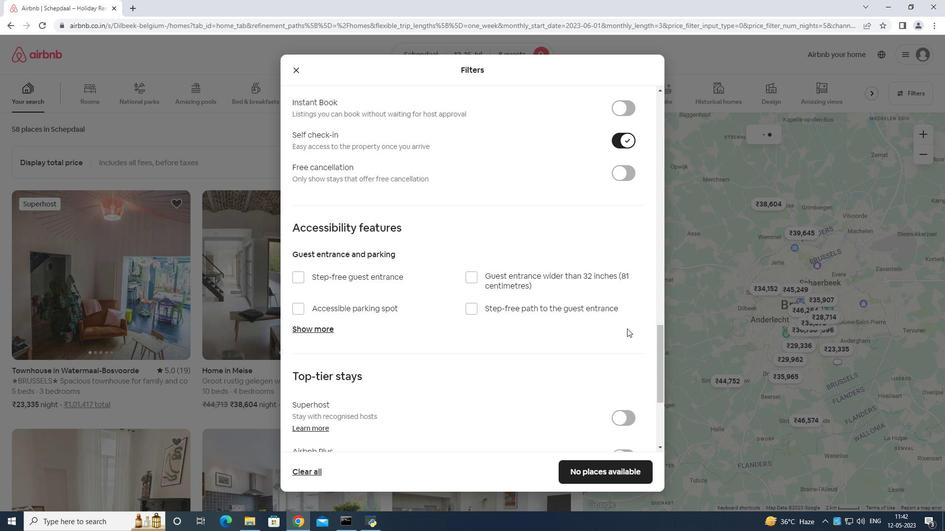 
Action: Mouse moved to (291, 378)
Screenshot: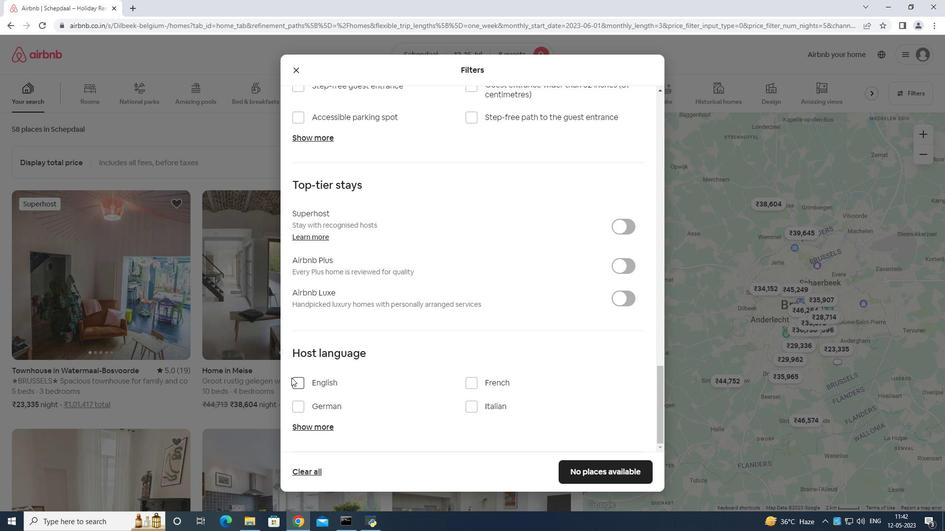 
Action: Mouse pressed left at (291, 378)
Screenshot: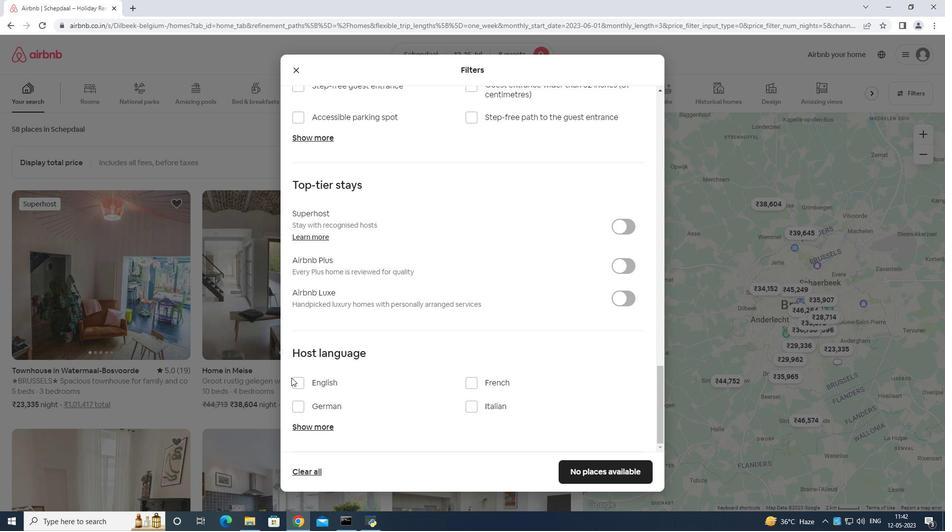 
Action: Mouse moved to (301, 381)
Screenshot: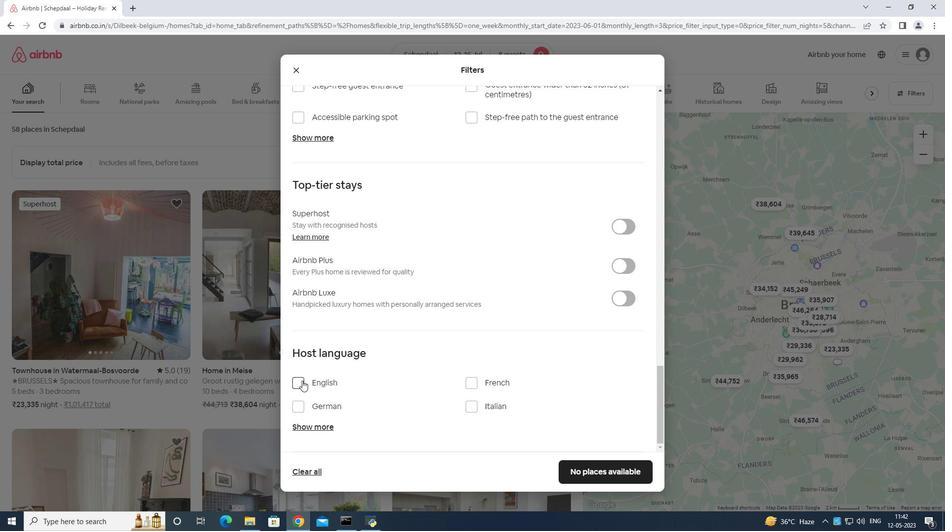 
Action: Mouse pressed left at (301, 381)
Screenshot: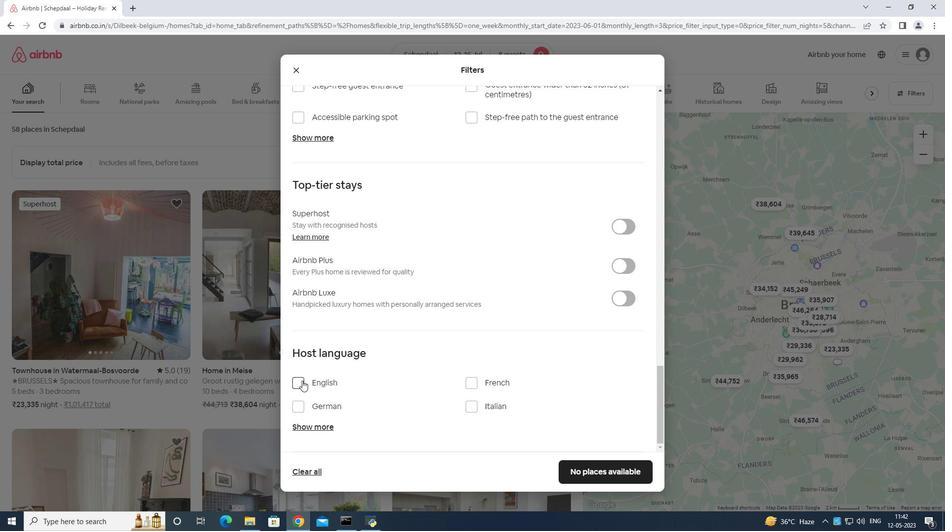 
Action: Mouse moved to (596, 465)
Screenshot: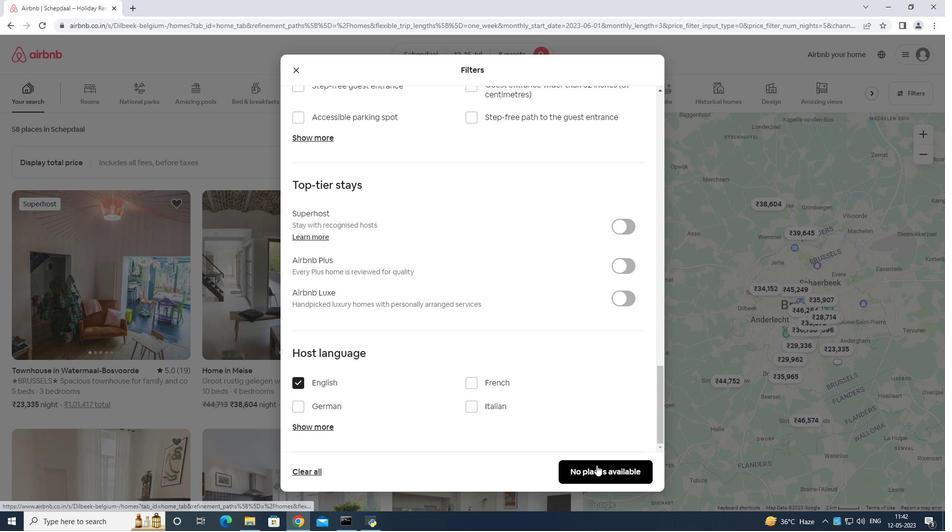 
Action: Mouse pressed left at (596, 465)
Screenshot: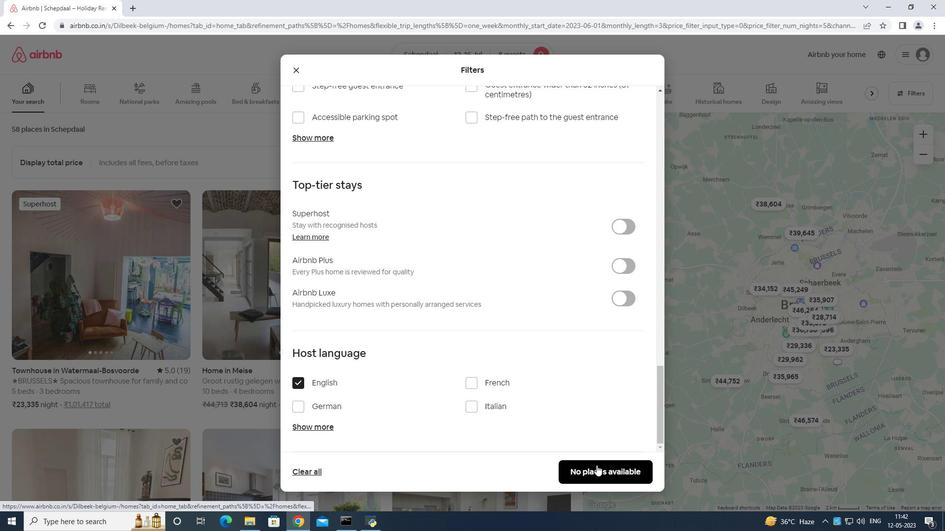 
